 Task: Search one way flight ticket for 1 adult, 6 children, 1 infant in seat and 1 infant on lap in business from St. Cloud: St. Cloud Regional Airport to Raleigh: Raleigh-durham International Airport on 8-5-2023. Choice of flights is Sun country airlines. Number of bags: 8 checked bags. Price is upto 85000. Outbound departure time preference is 9:30.
Action: Mouse moved to (398, 347)
Screenshot: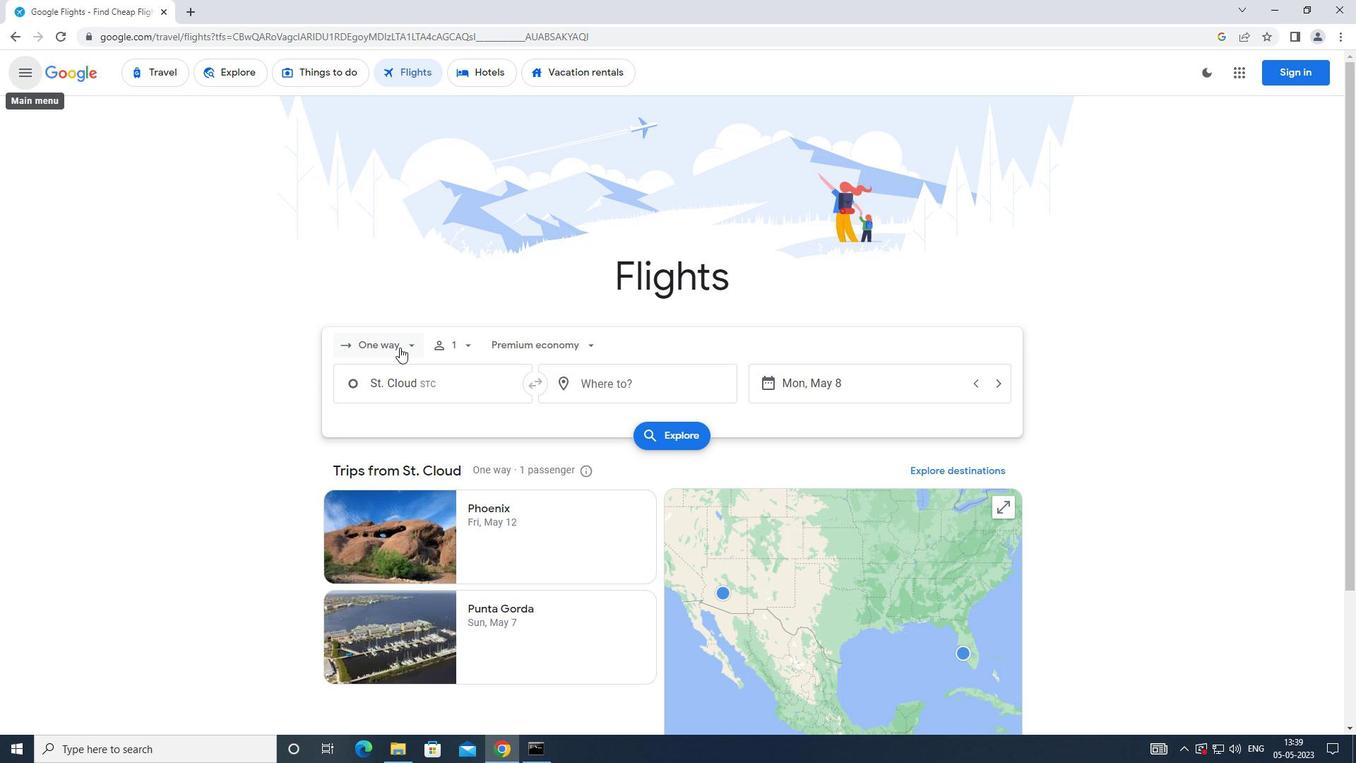 
Action: Mouse pressed left at (398, 347)
Screenshot: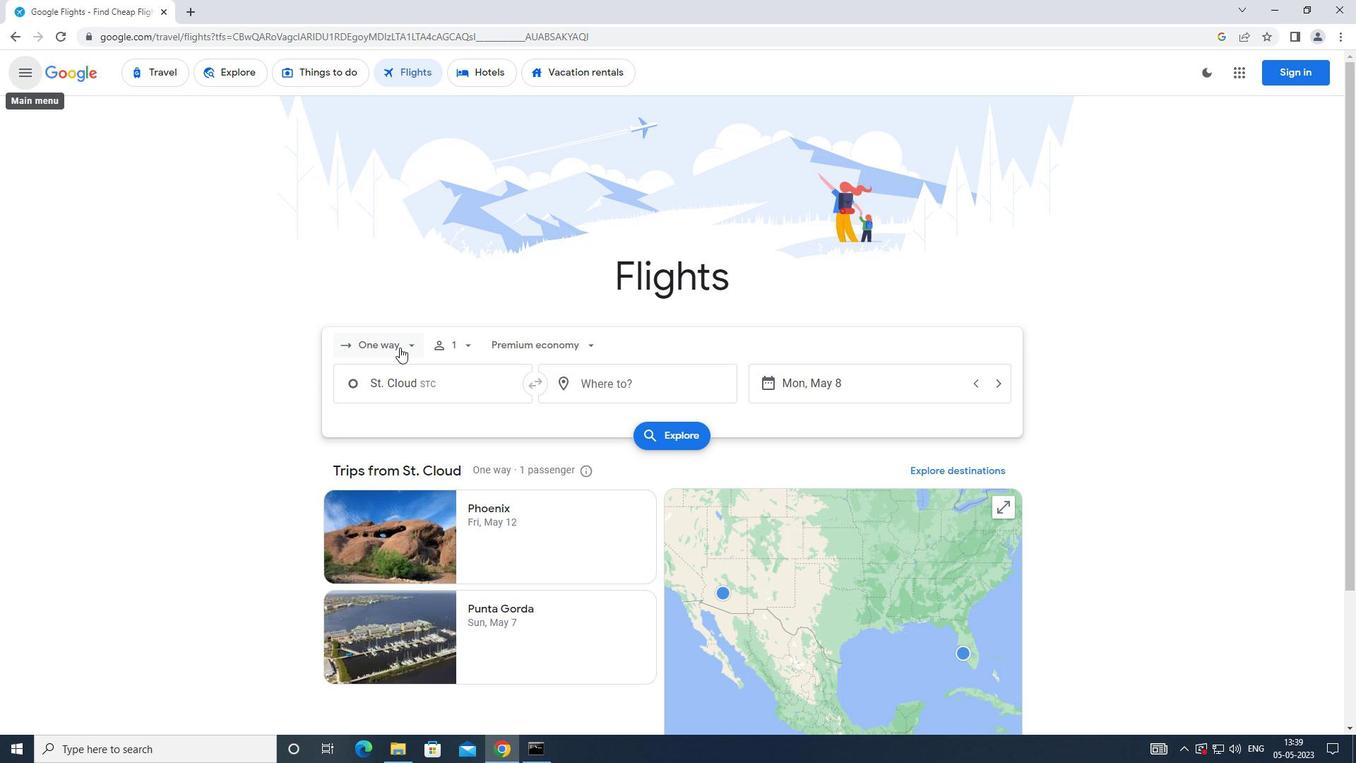 
Action: Mouse moved to (404, 406)
Screenshot: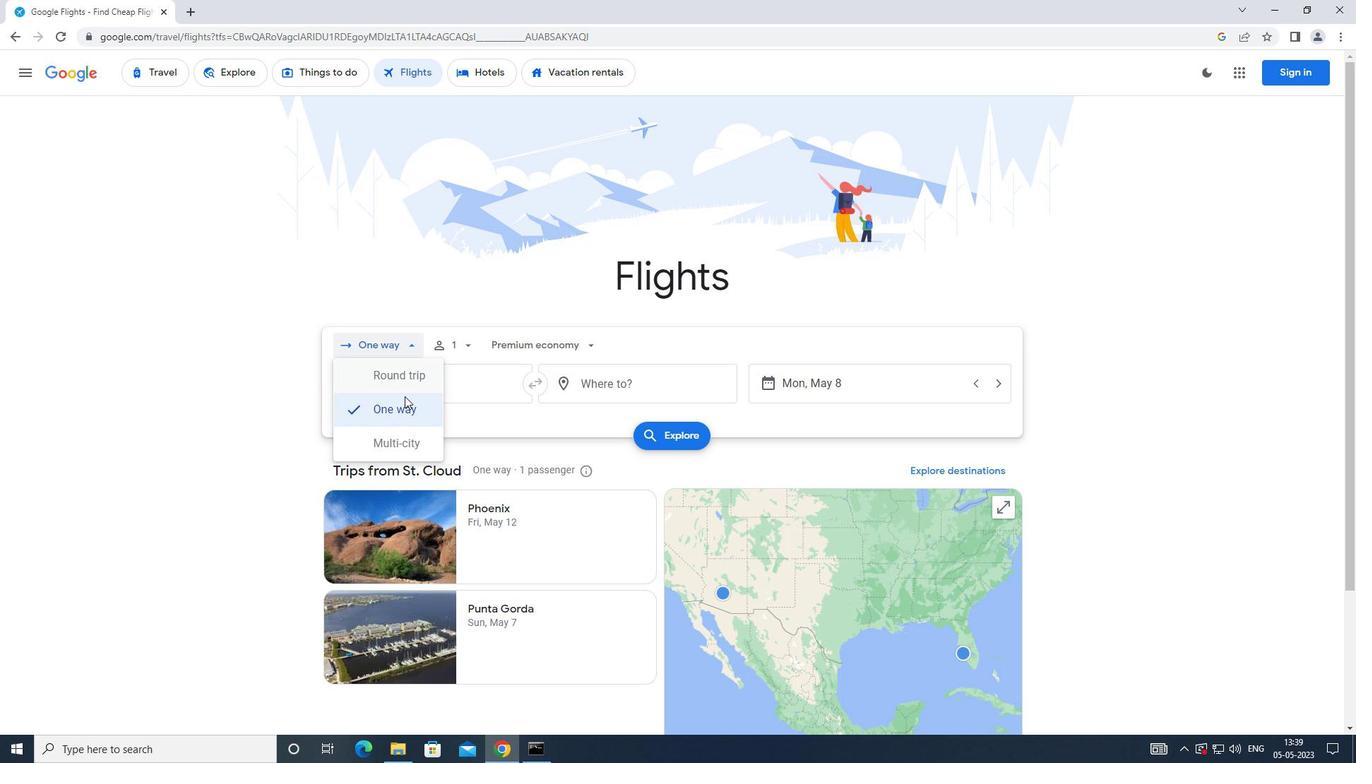 
Action: Mouse pressed left at (404, 406)
Screenshot: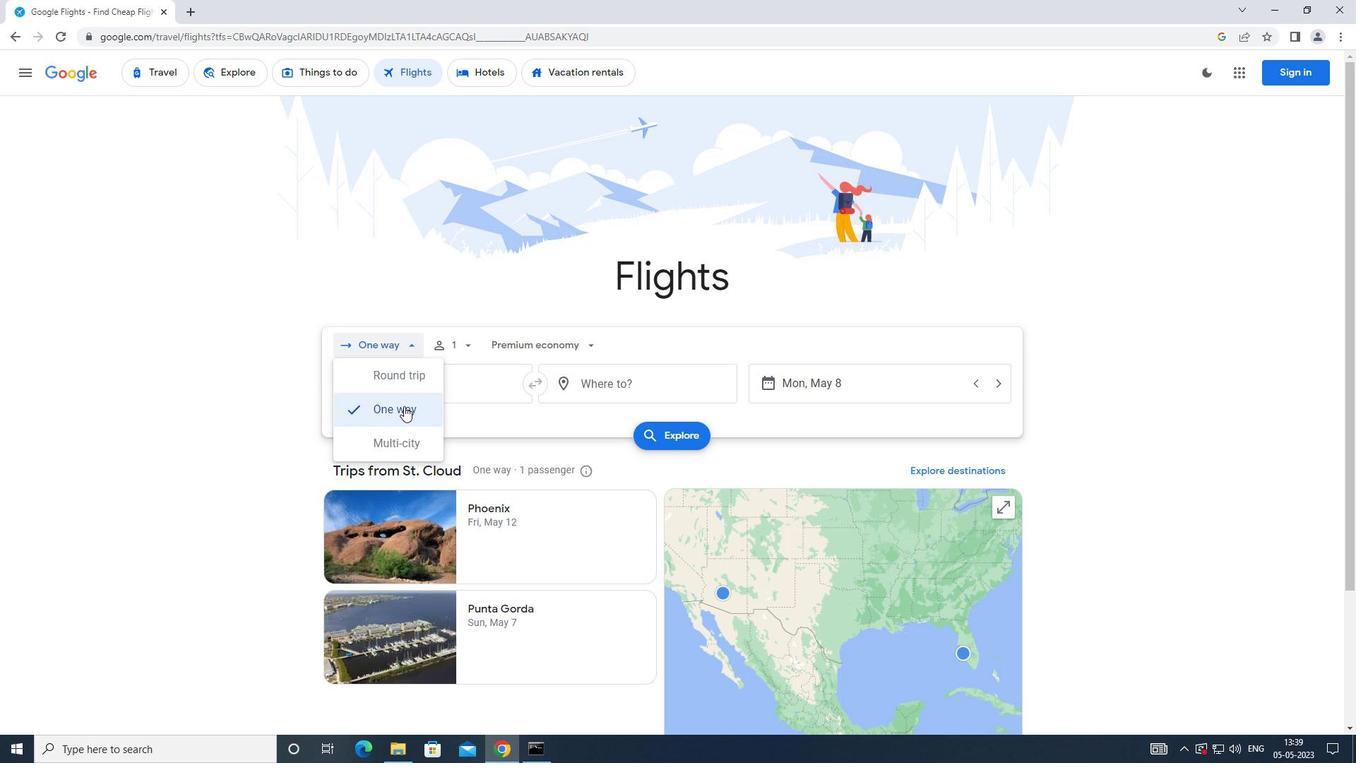 
Action: Mouse moved to (460, 350)
Screenshot: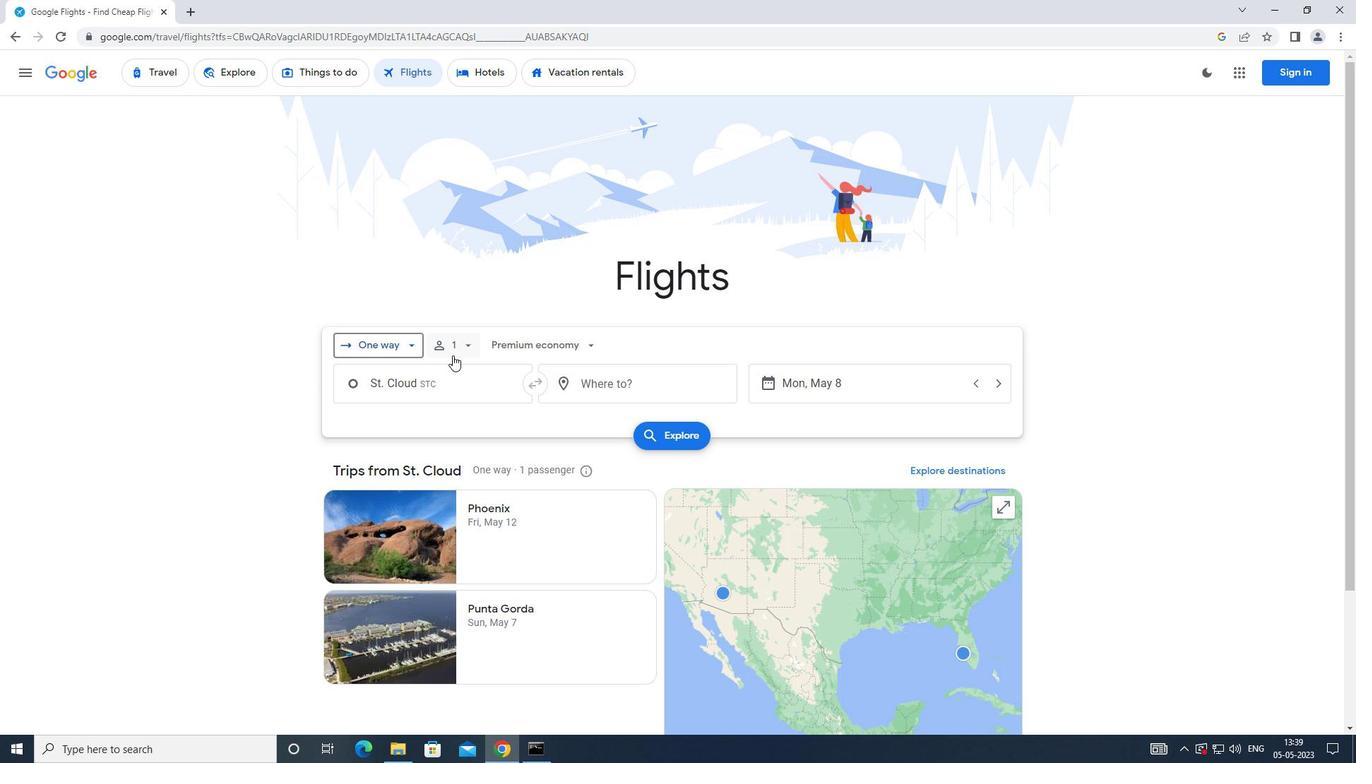 
Action: Mouse pressed left at (460, 350)
Screenshot: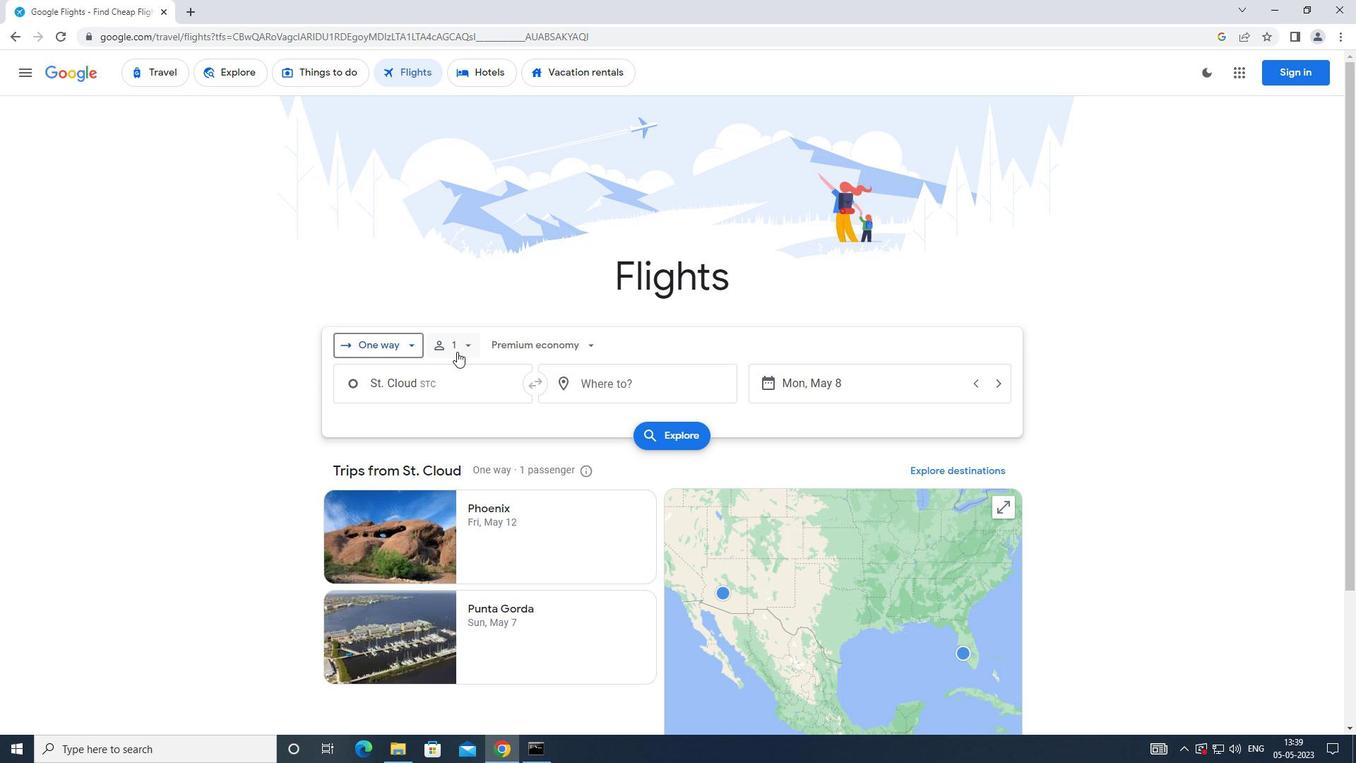 
Action: Mouse moved to (573, 417)
Screenshot: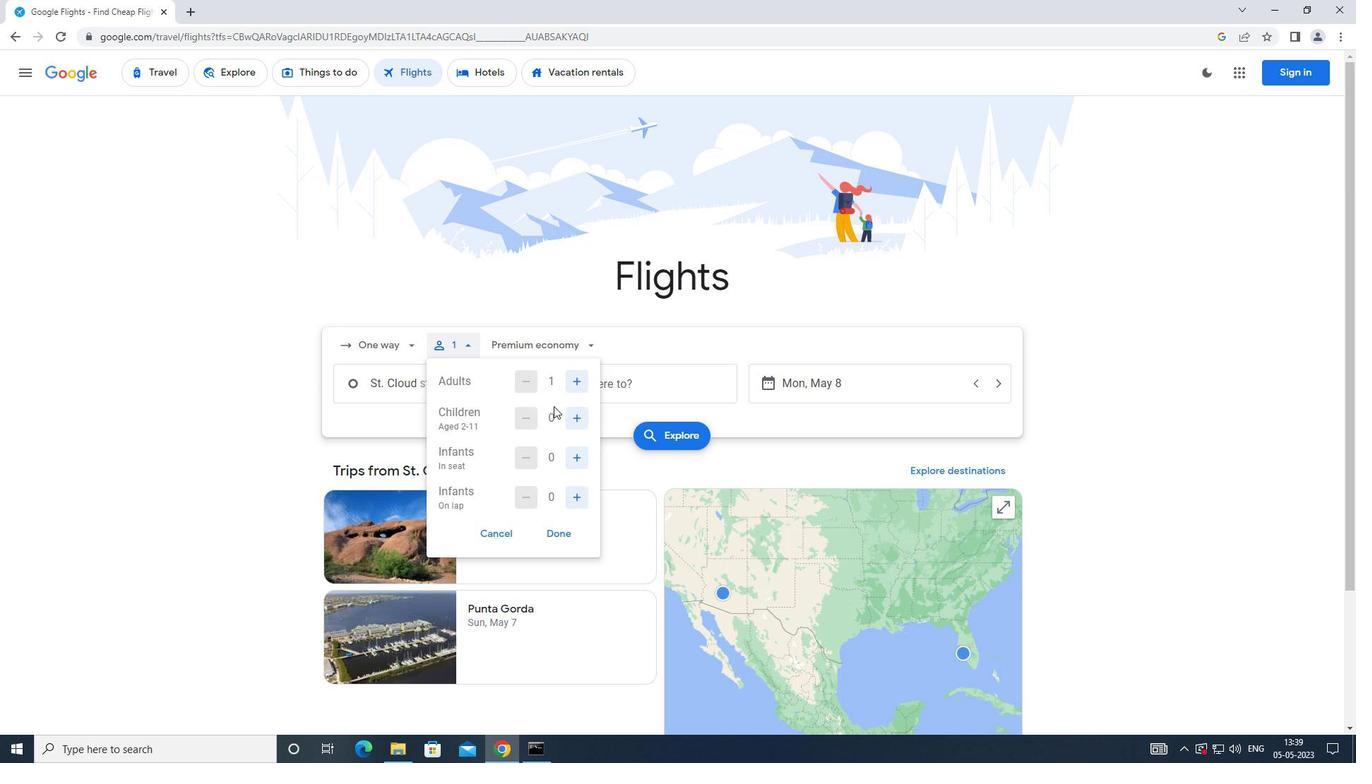 
Action: Mouse pressed left at (573, 417)
Screenshot: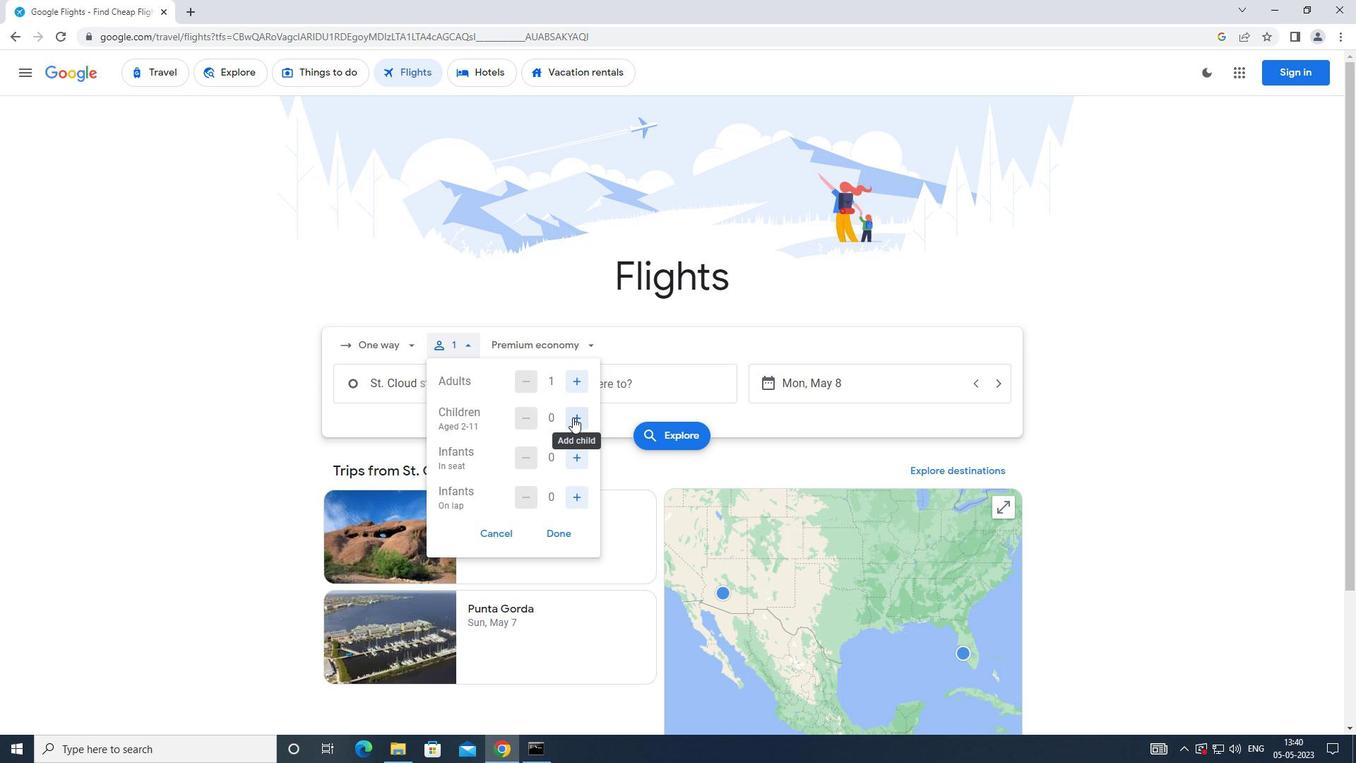 
Action: Mouse pressed left at (573, 417)
Screenshot: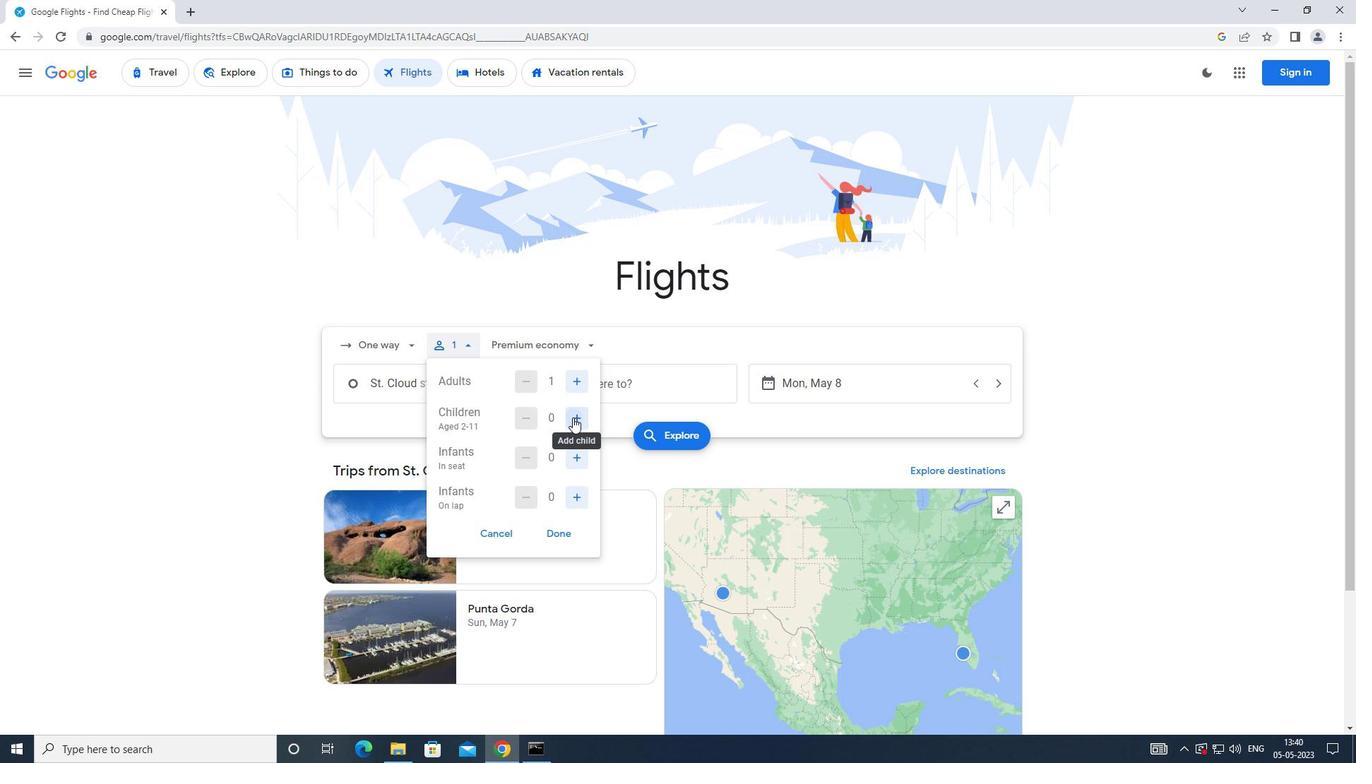 
Action: Mouse pressed left at (573, 417)
Screenshot: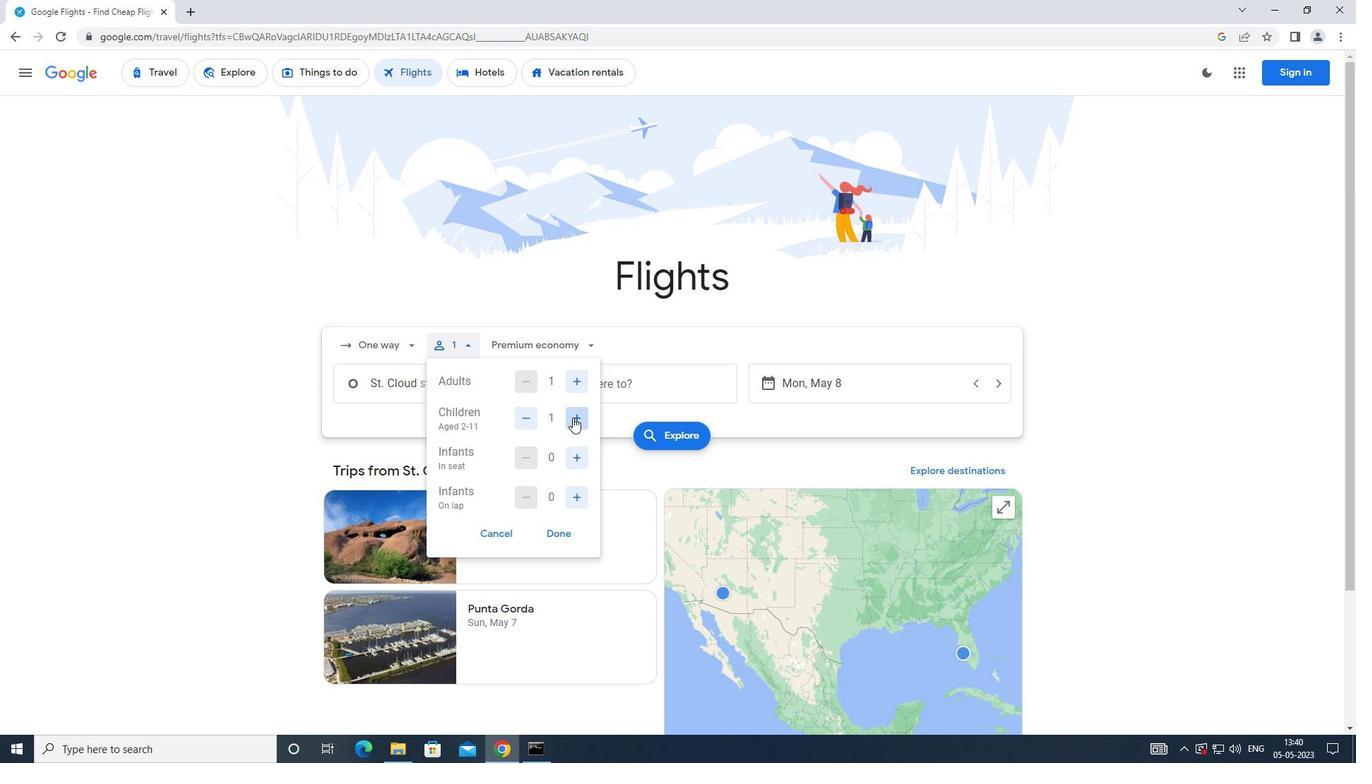 
Action: Mouse pressed left at (573, 417)
Screenshot: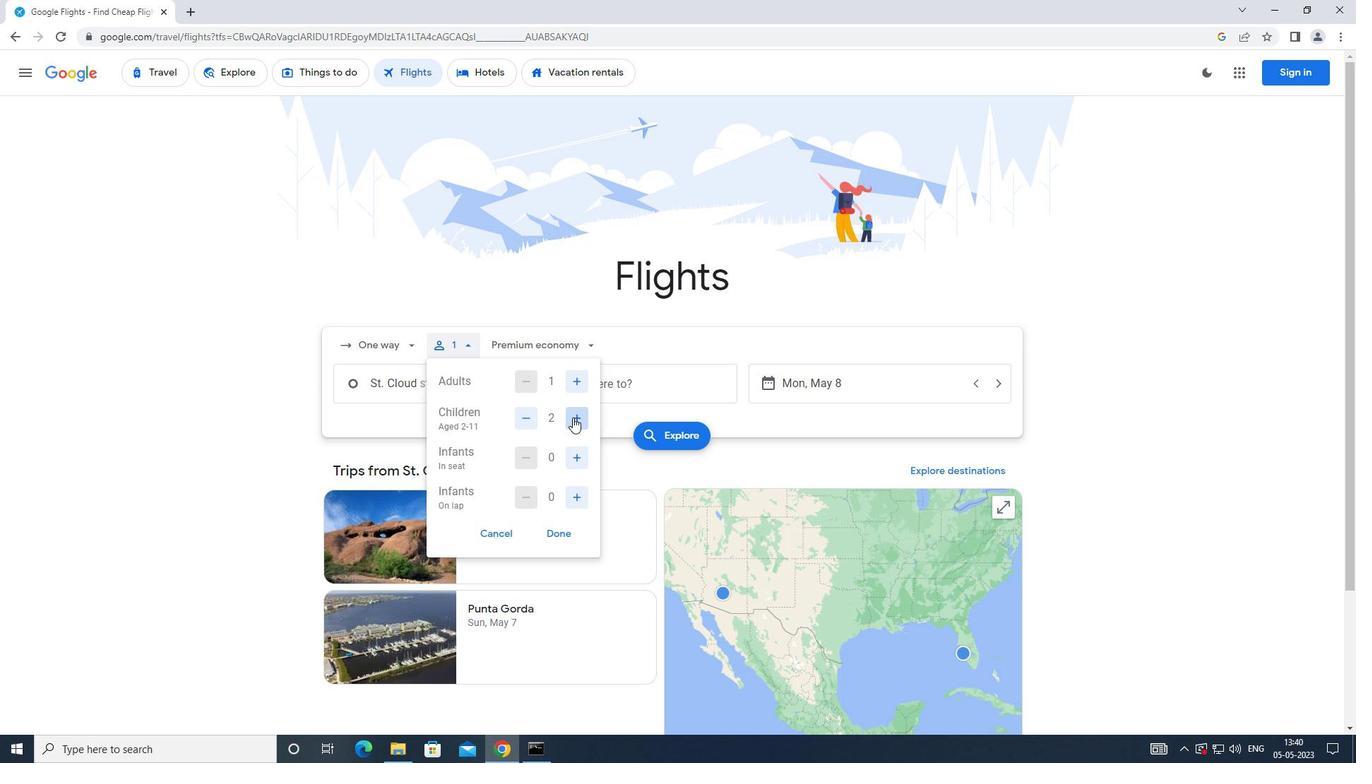 
Action: Mouse pressed left at (573, 417)
Screenshot: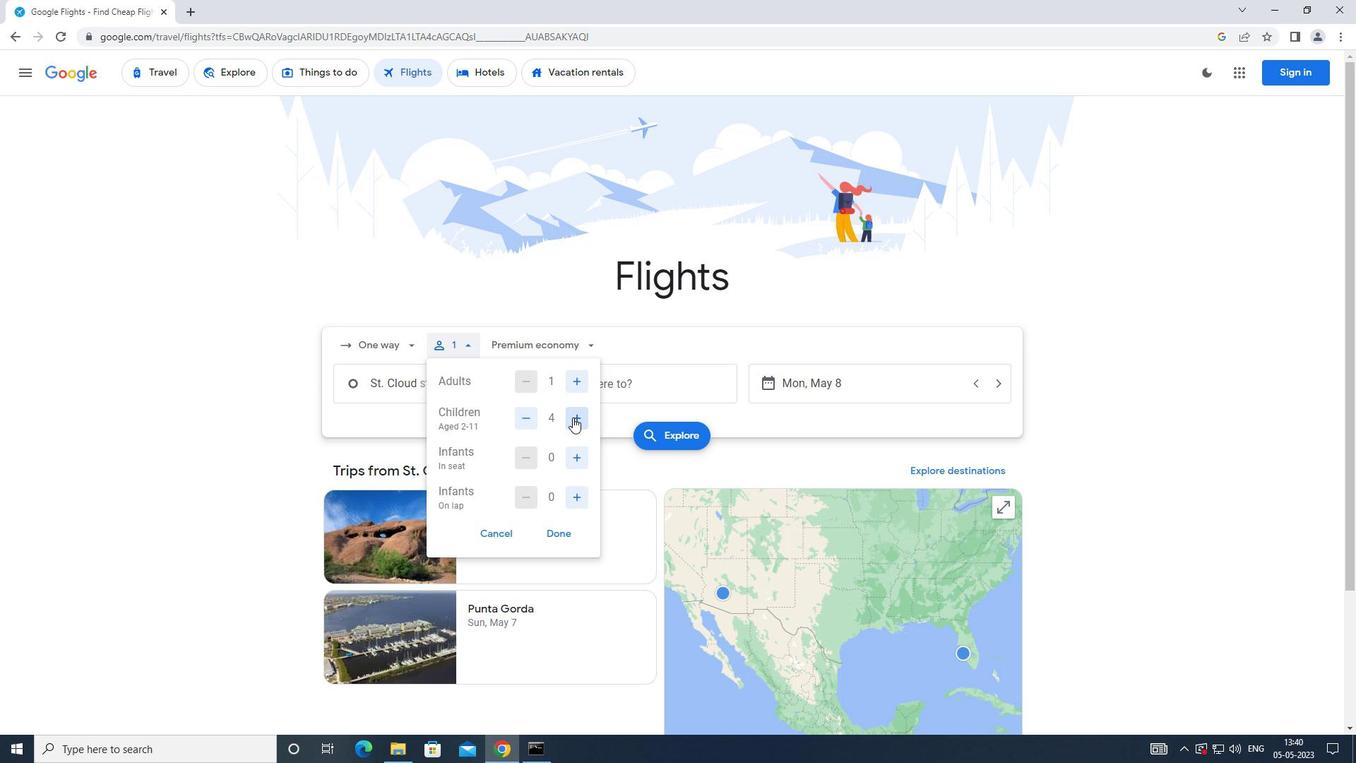 
Action: Mouse moved to (576, 423)
Screenshot: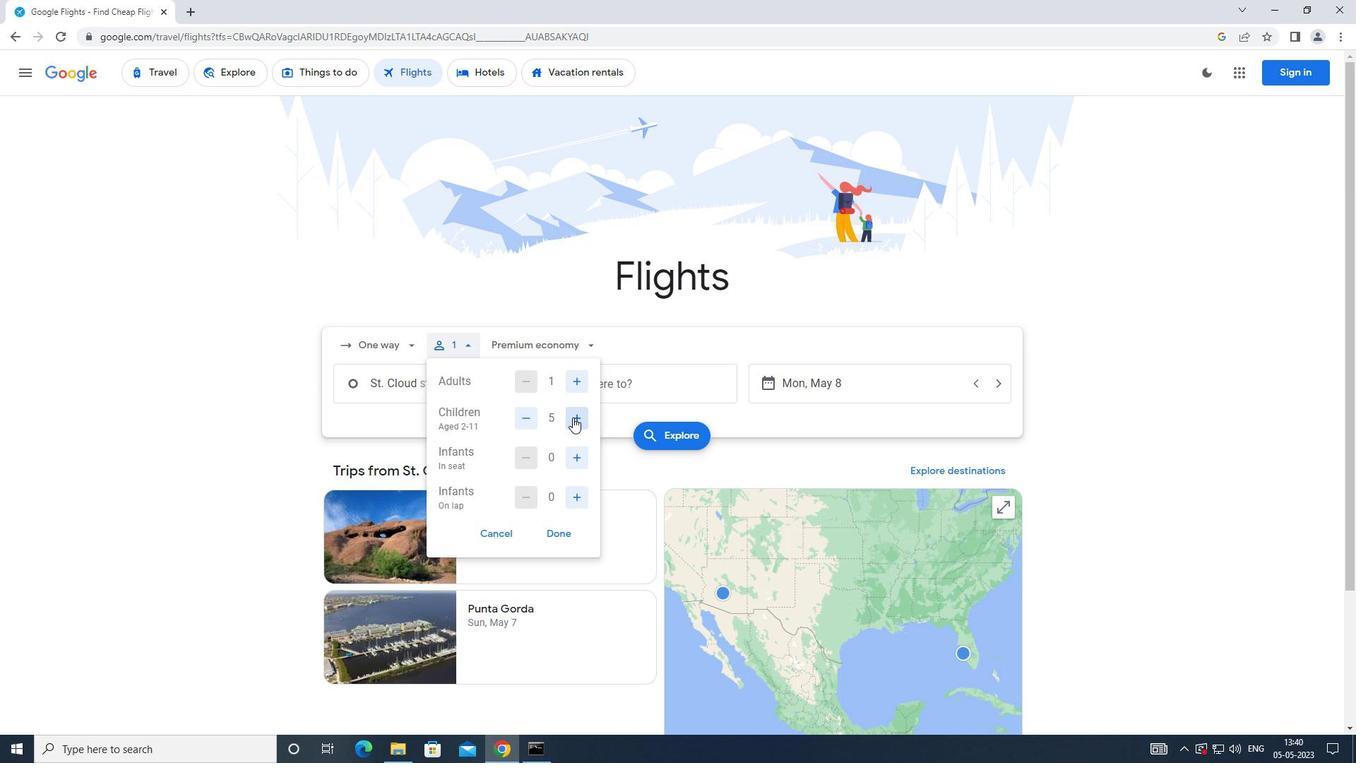 
Action: Mouse pressed left at (576, 423)
Screenshot: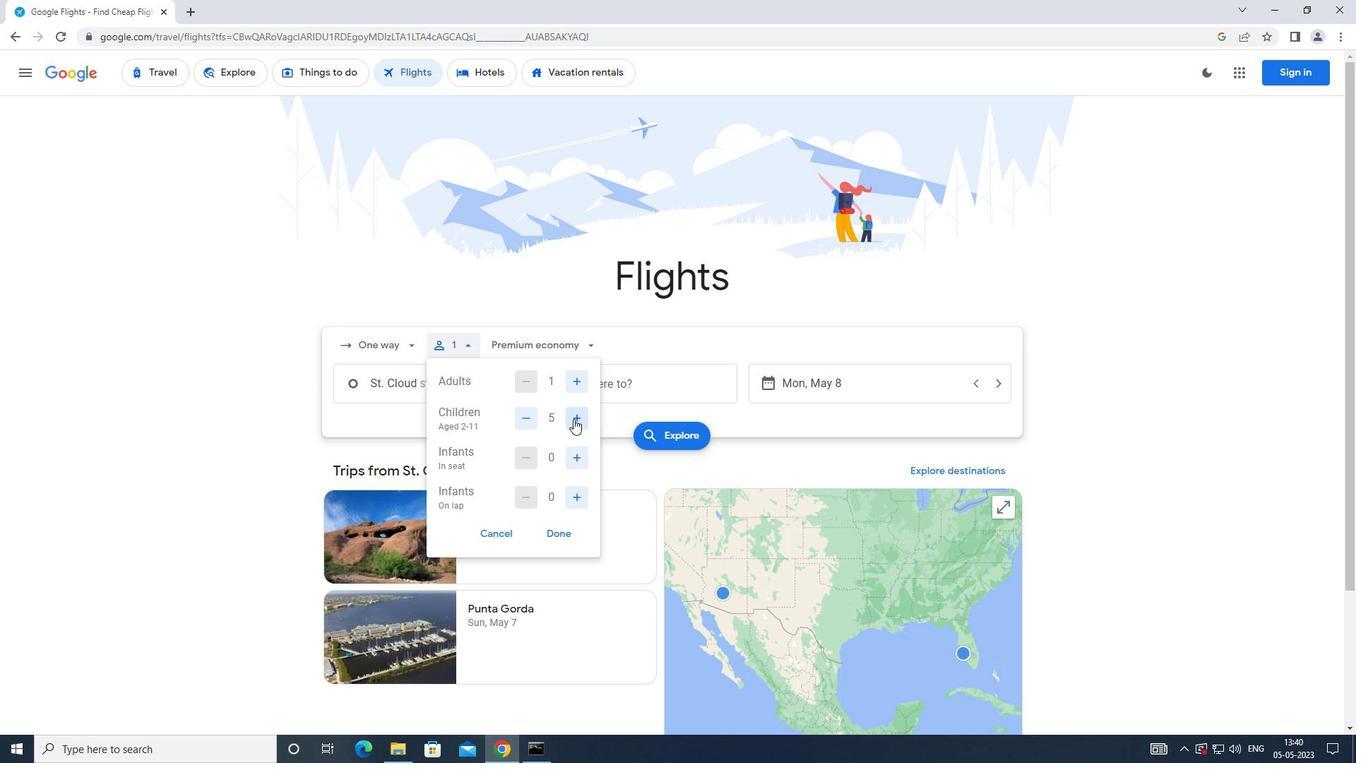 
Action: Mouse moved to (583, 459)
Screenshot: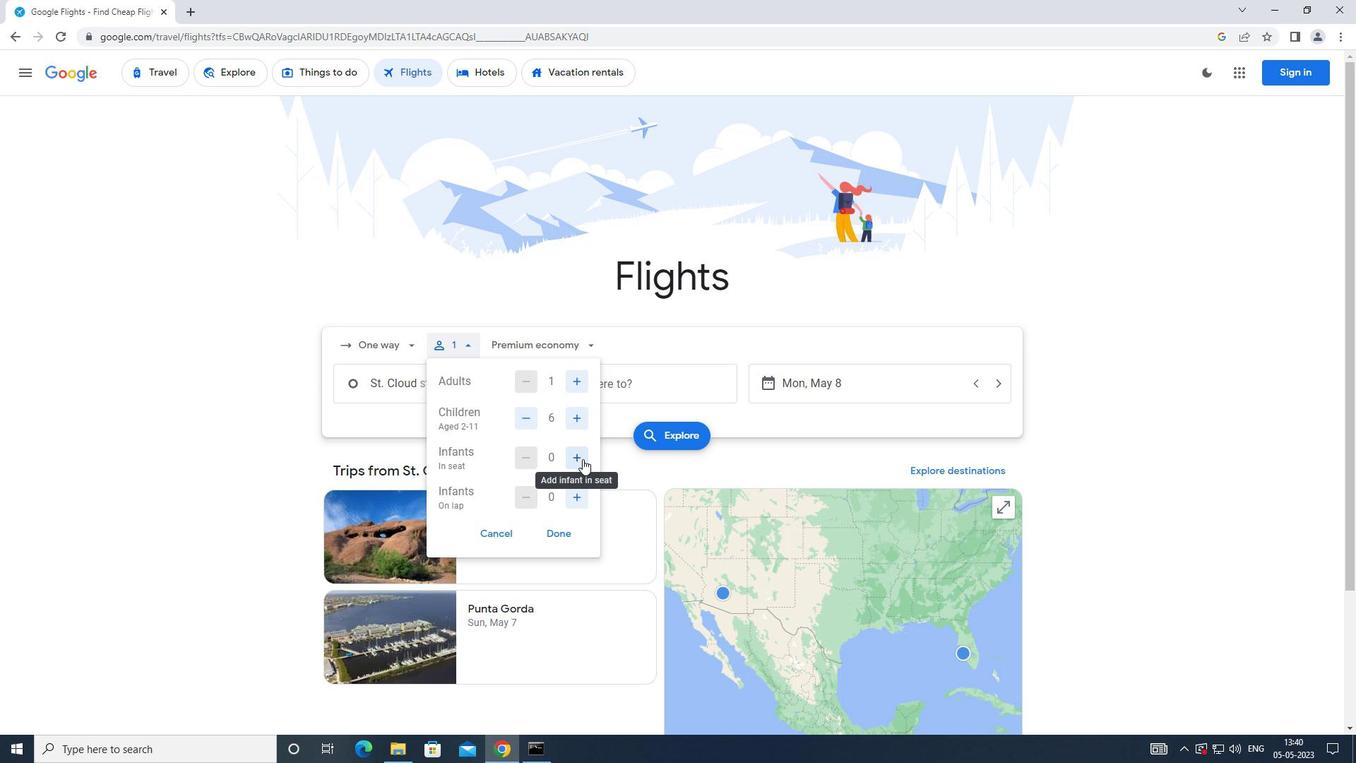 
Action: Mouse pressed left at (583, 459)
Screenshot: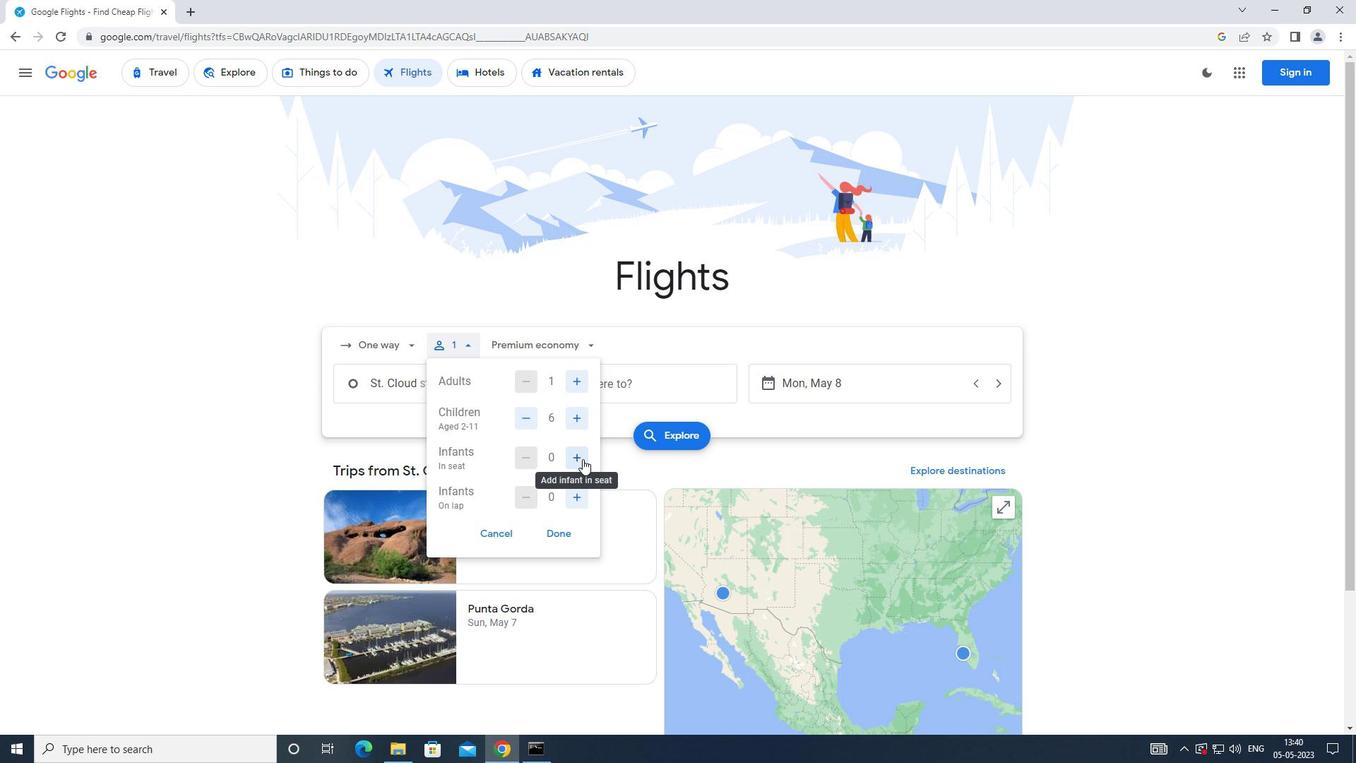 
Action: Mouse moved to (575, 495)
Screenshot: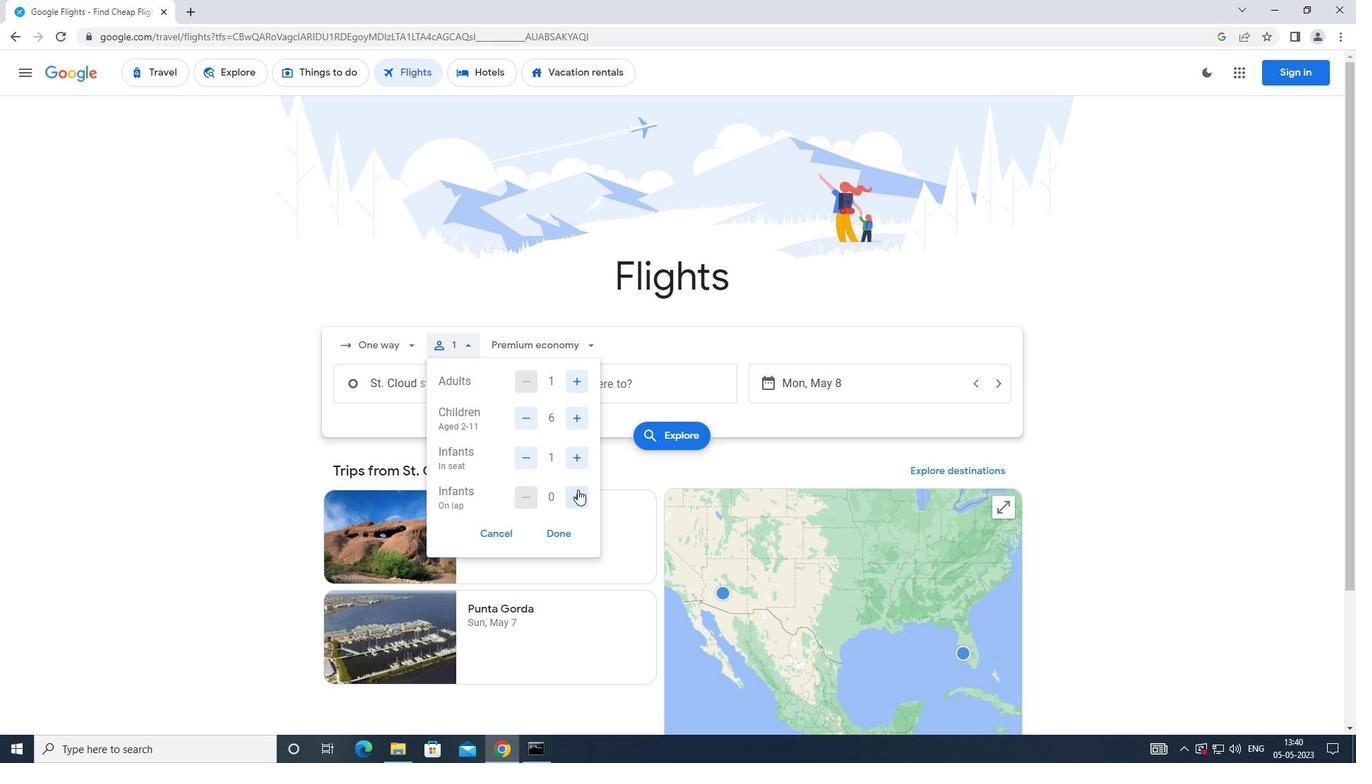 
Action: Mouse pressed left at (575, 495)
Screenshot: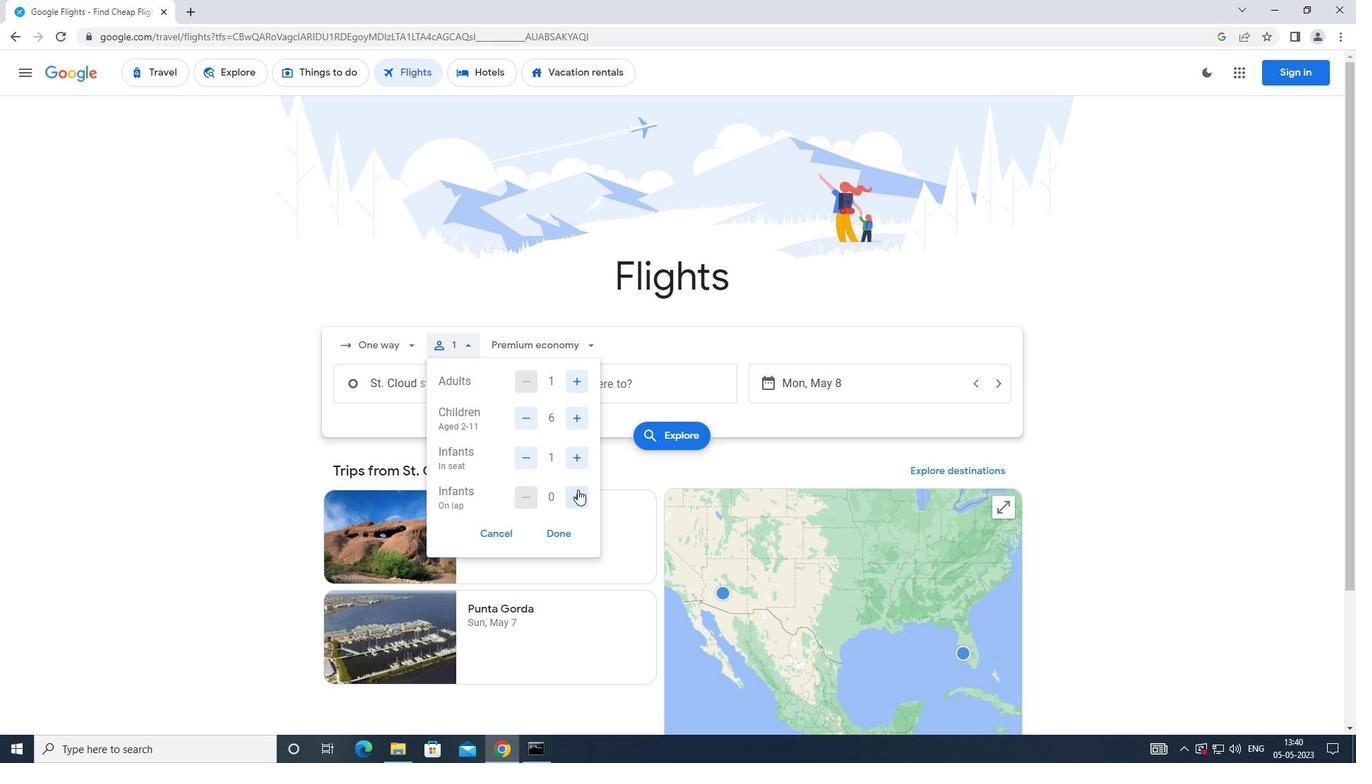 
Action: Mouse moved to (563, 534)
Screenshot: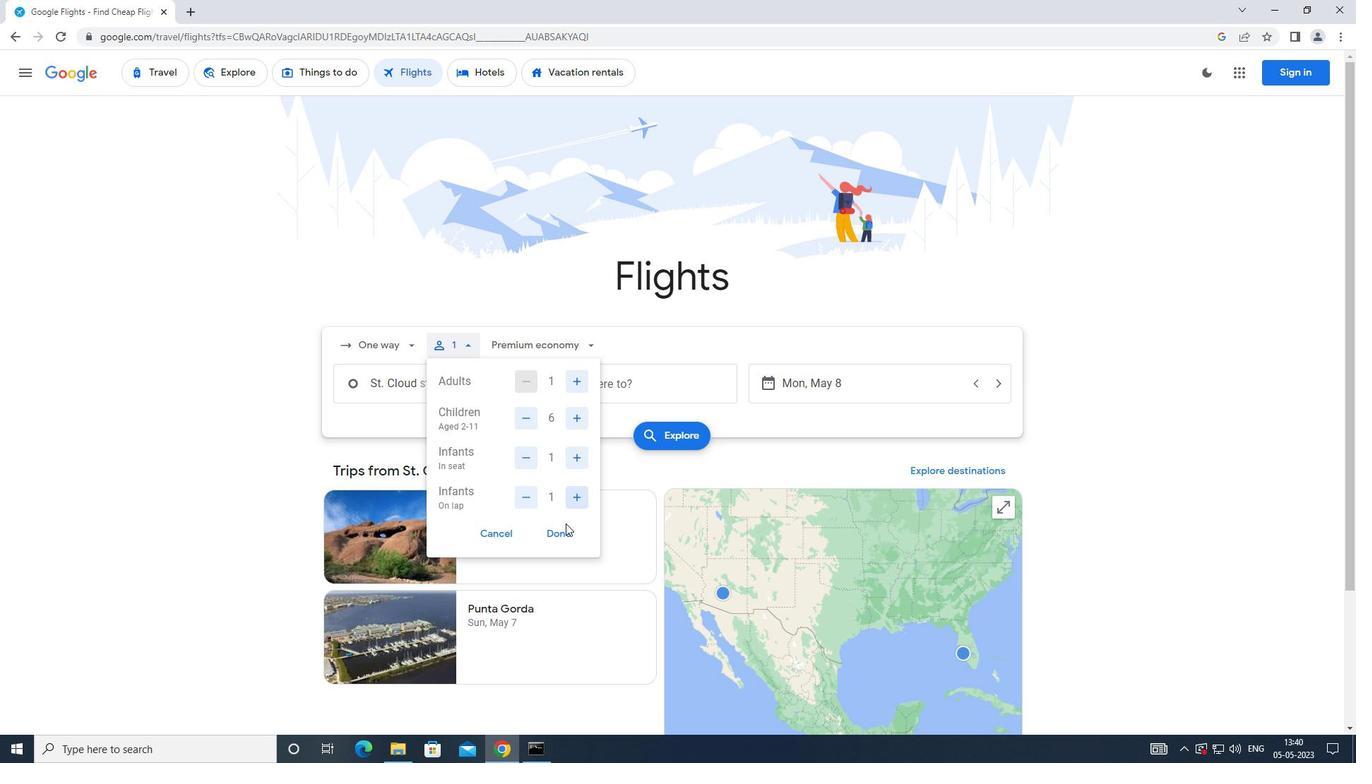 
Action: Mouse pressed left at (563, 534)
Screenshot: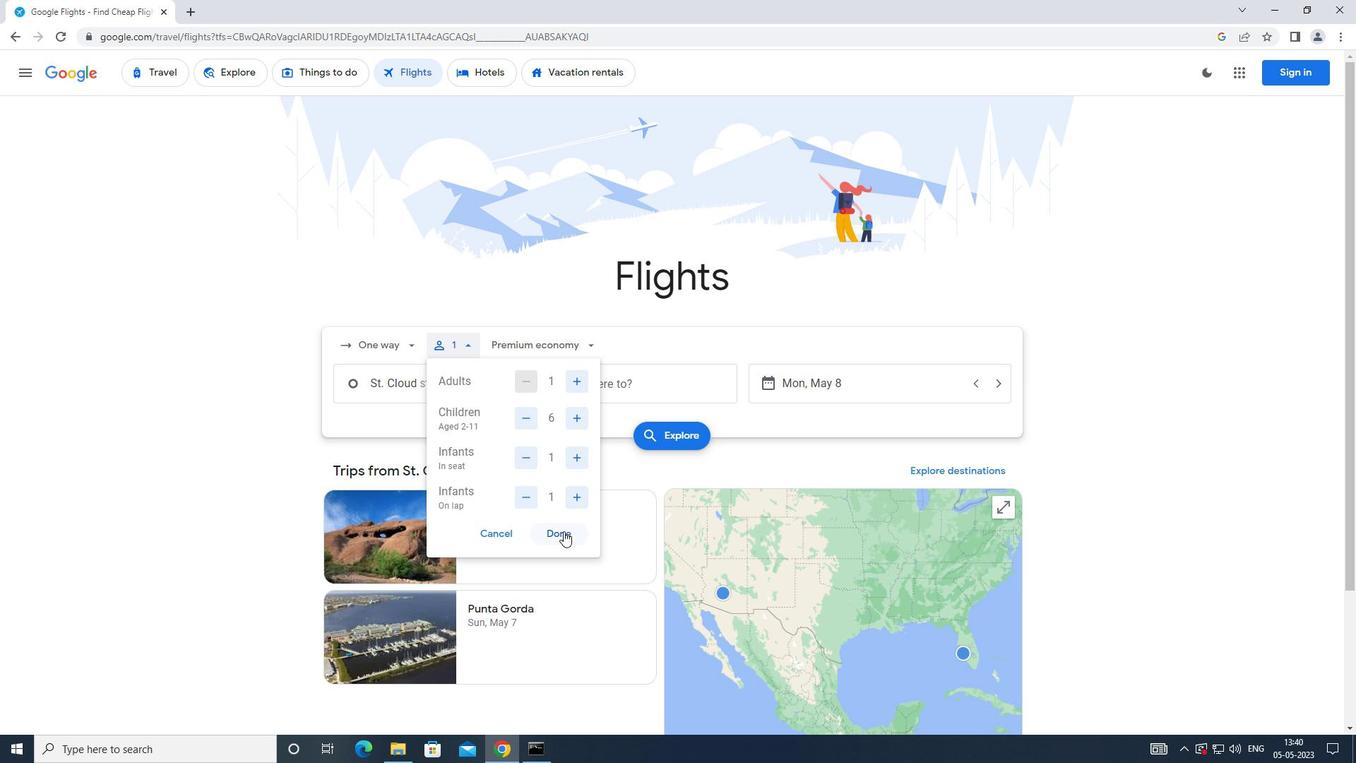
Action: Mouse moved to (532, 352)
Screenshot: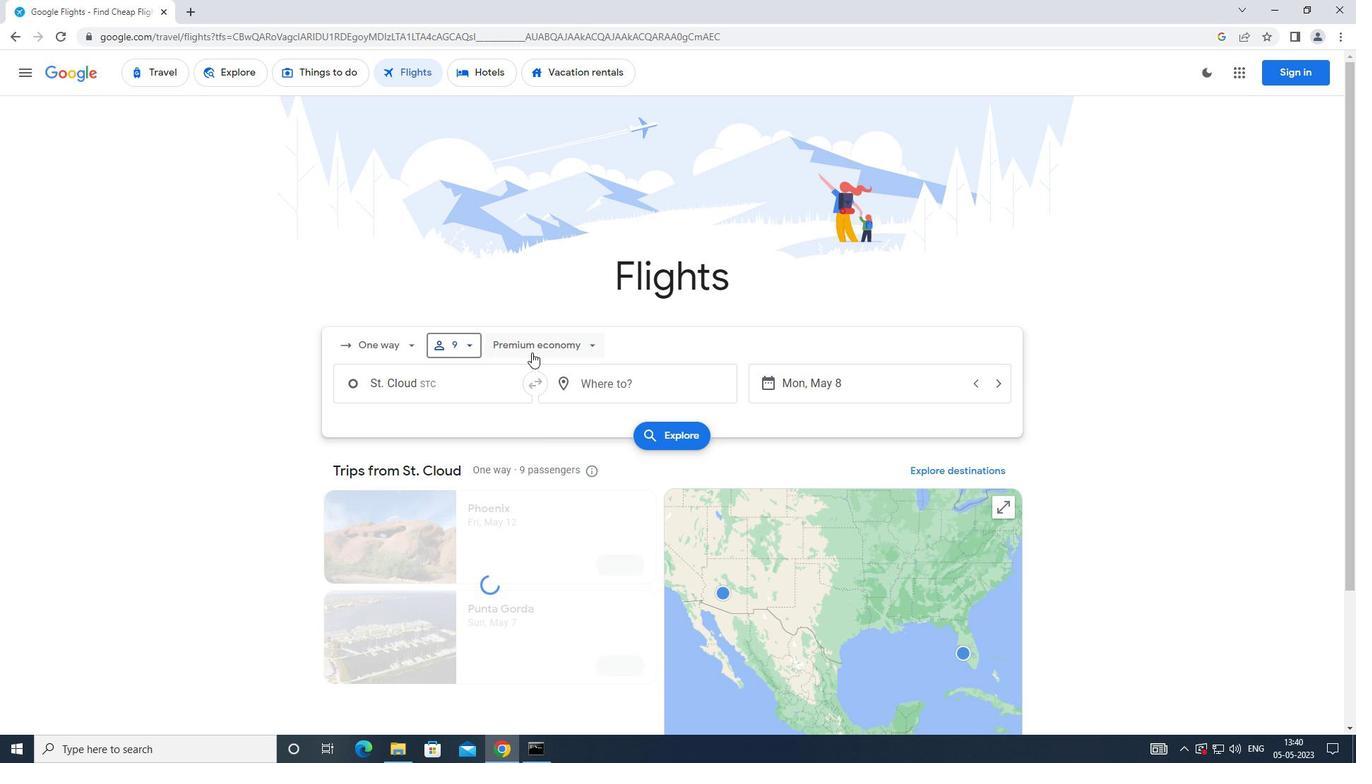 
Action: Mouse pressed left at (532, 352)
Screenshot: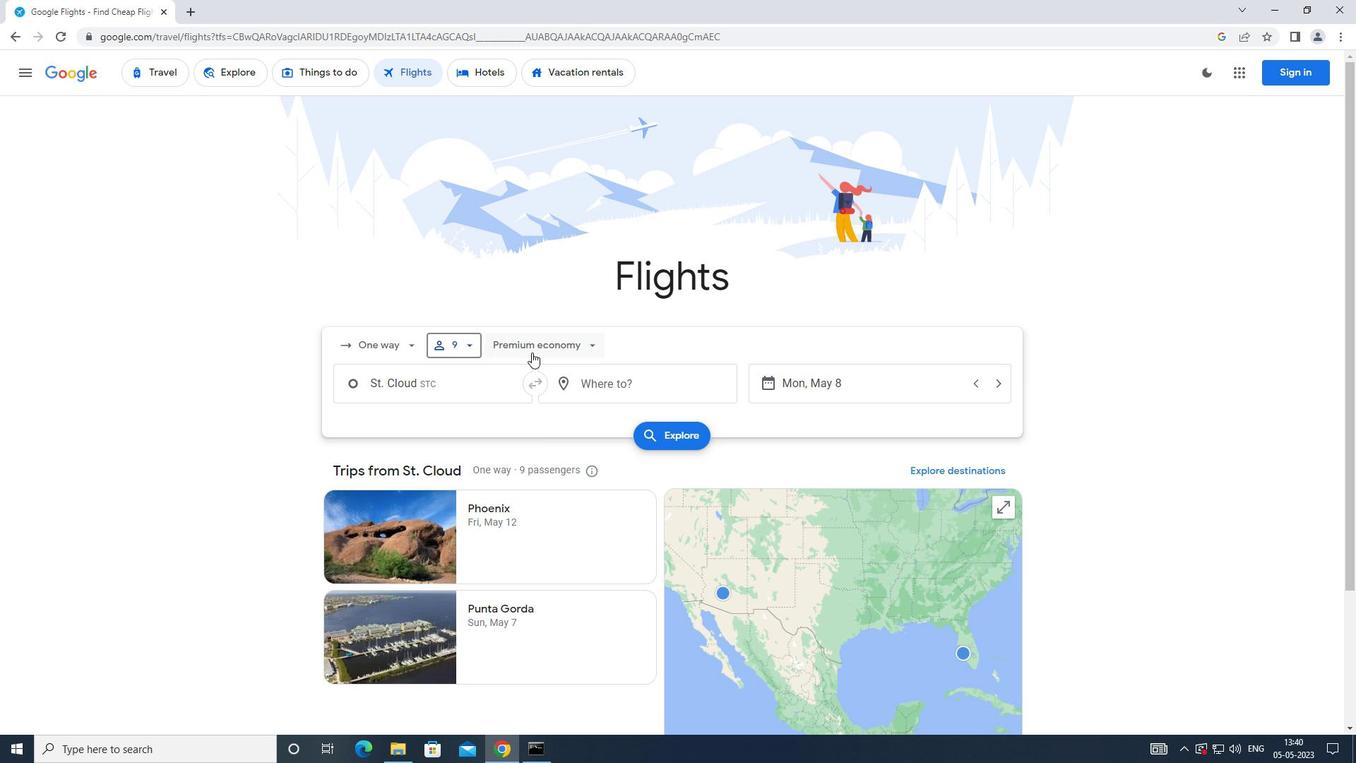 
Action: Mouse moved to (544, 445)
Screenshot: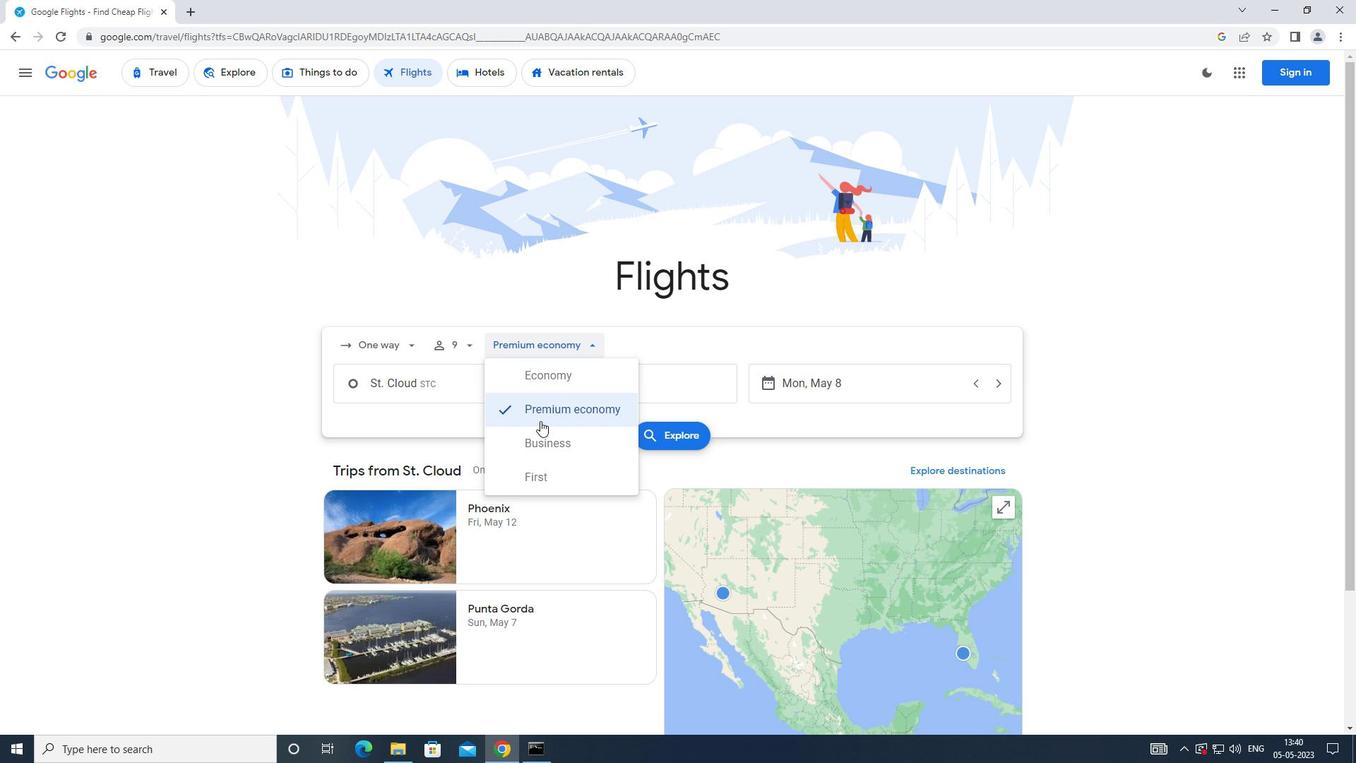 
Action: Mouse pressed left at (544, 445)
Screenshot: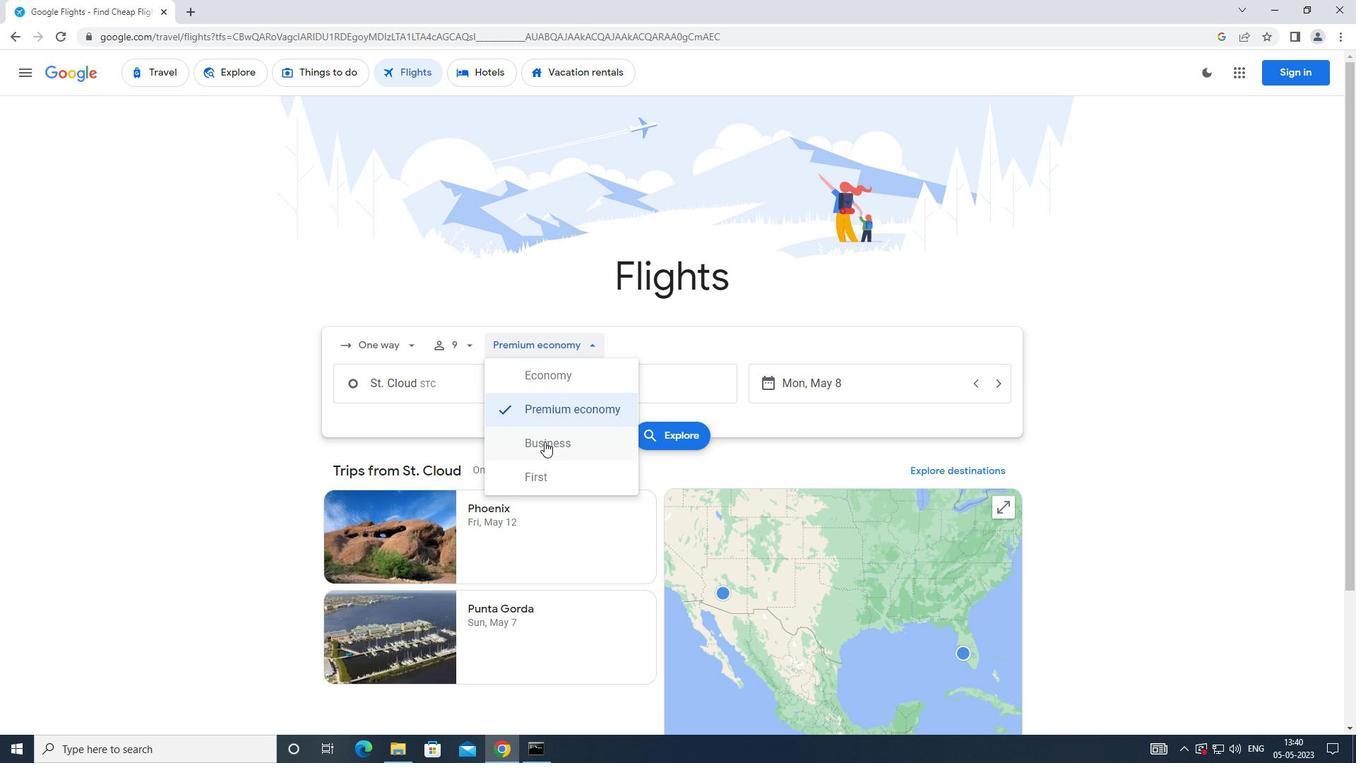 
Action: Mouse moved to (472, 382)
Screenshot: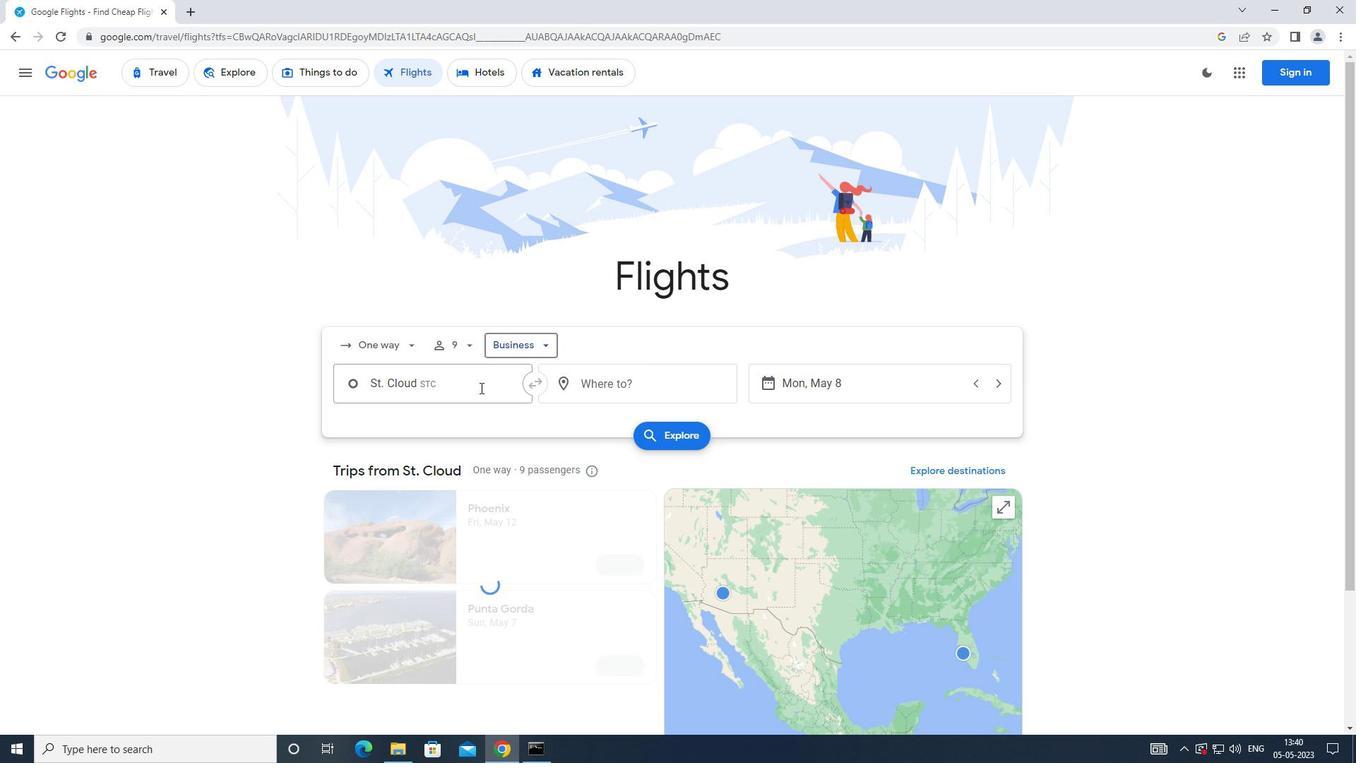 
Action: Mouse pressed left at (472, 382)
Screenshot: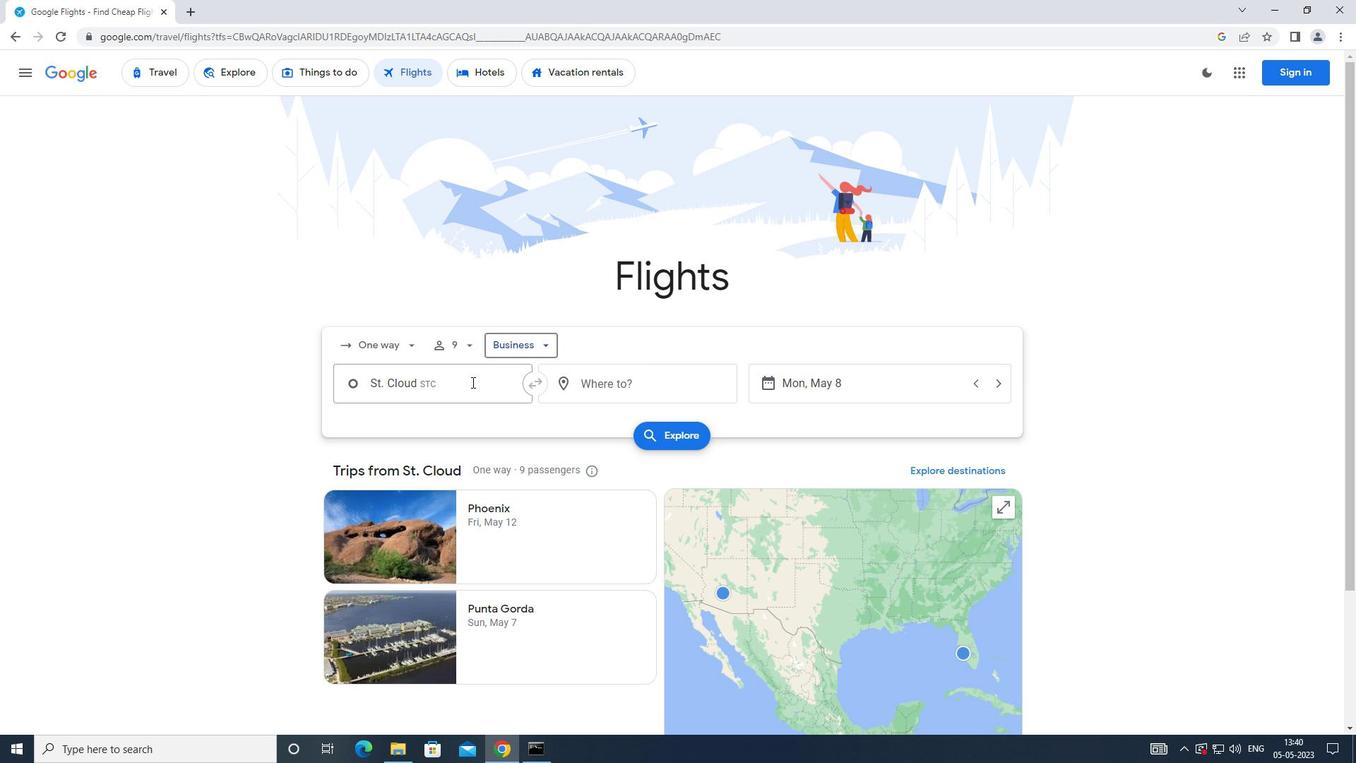 
Action: Mouse moved to (462, 511)
Screenshot: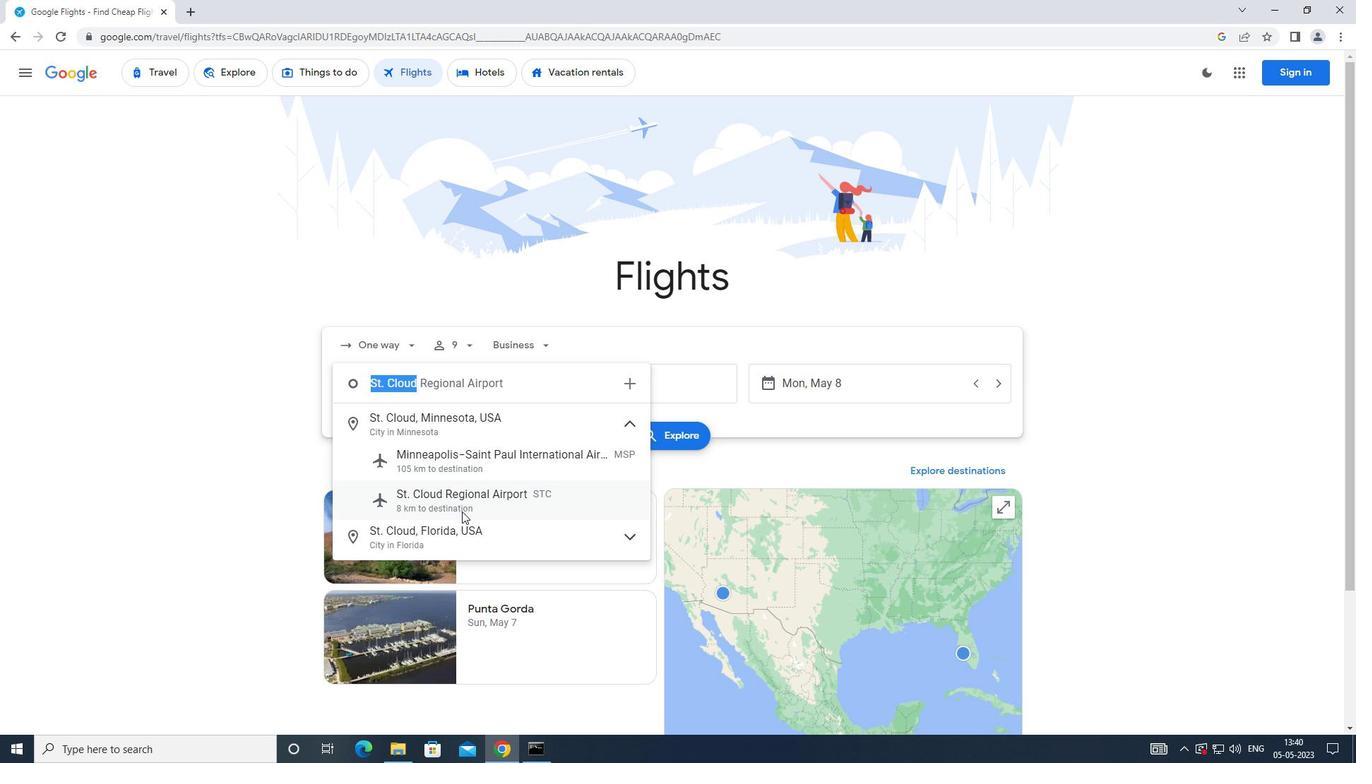 
Action: Mouse pressed left at (462, 511)
Screenshot: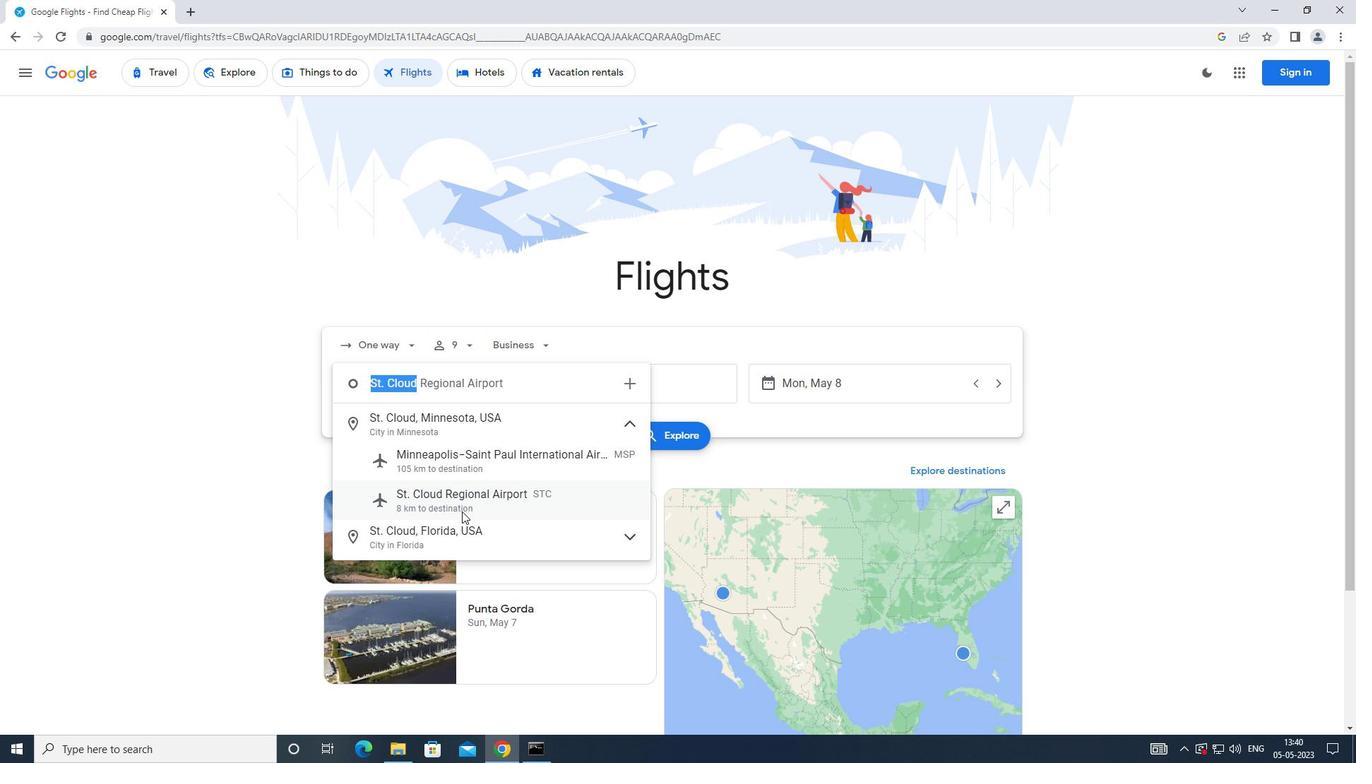
Action: Mouse moved to (587, 389)
Screenshot: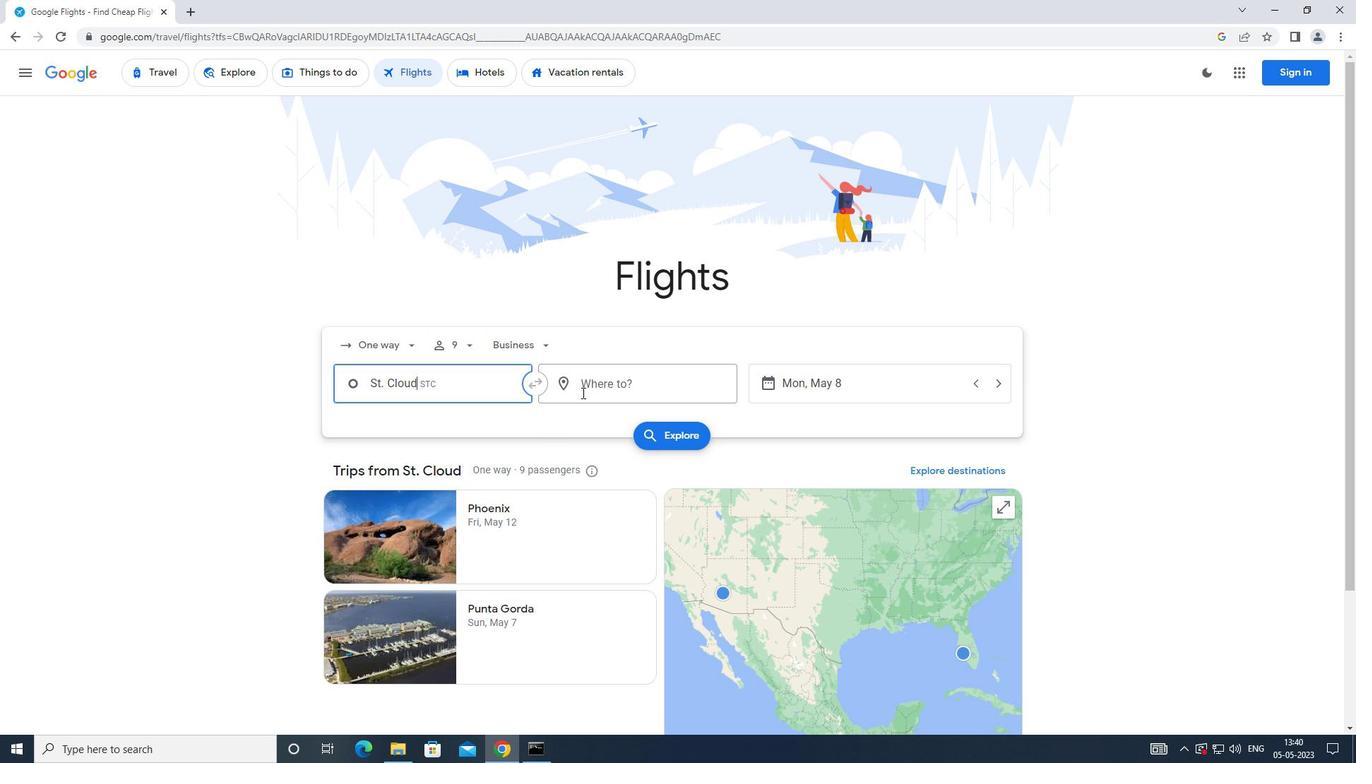 
Action: Mouse pressed left at (587, 389)
Screenshot: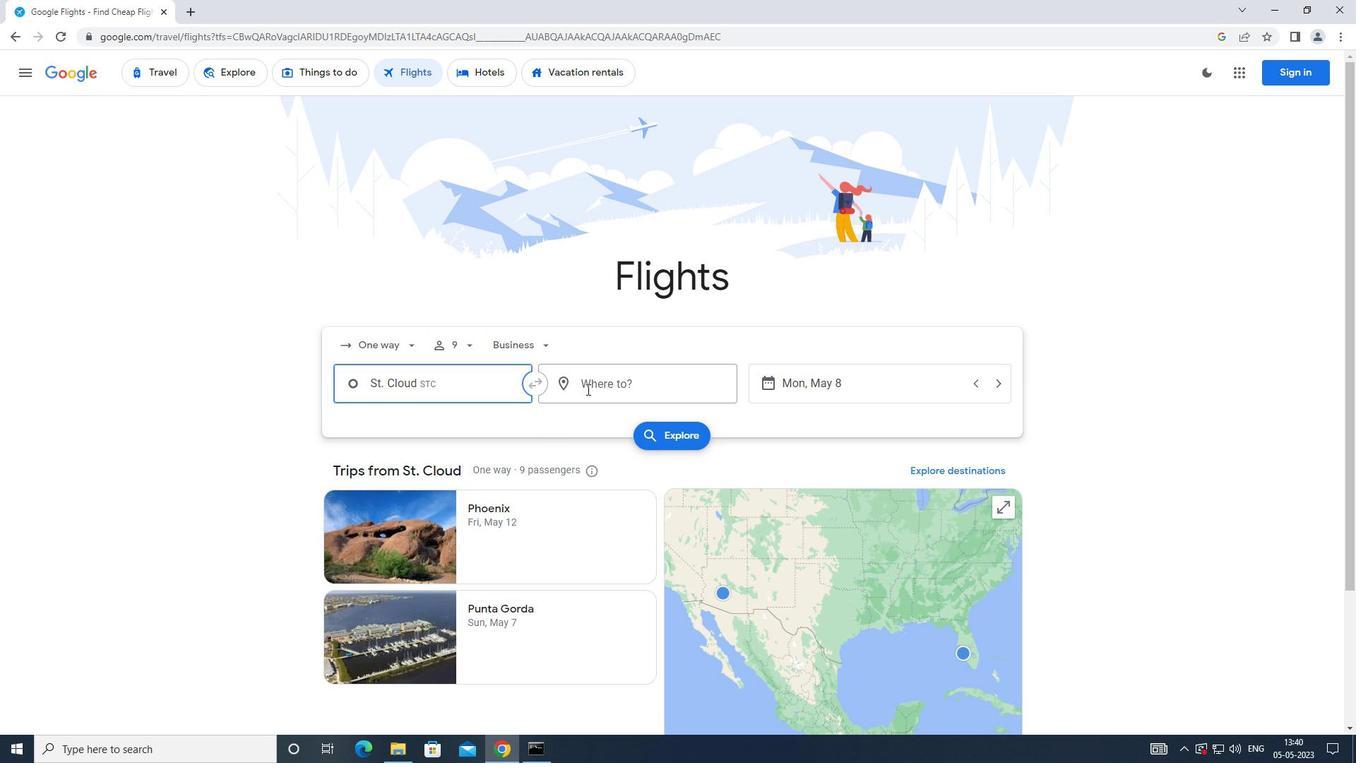 
Action: Mouse moved to (602, 527)
Screenshot: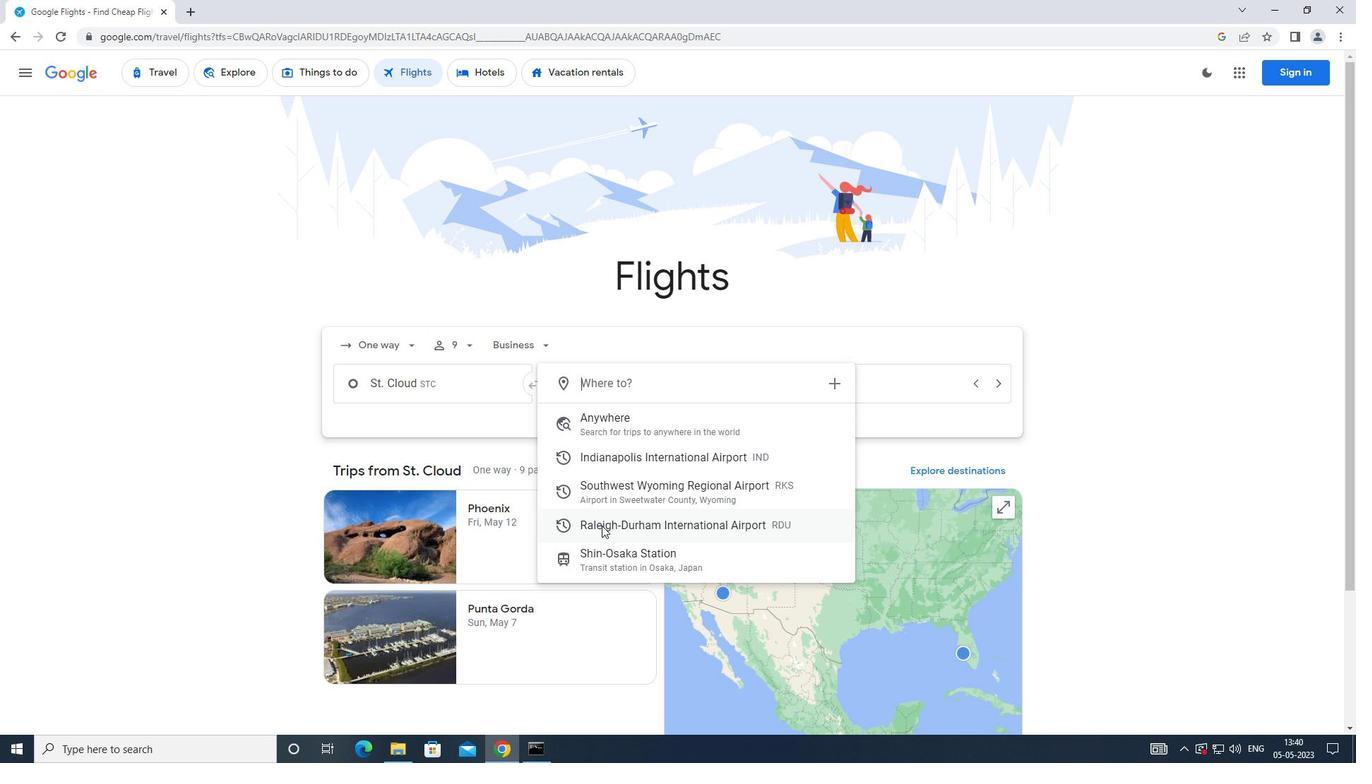 
Action: Mouse pressed left at (602, 527)
Screenshot: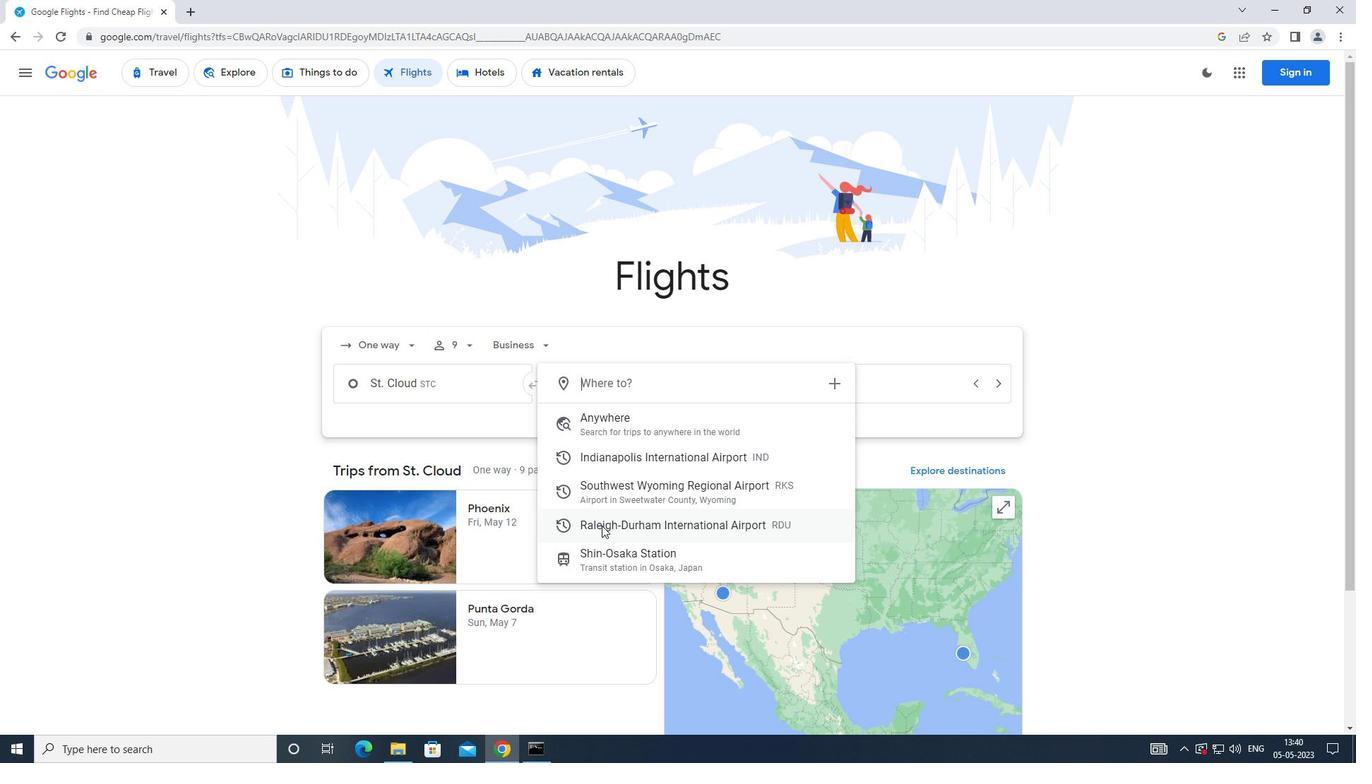 
Action: Mouse moved to (785, 395)
Screenshot: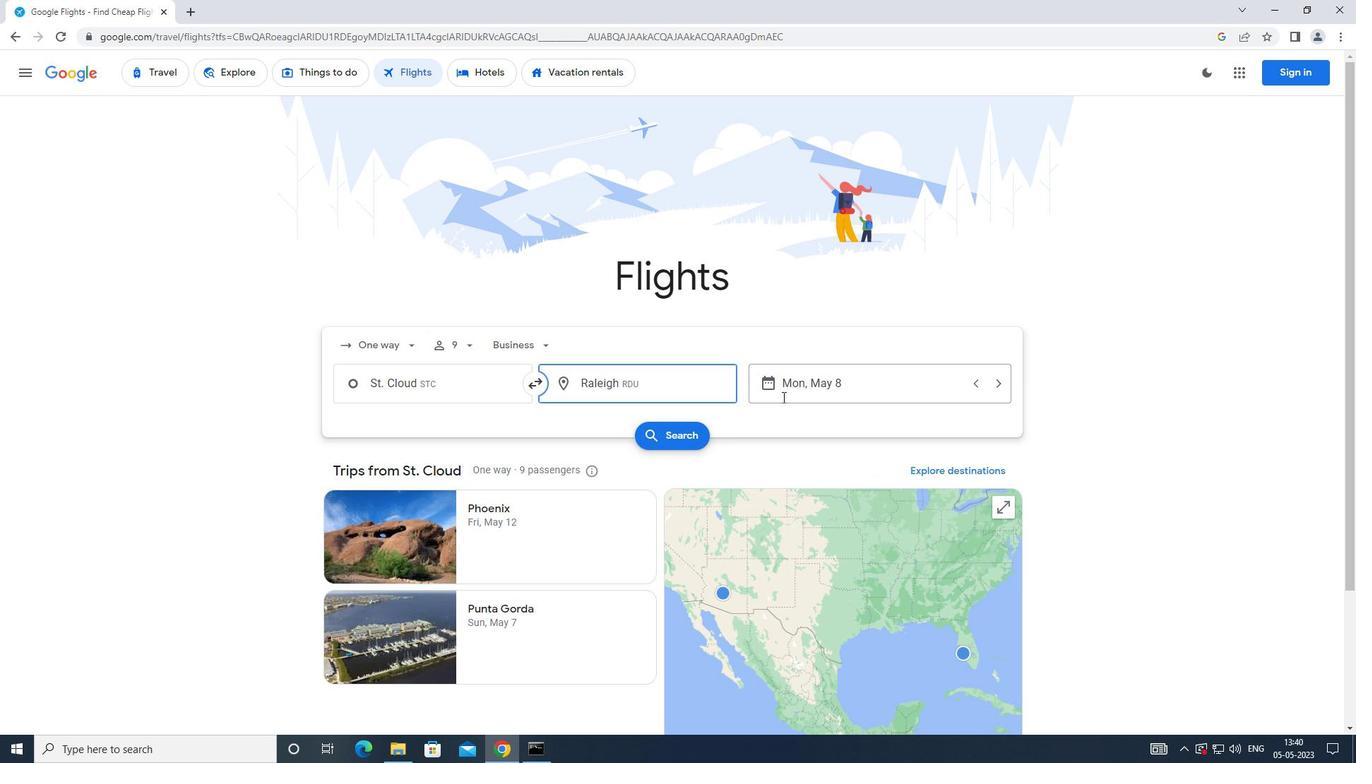
Action: Mouse pressed left at (785, 395)
Screenshot: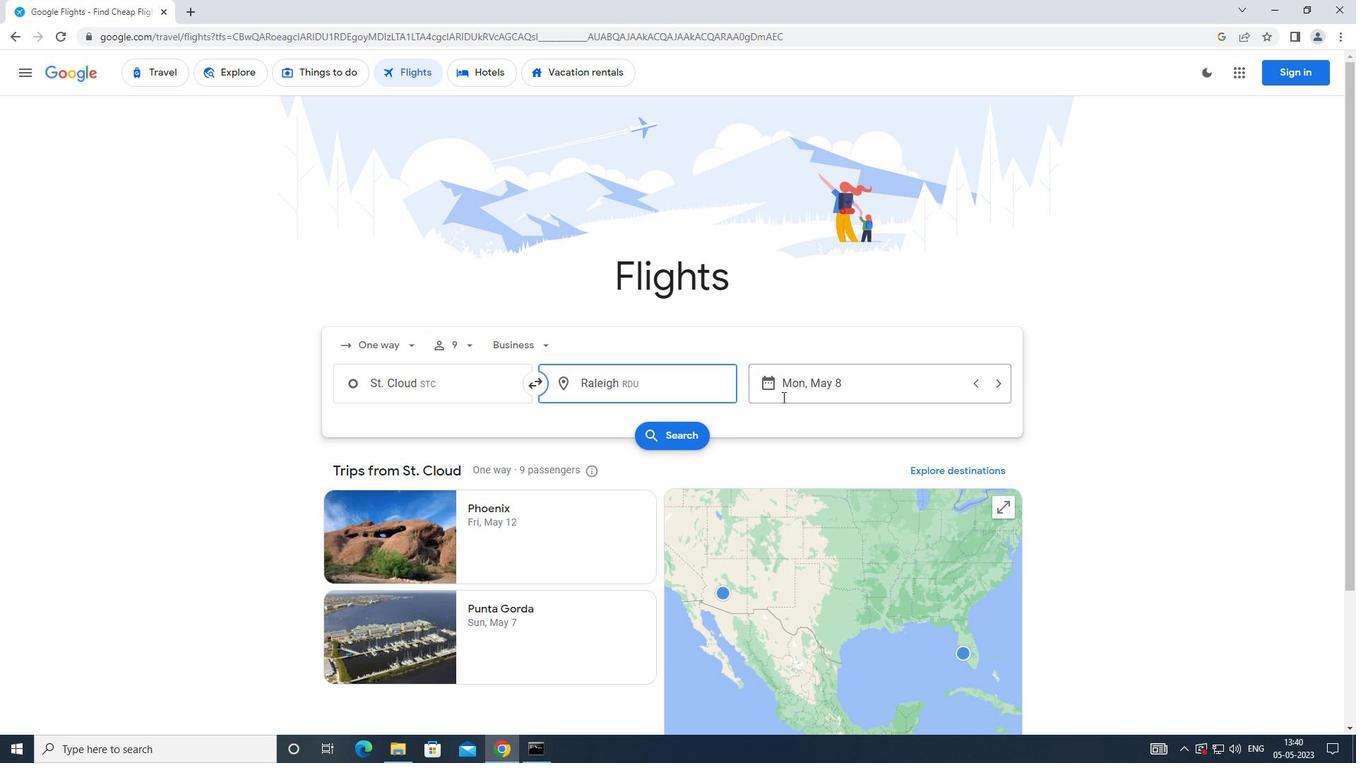
Action: Mouse moved to (544, 517)
Screenshot: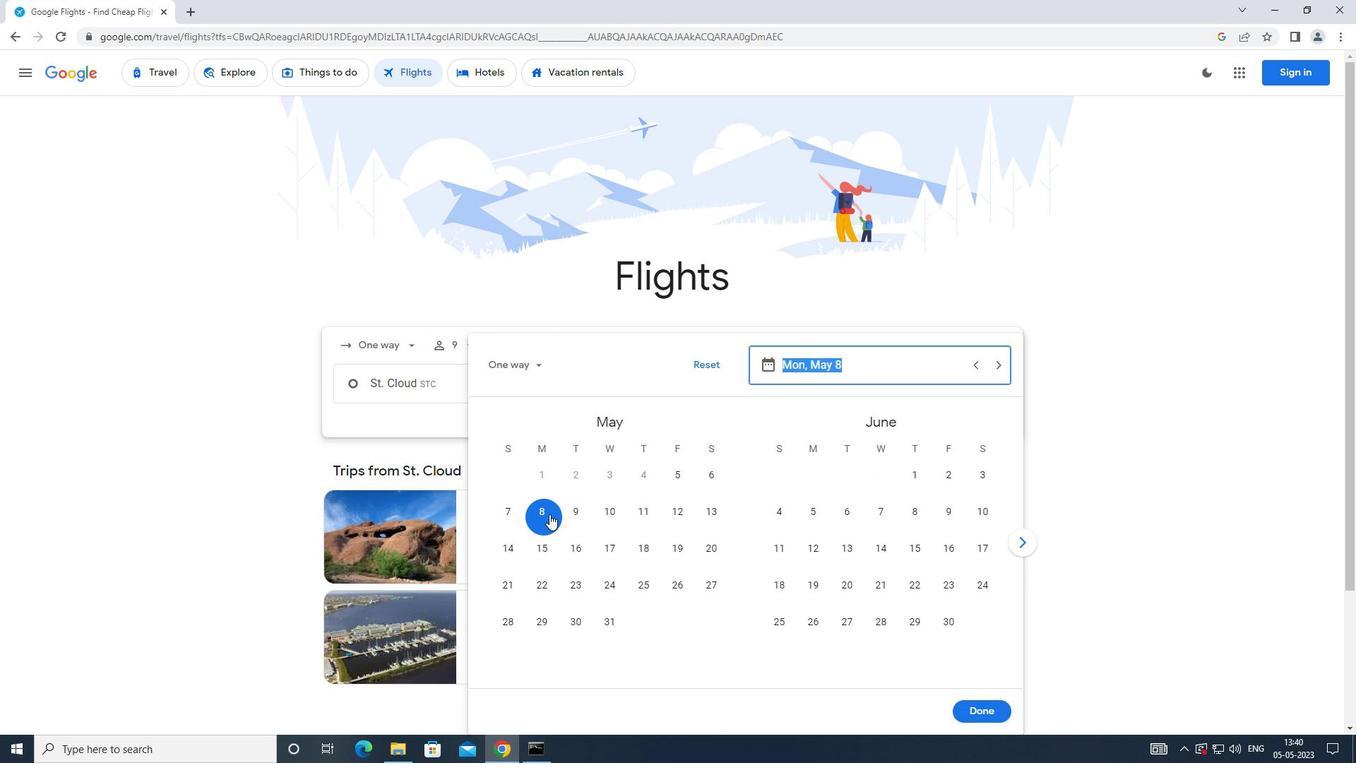 
Action: Mouse pressed left at (544, 517)
Screenshot: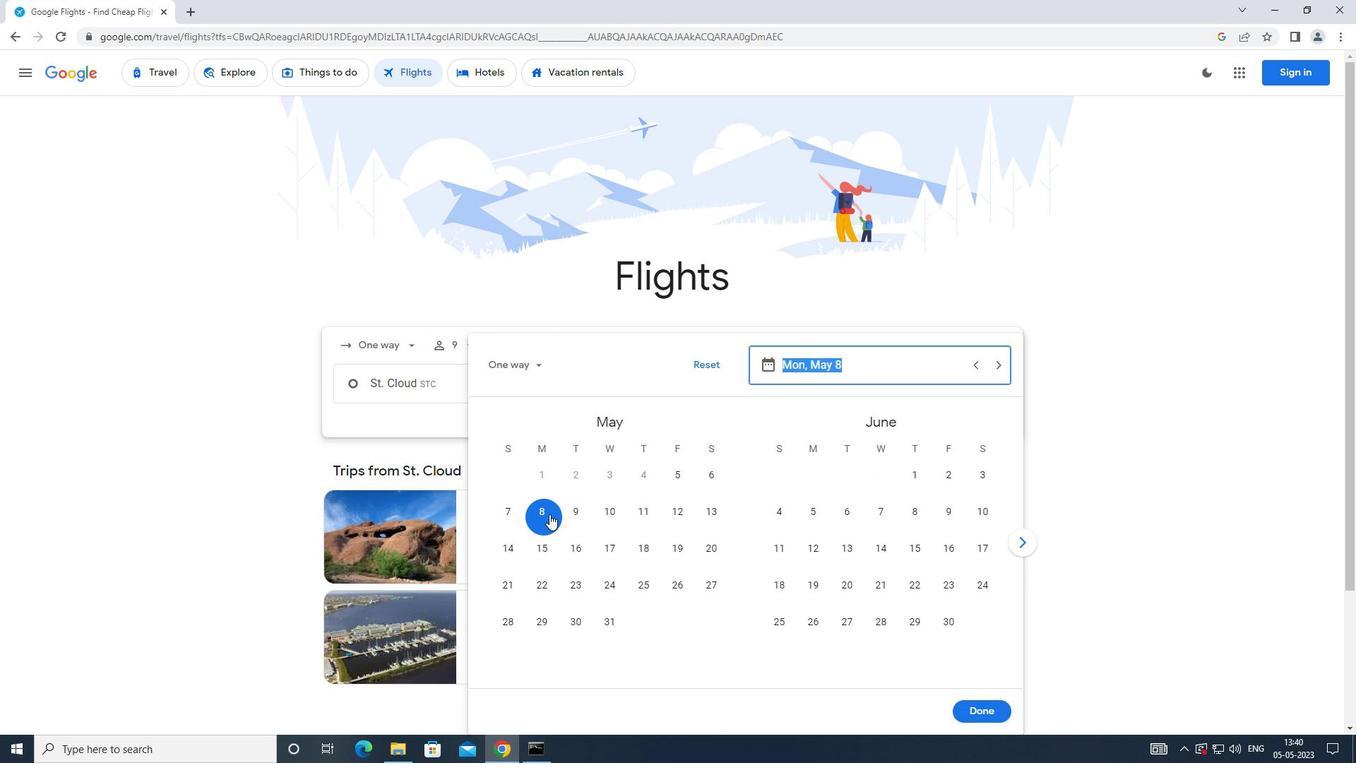 
Action: Mouse moved to (973, 713)
Screenshot: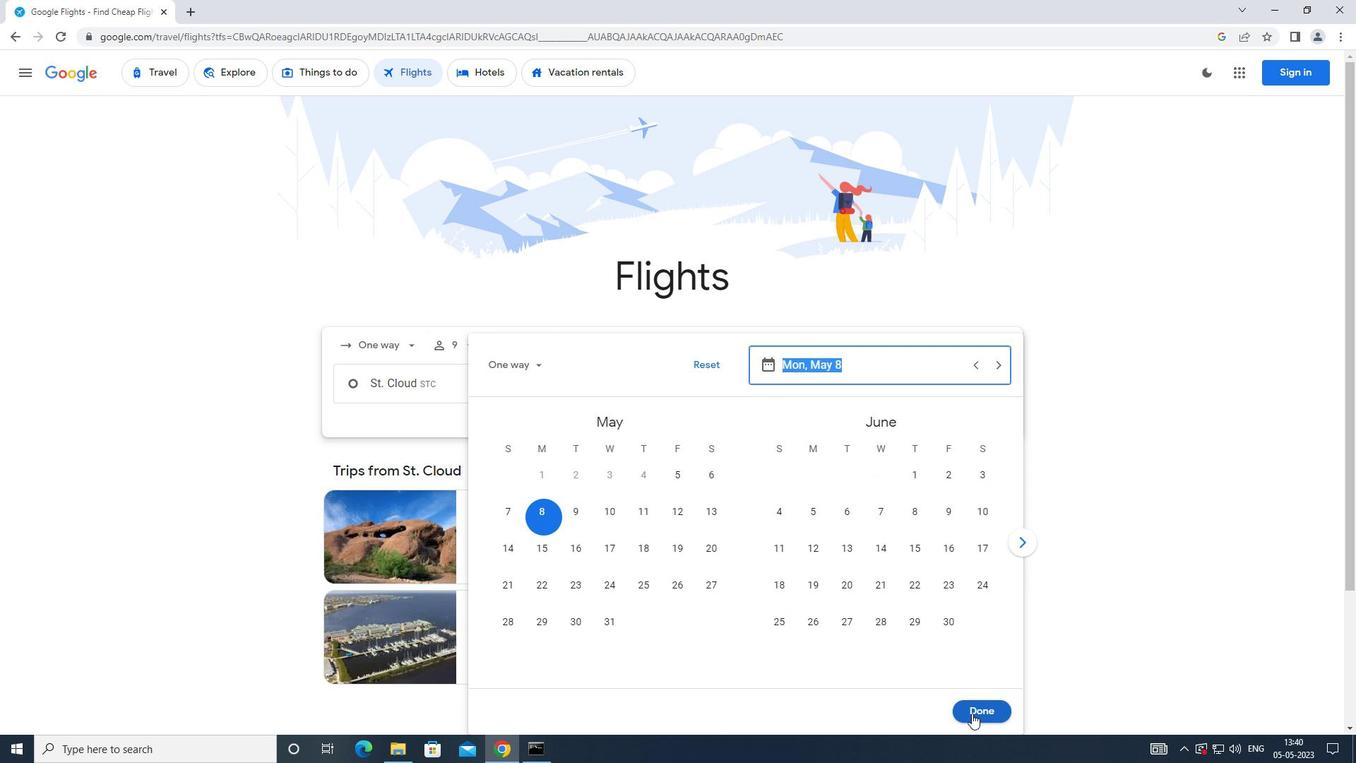
Action: Mouse pressed left at (973, 713)
Screenshot: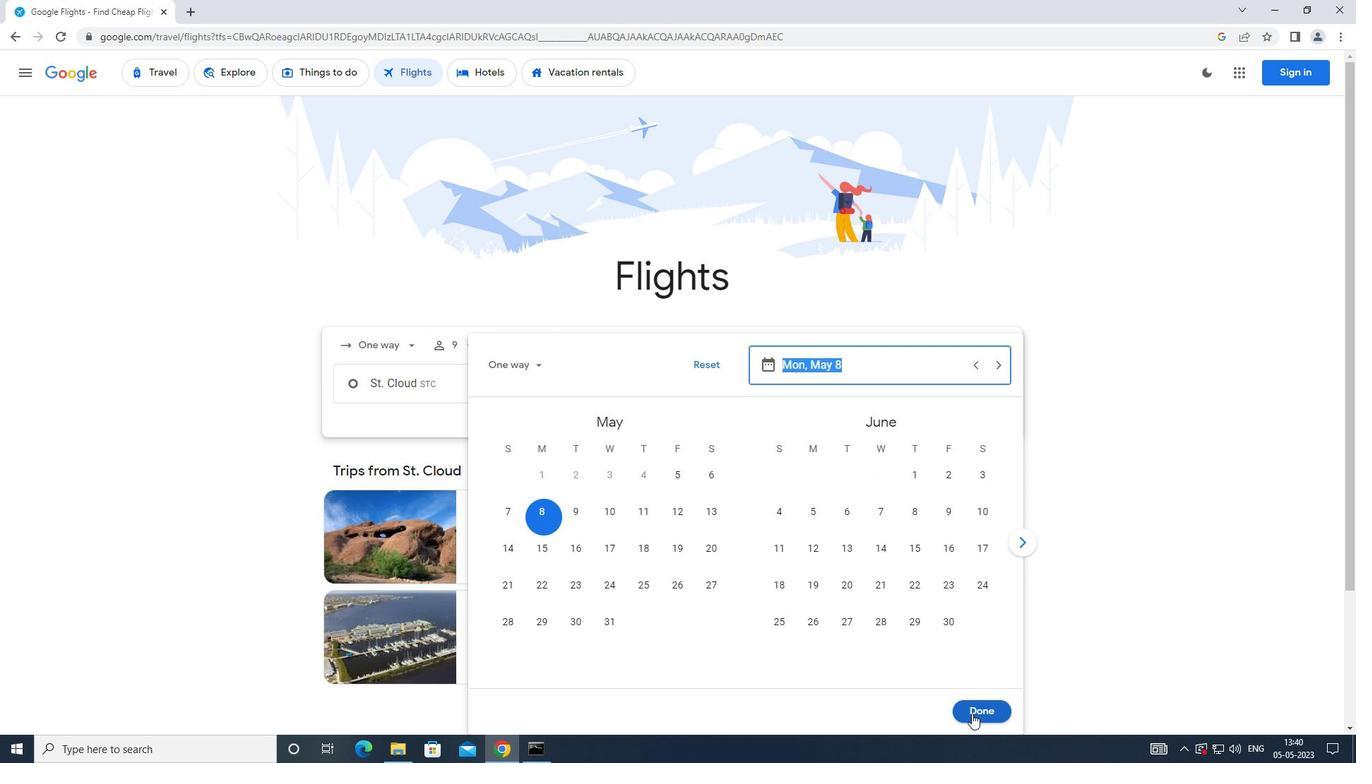
Action: Mouse moved to (678, 440)
Screenshot: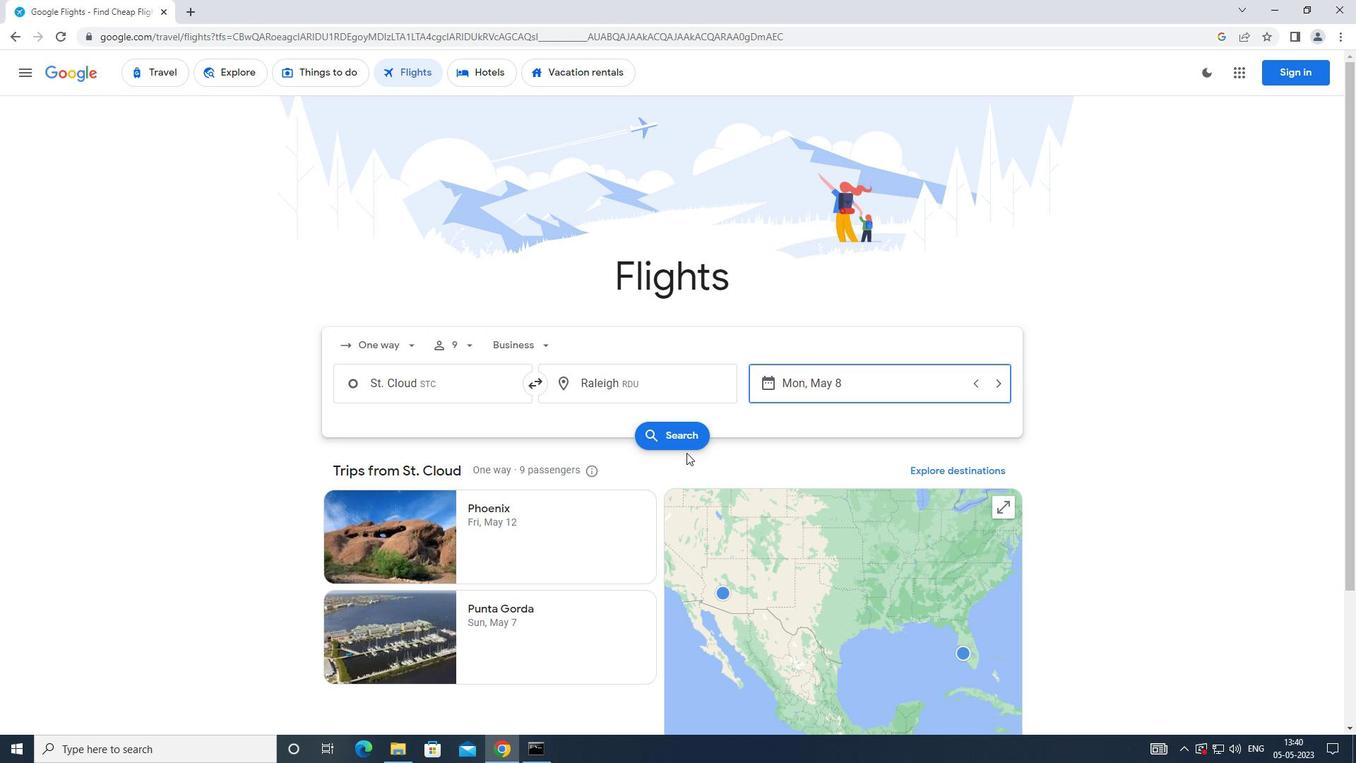 
Action: Mouse pressed left at (678, 440)
Screenshot: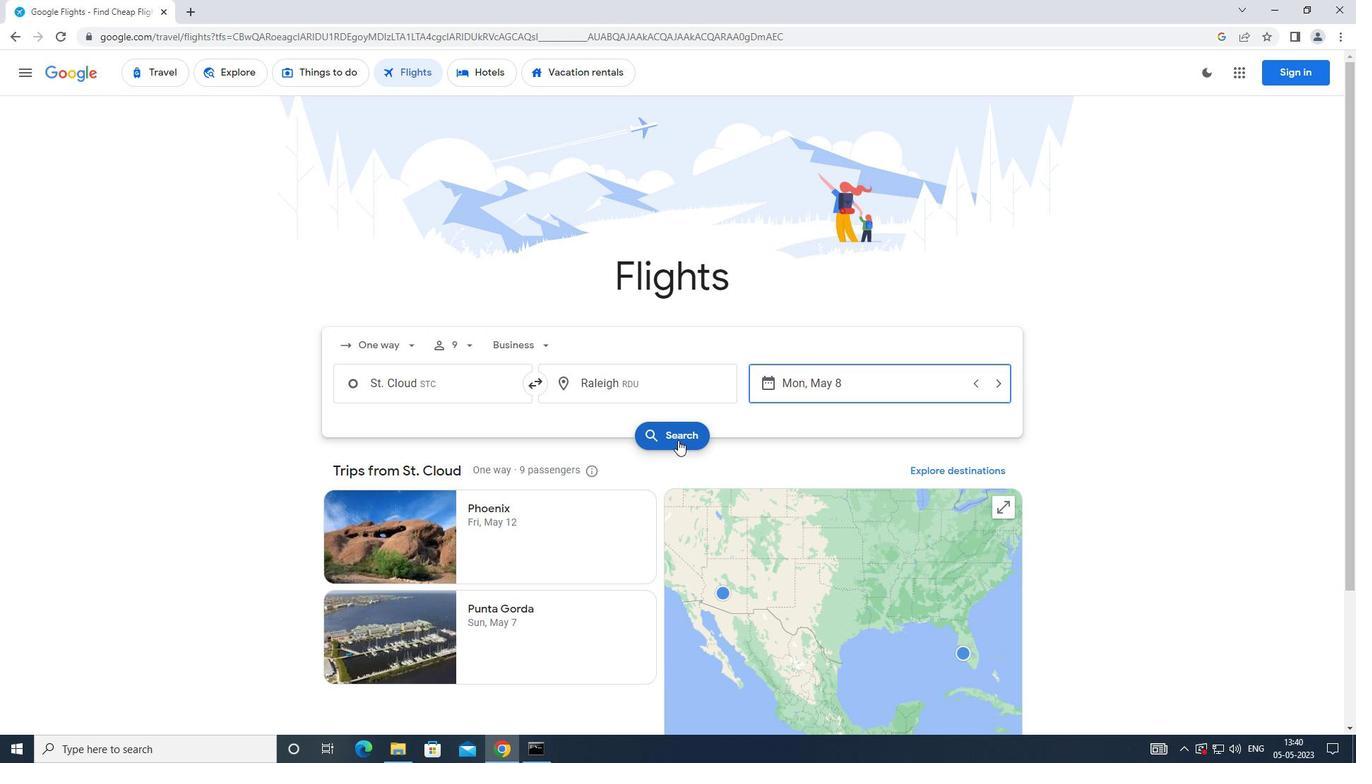 
Action: Mouse moved to (337, 202)
Screenshot: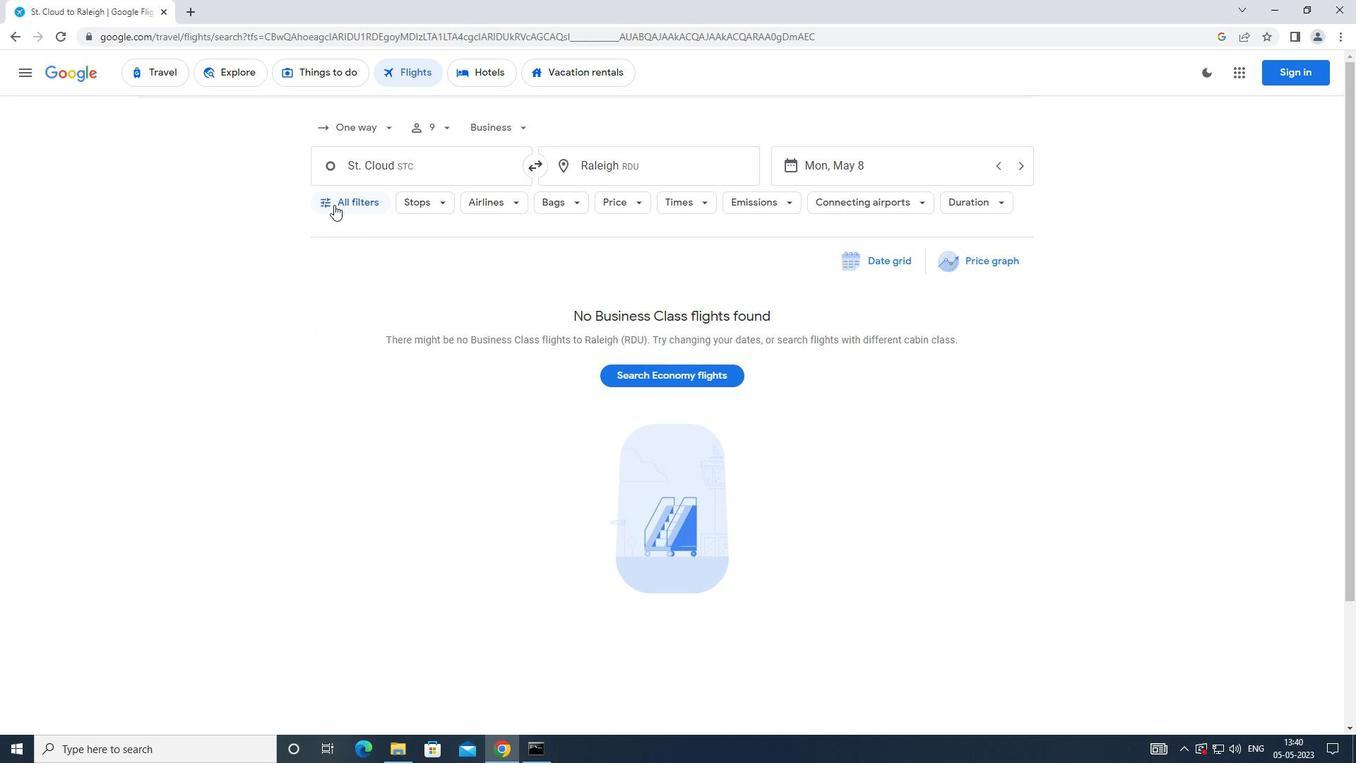 
Action: Mouse pressed left at (337, 202)
Screenshot: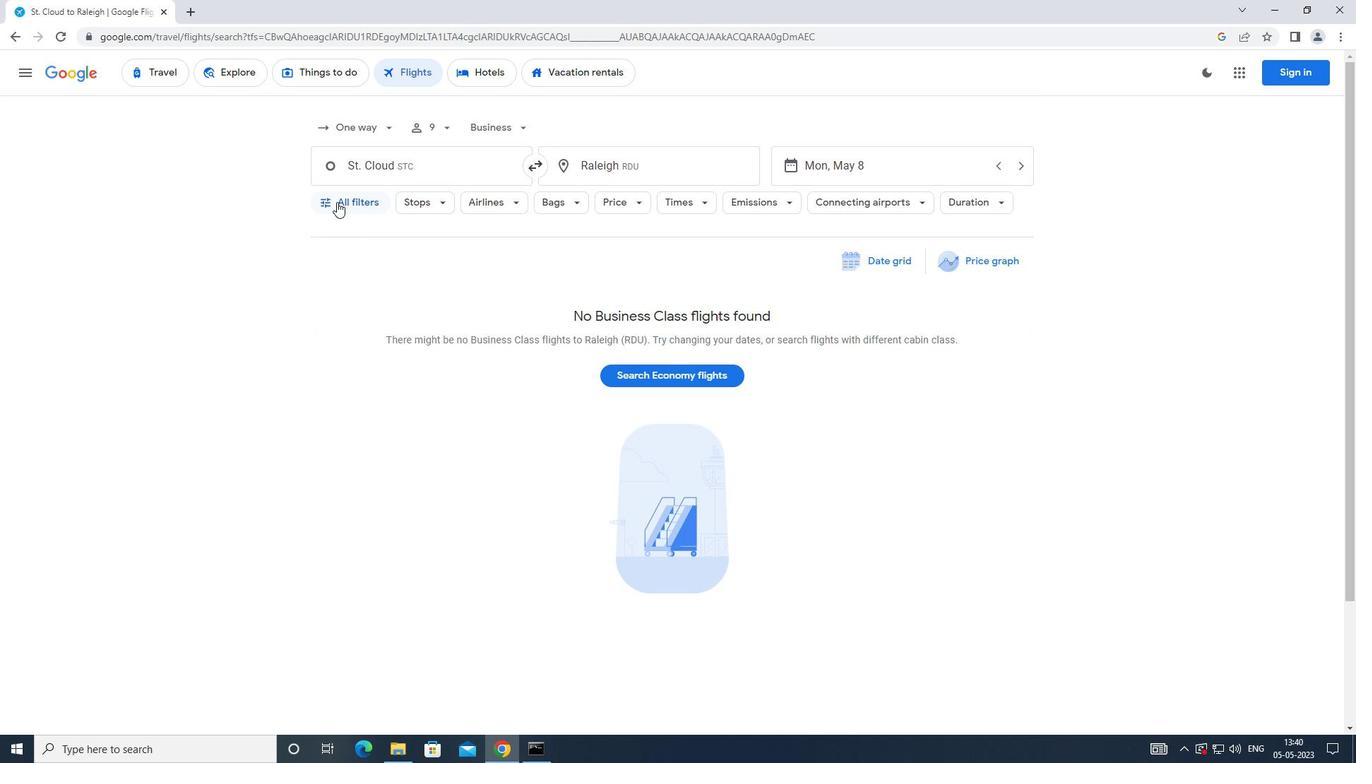 
Action: Mouse moved to (421, 482)
Screenshot: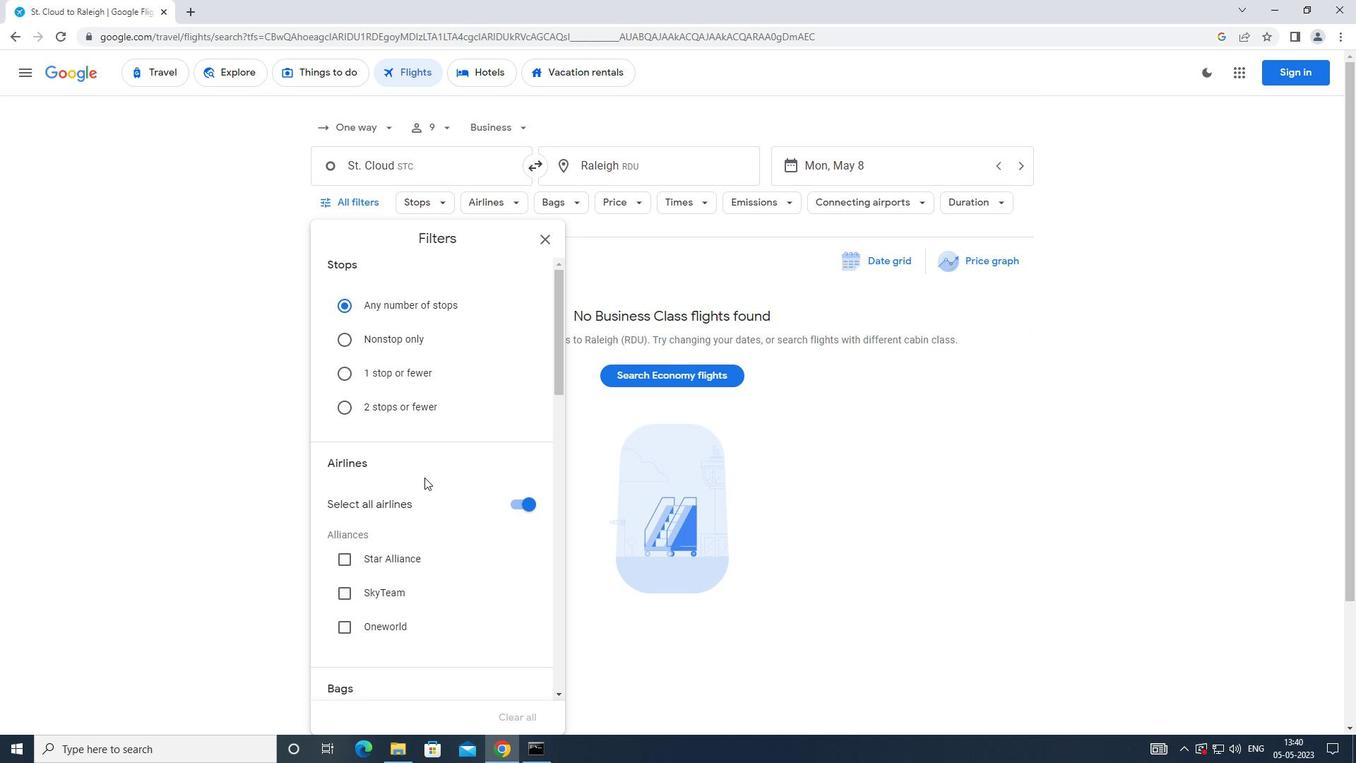 
Action: Mouse scrolled (421, 481) with delta (0, 0)
Screenshot: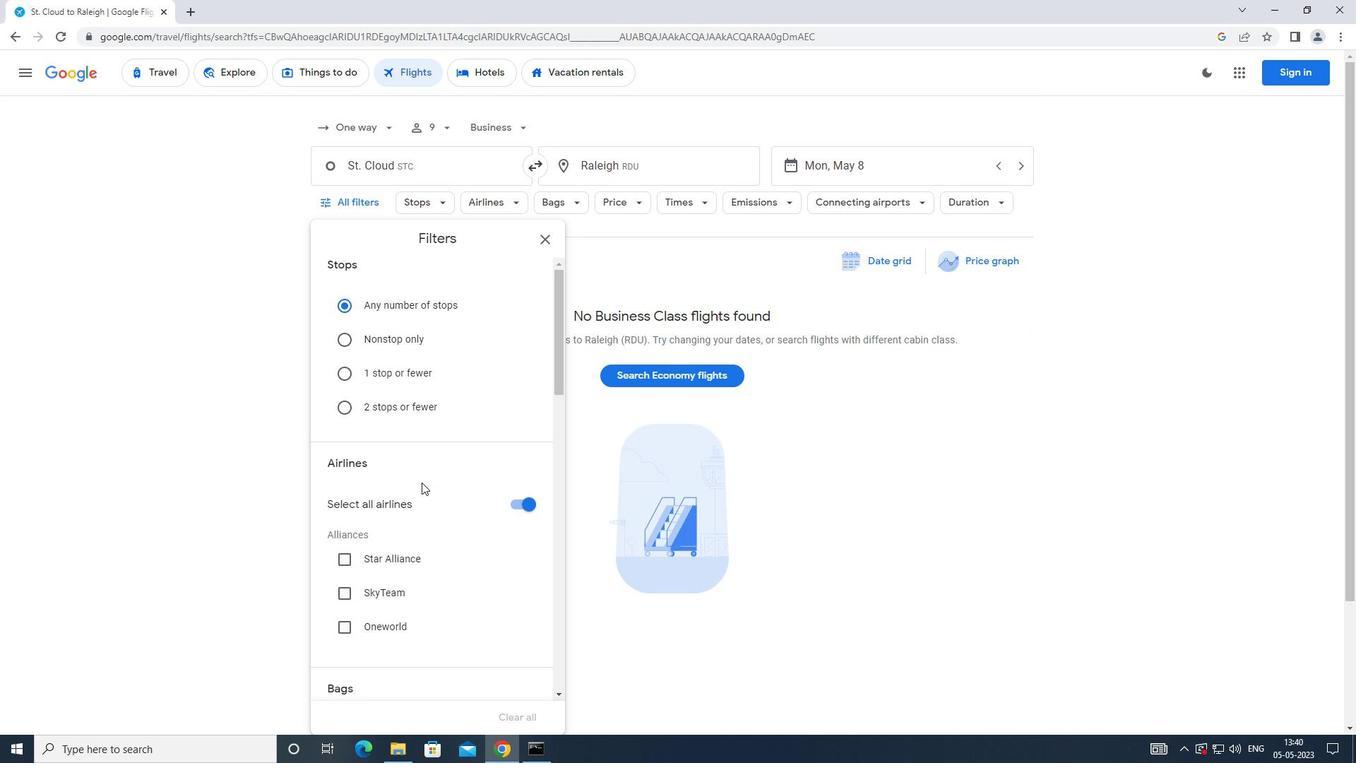 
Action: Mouse scrolled (421, 481) with delta (0, 0)
Screenshot: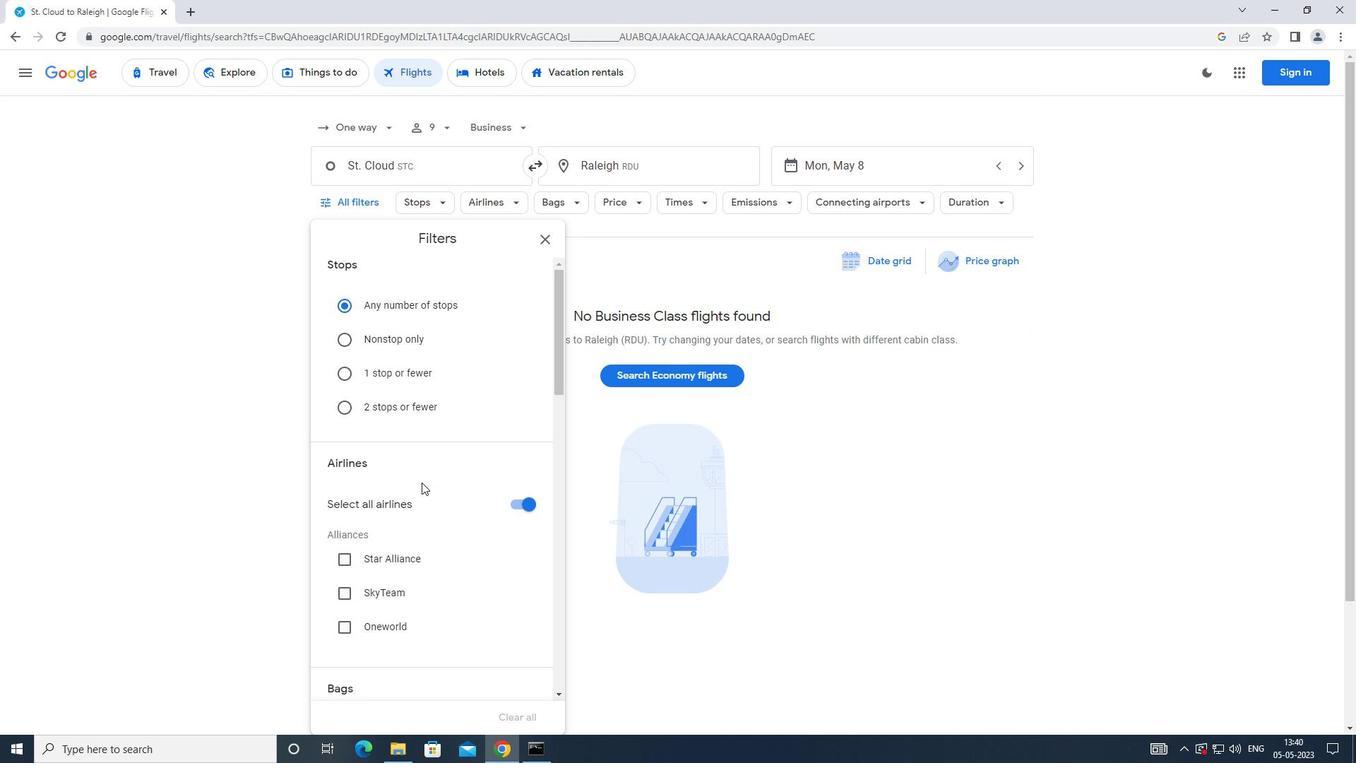 
Action: Mouse moved to (513, 361)
Screenshot: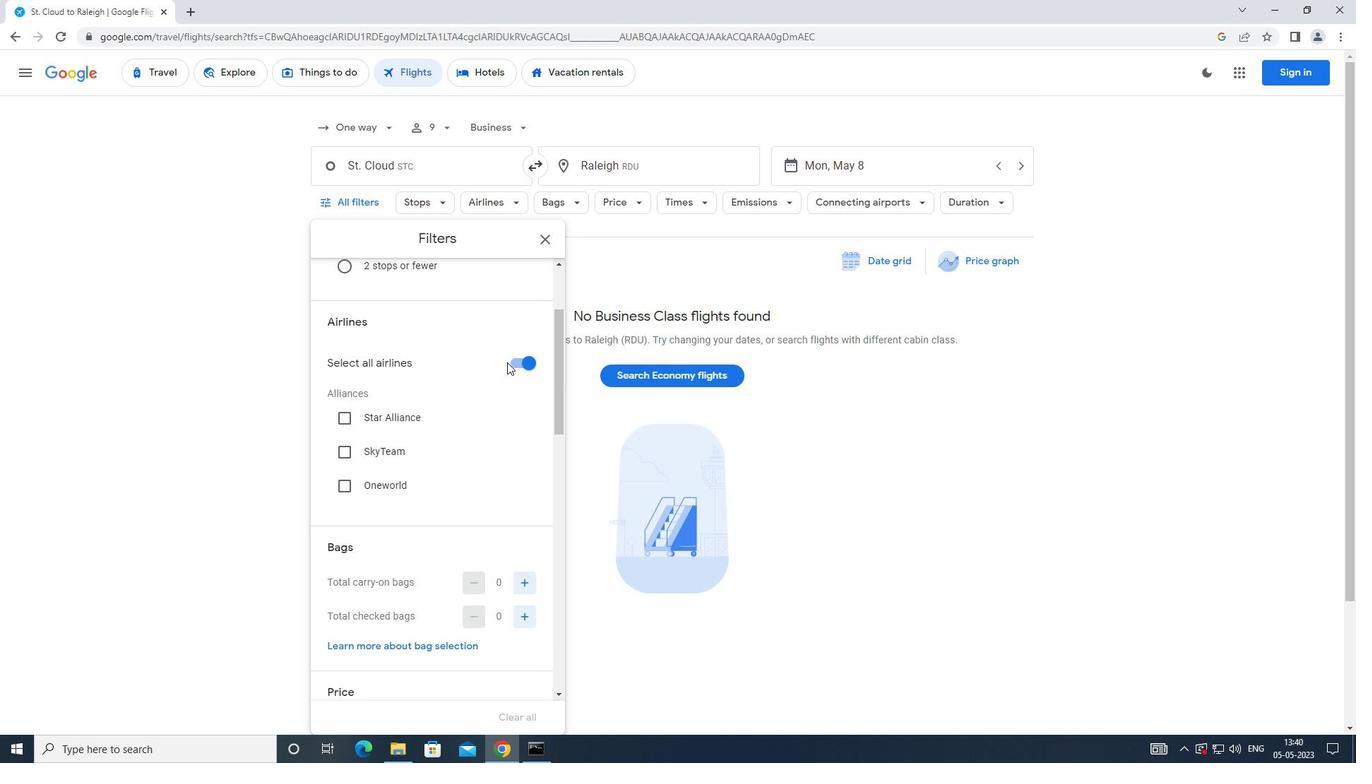 
Action: Mouse pressed left at (513, 361)
Screenshot: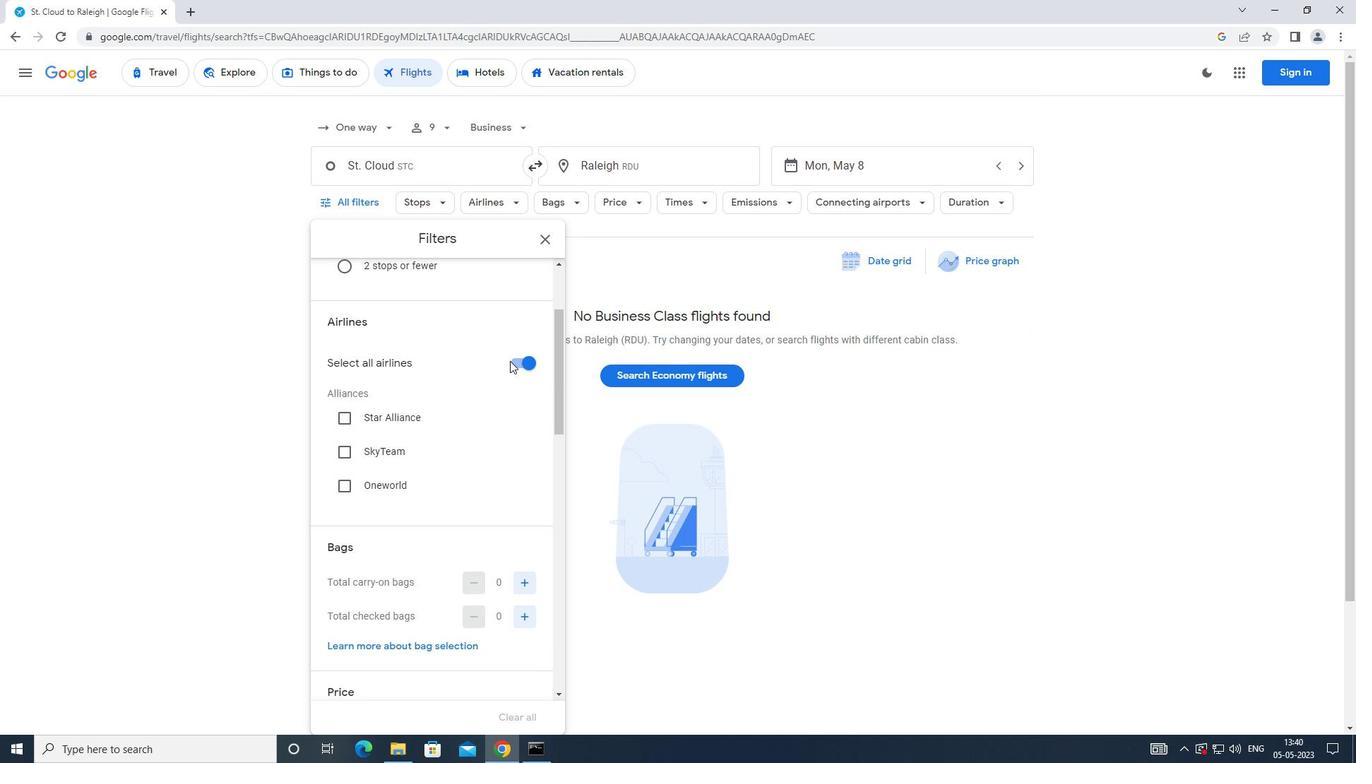 
Action: Mouse moved to (456, 433)
Screenshot: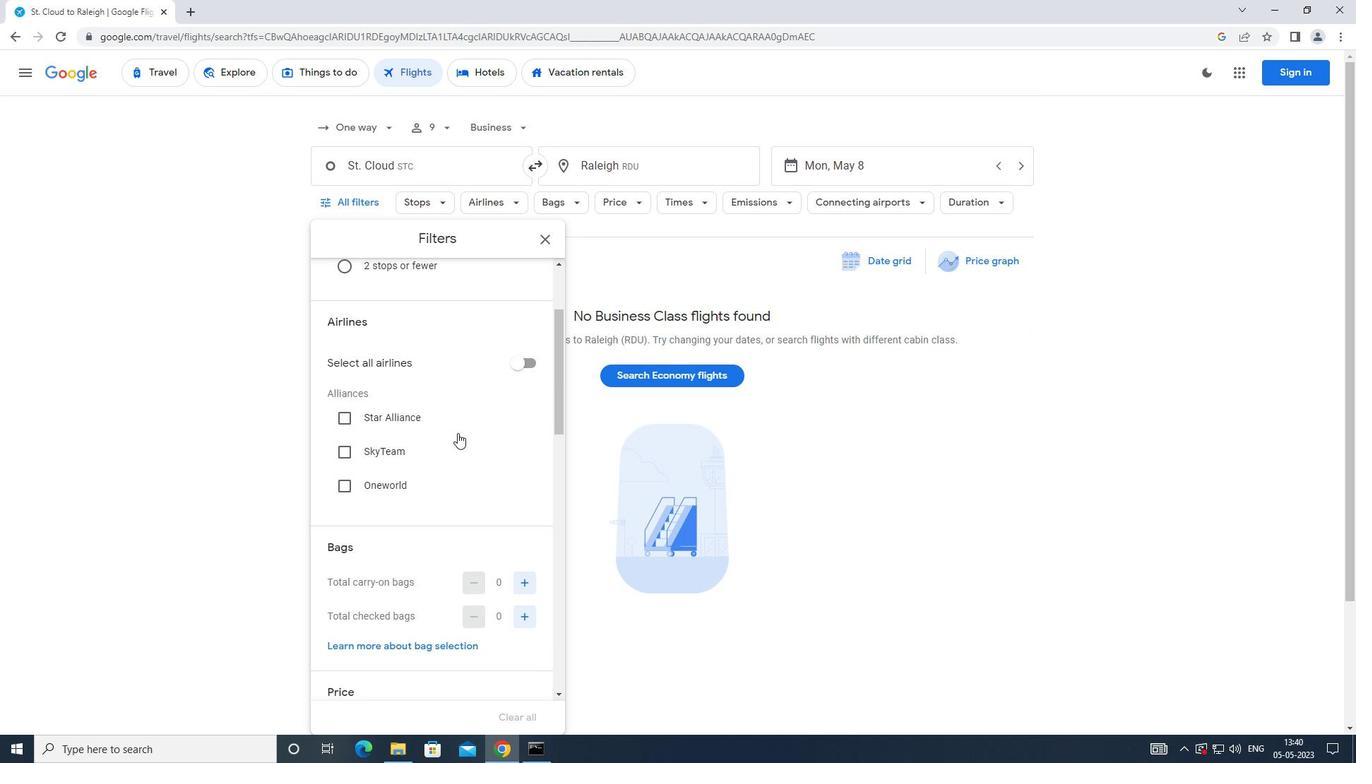 
Action: Mouse scrolled (456, 432) with delta (0, 0)
Screenshot: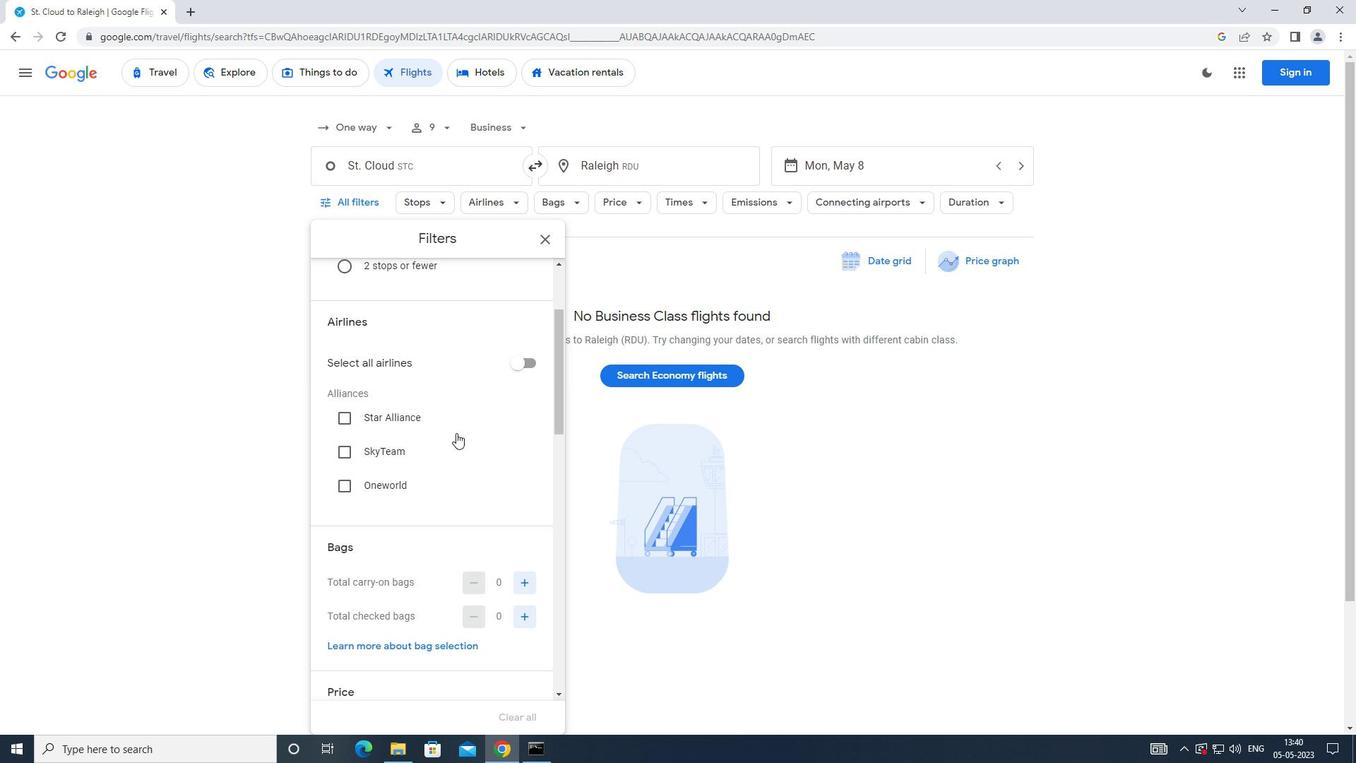 
Action: Mouse scrolled (456, 432) with delta (0, 0)
Screenshot: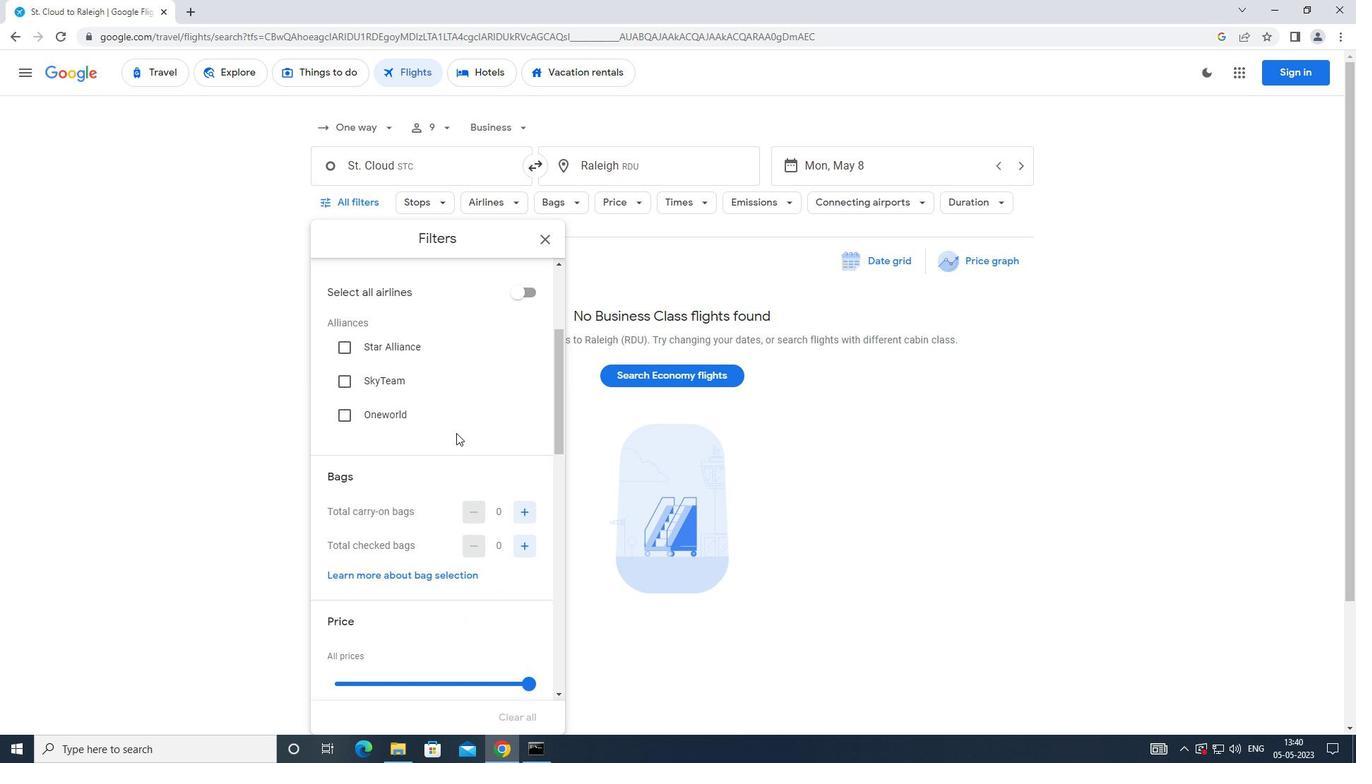 
Action: Mouse moved to (518, 472)
Screenshot: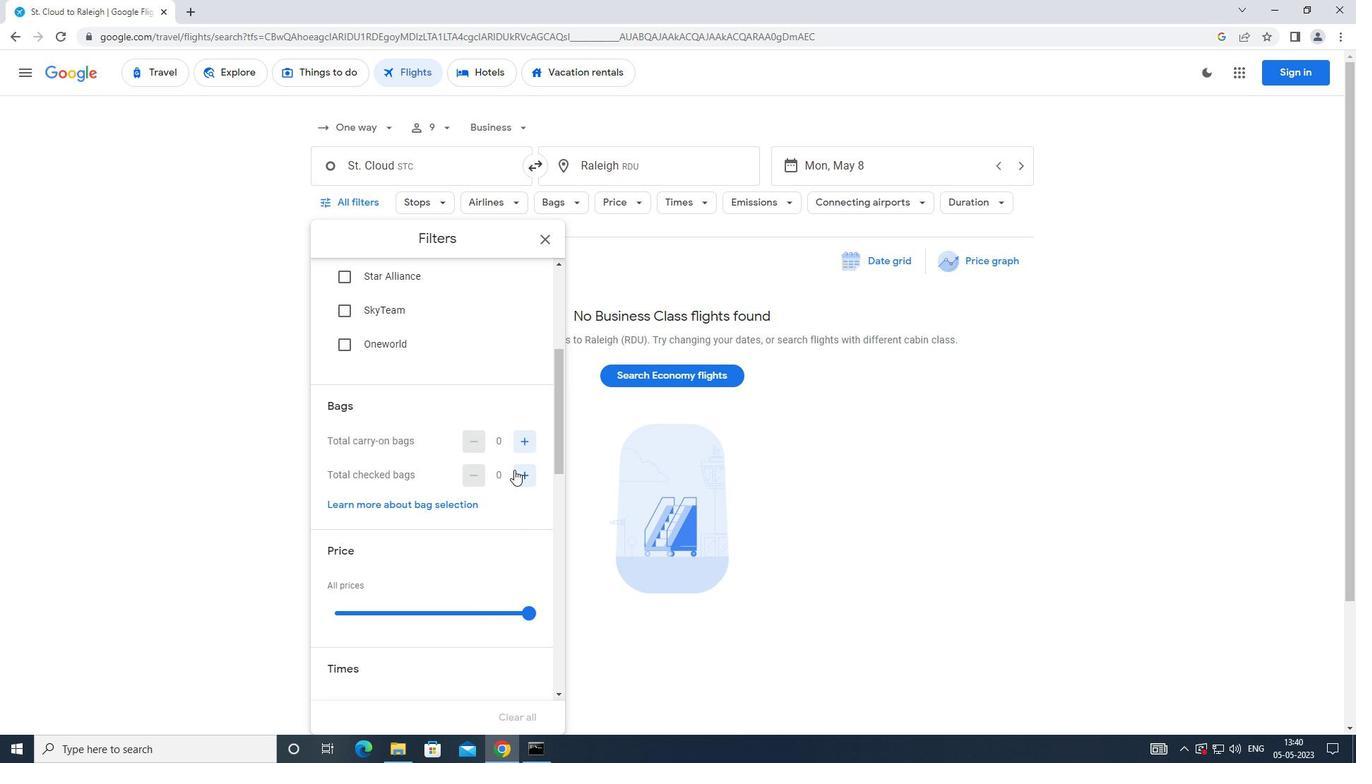 
Action: Mouse pressed left at (518, 472)
Screenshot: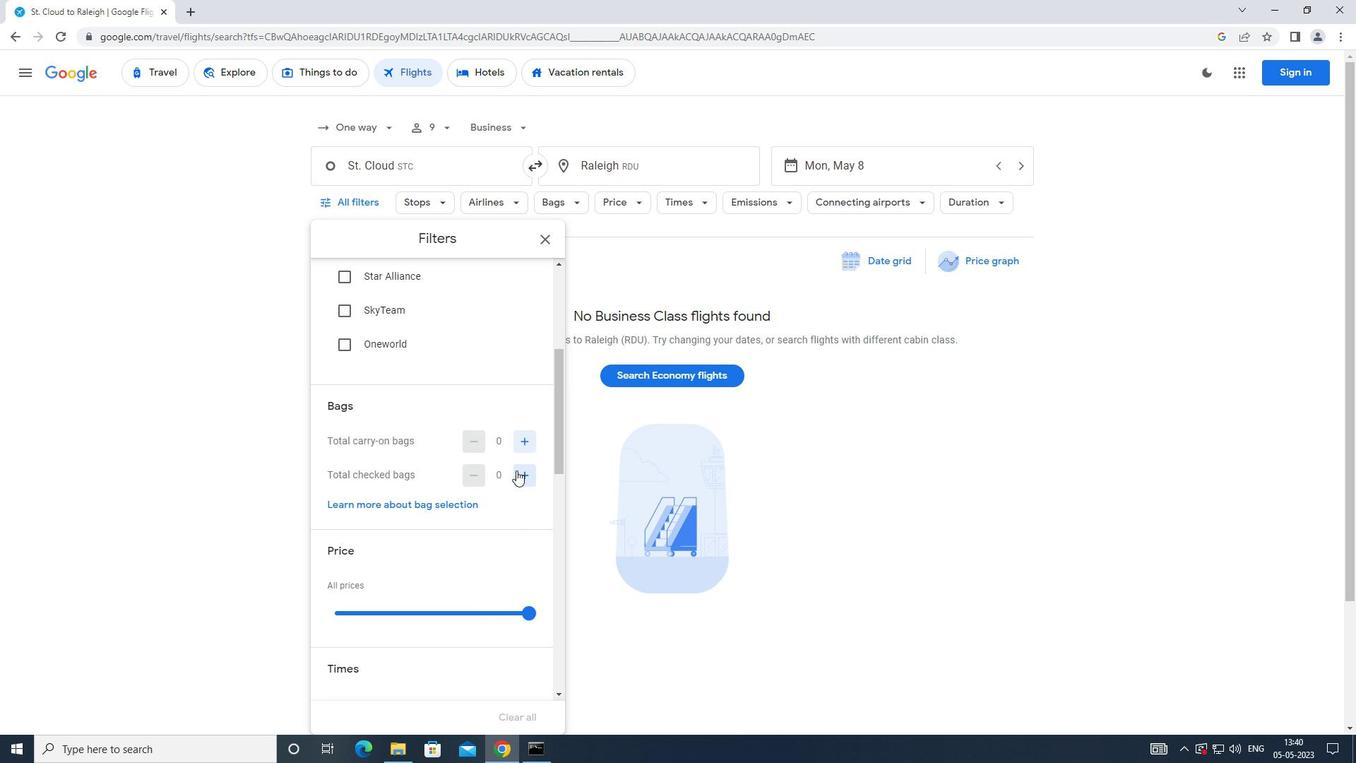 
Action: Mouse pressed left at (518, 472)
Screenshot: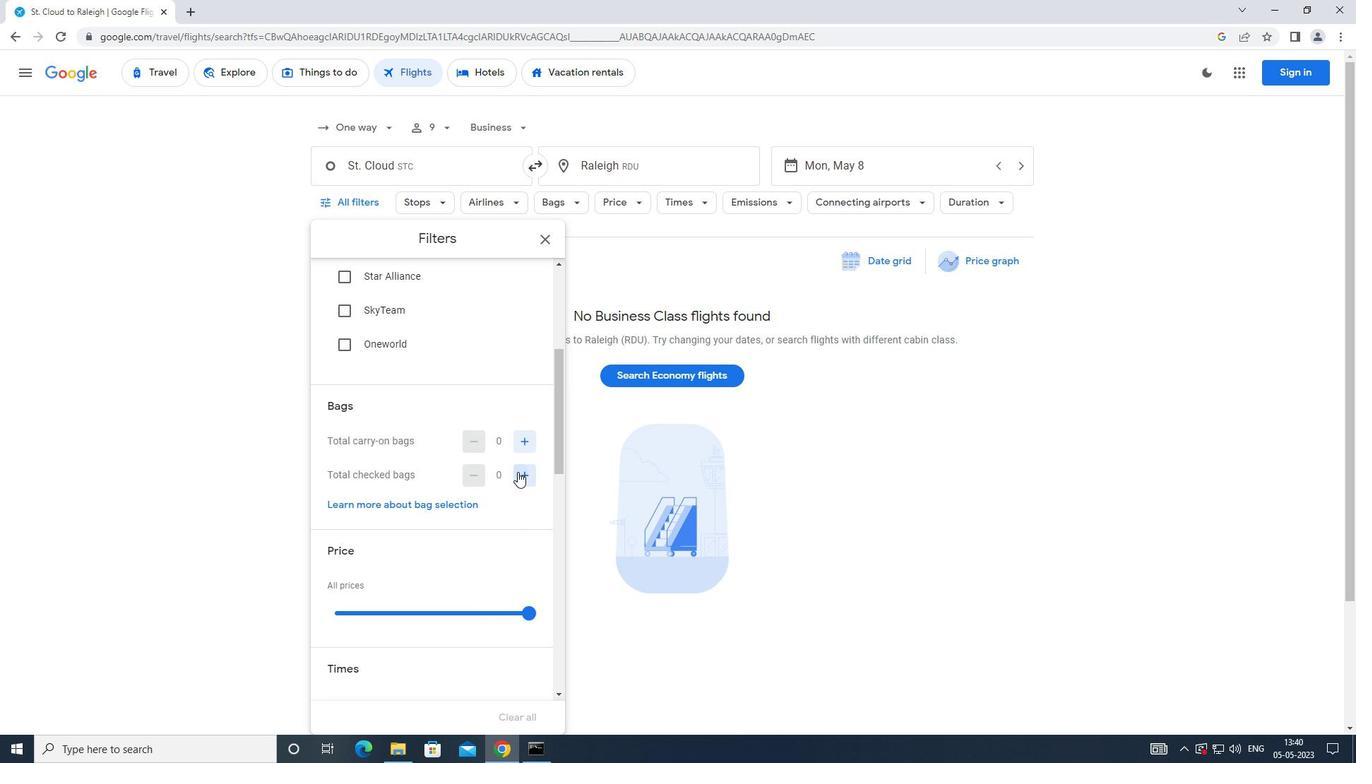 
Action: Mouse moved to (518, 473)
Screenshot: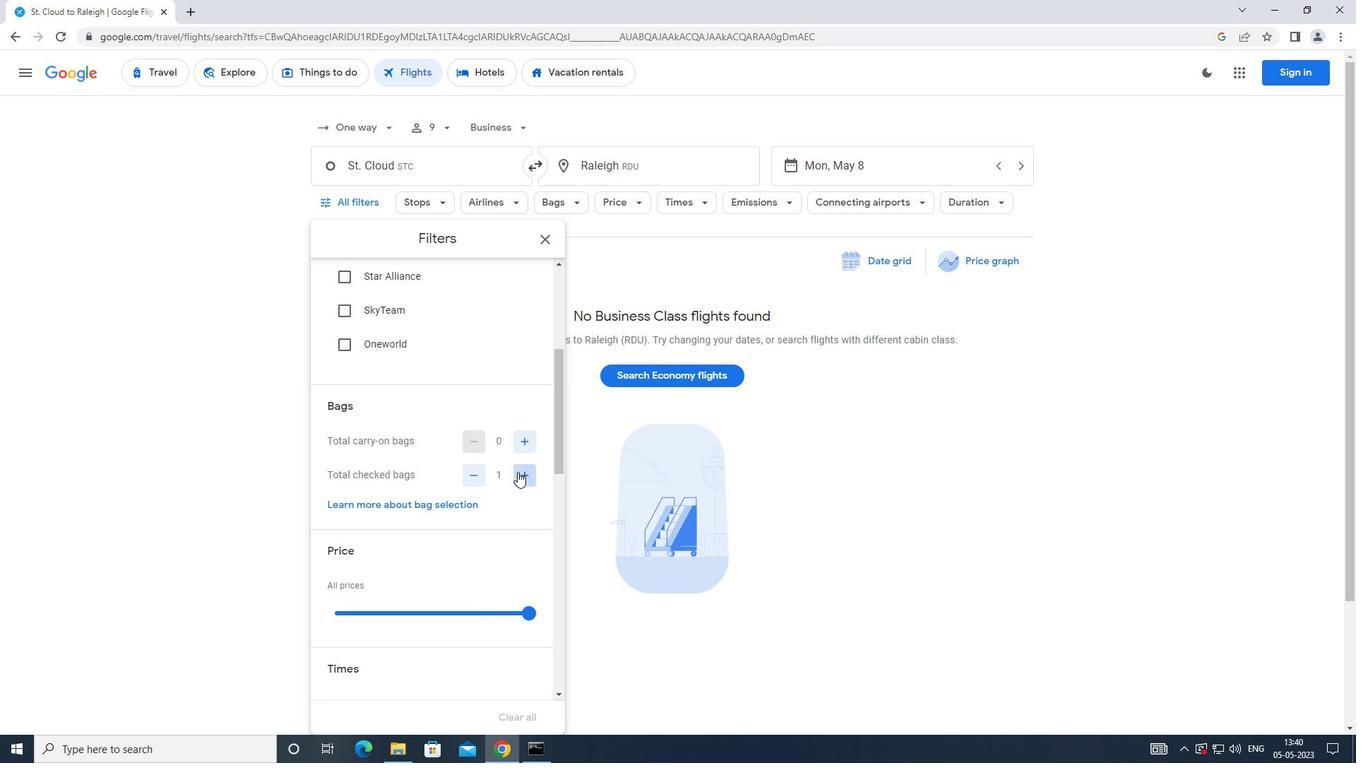 
Action: Mouse pressed left at (518, 473)
Screenshot: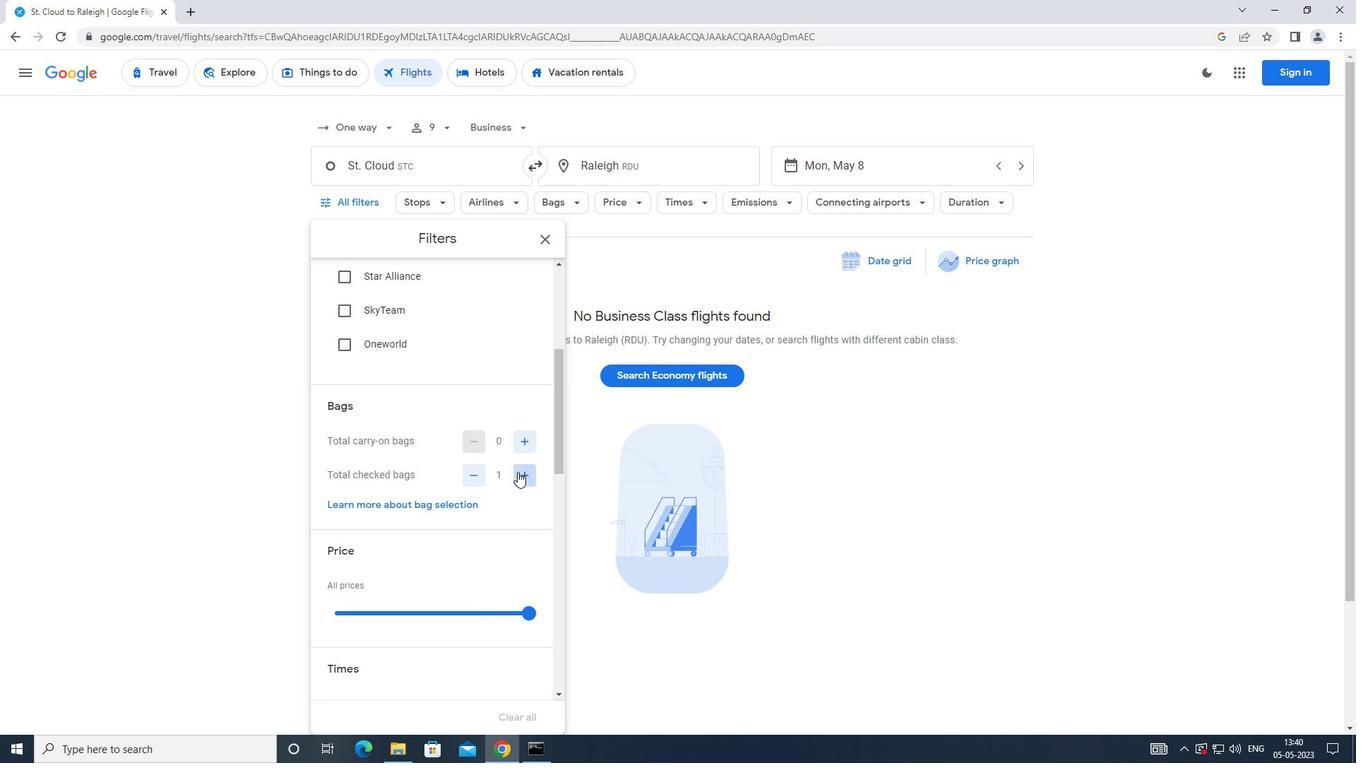 
Action: Mouse pressed left at (518, 473)
Screenshot: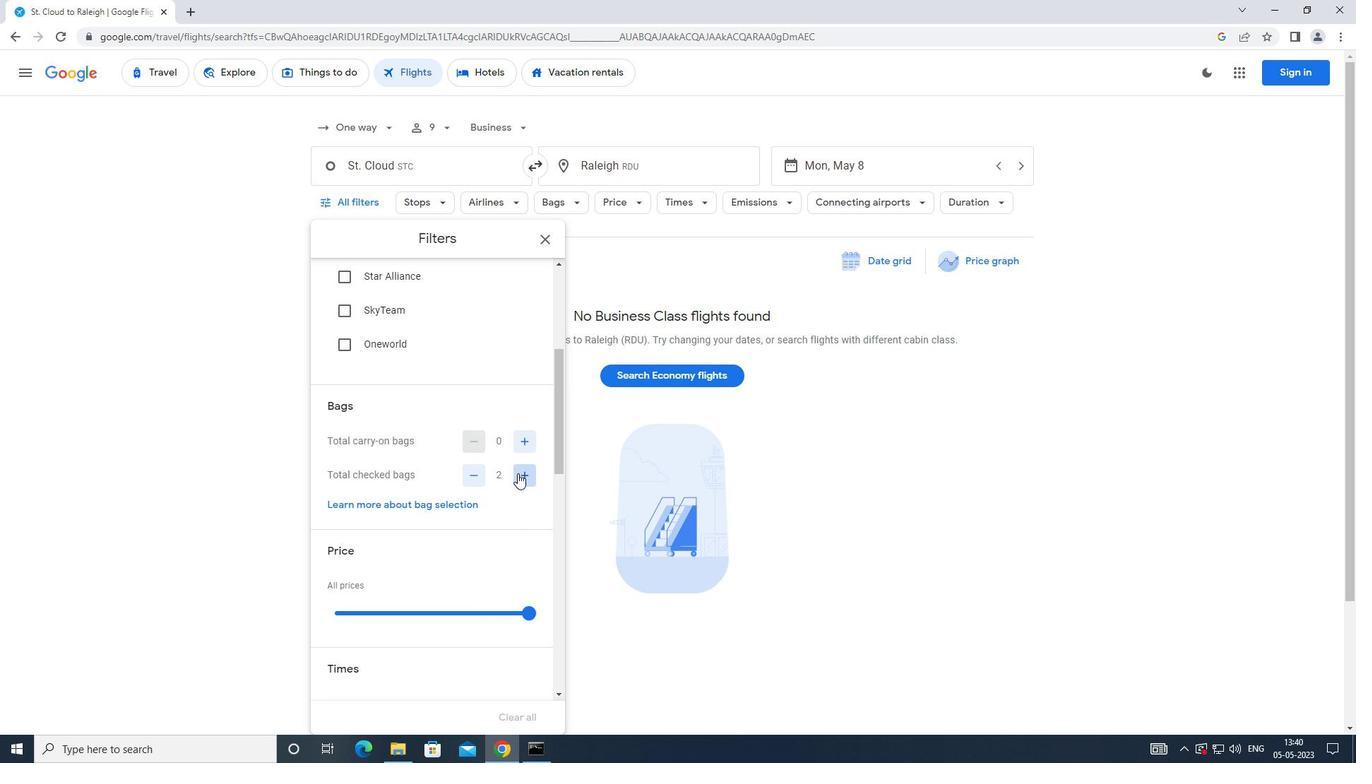 
Action: Mouse pressed left at (518, 473)
Screenshot: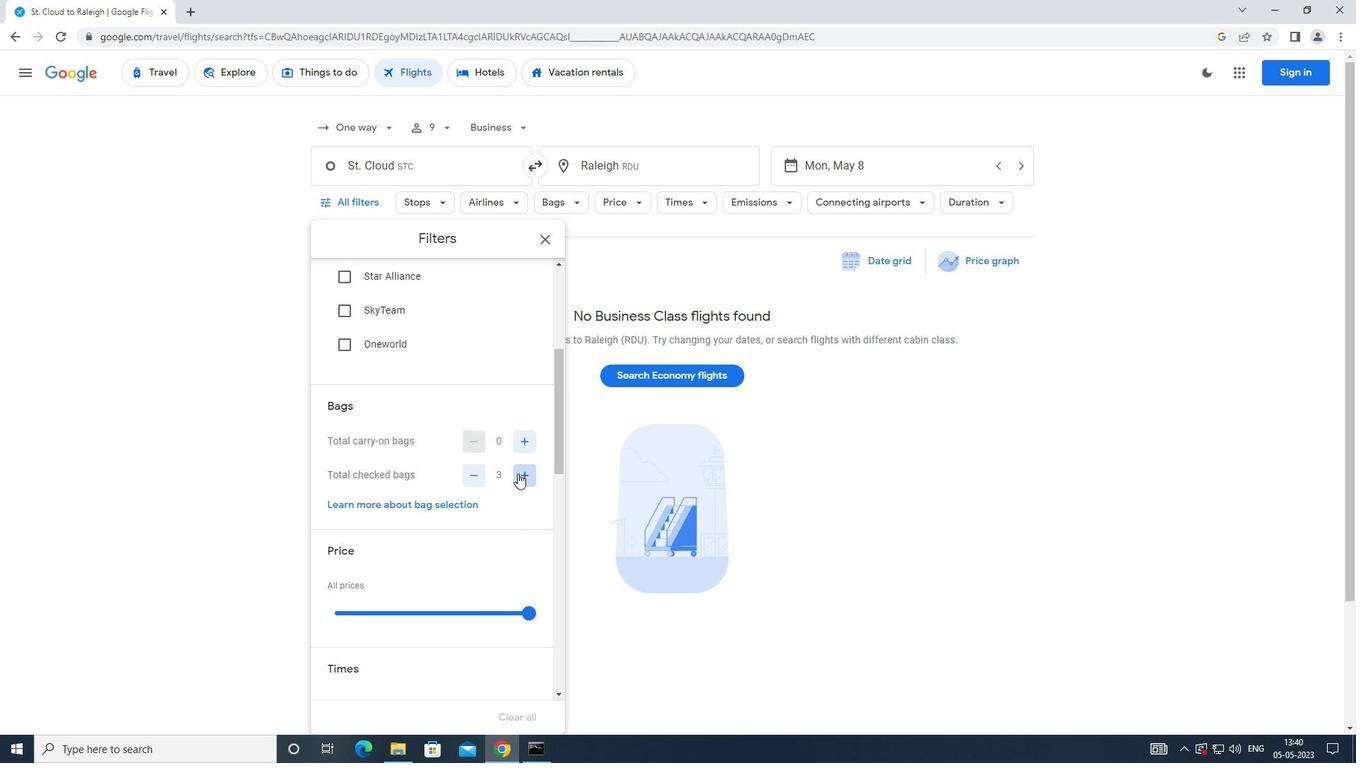 
Action: Mouse pressed left at (518, 473)
Screenshot: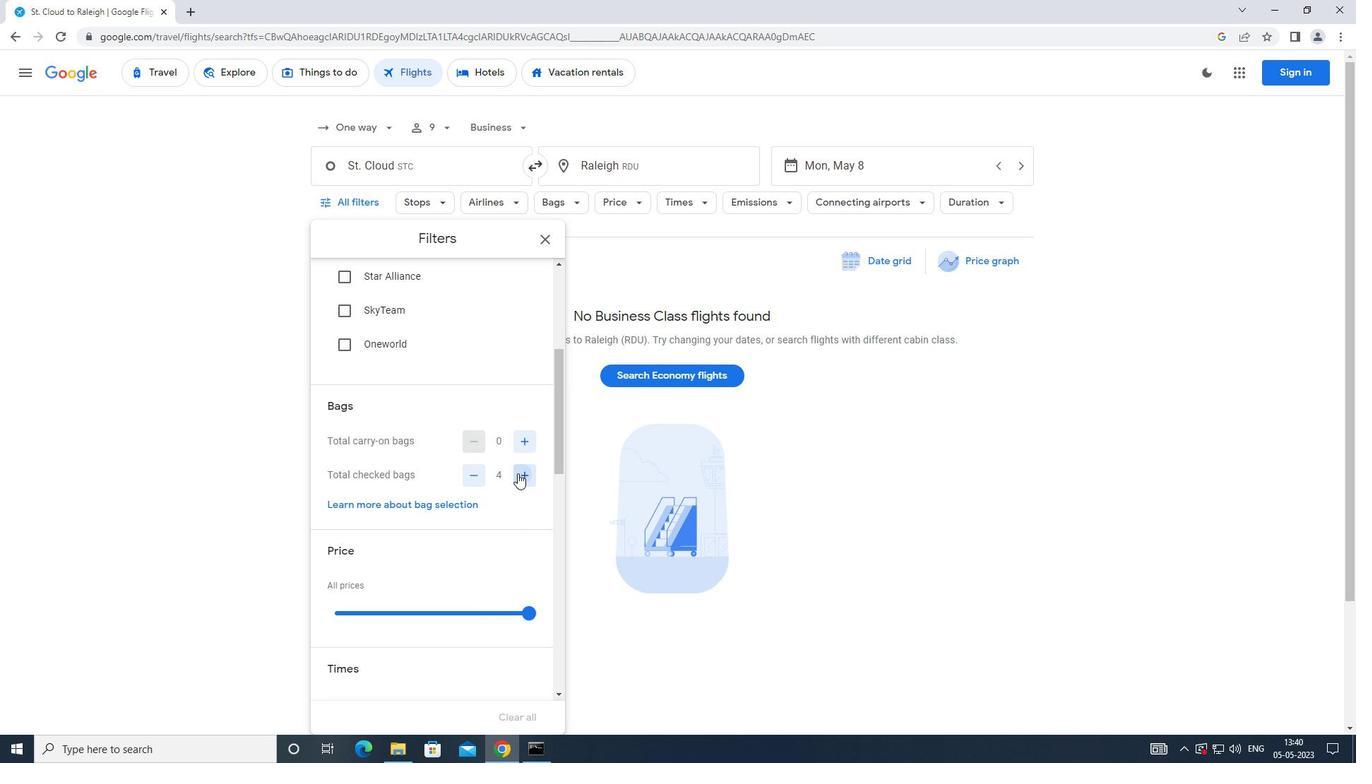 
Action: Mouse moved to (518, 474)
Screenshot: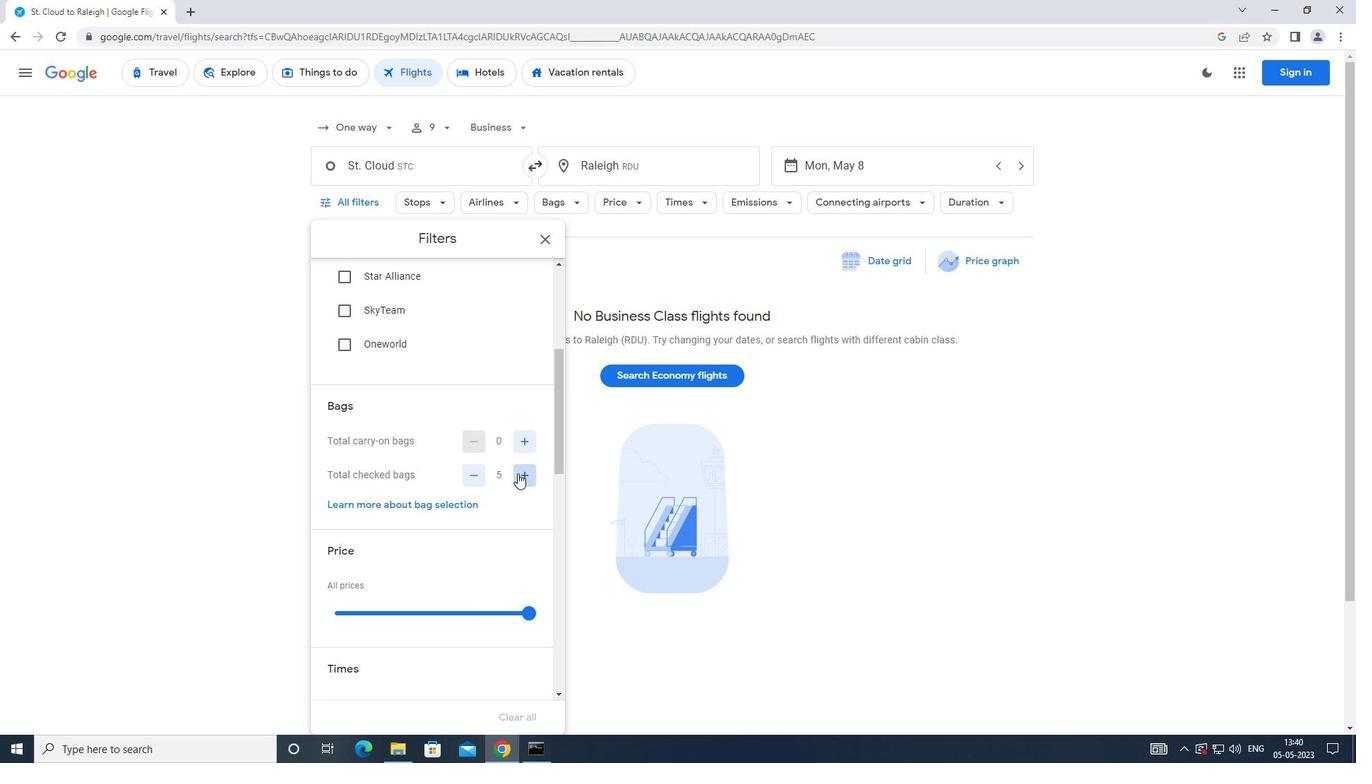 
Action: Mouse pressed left at (518, 474)
Screenshot: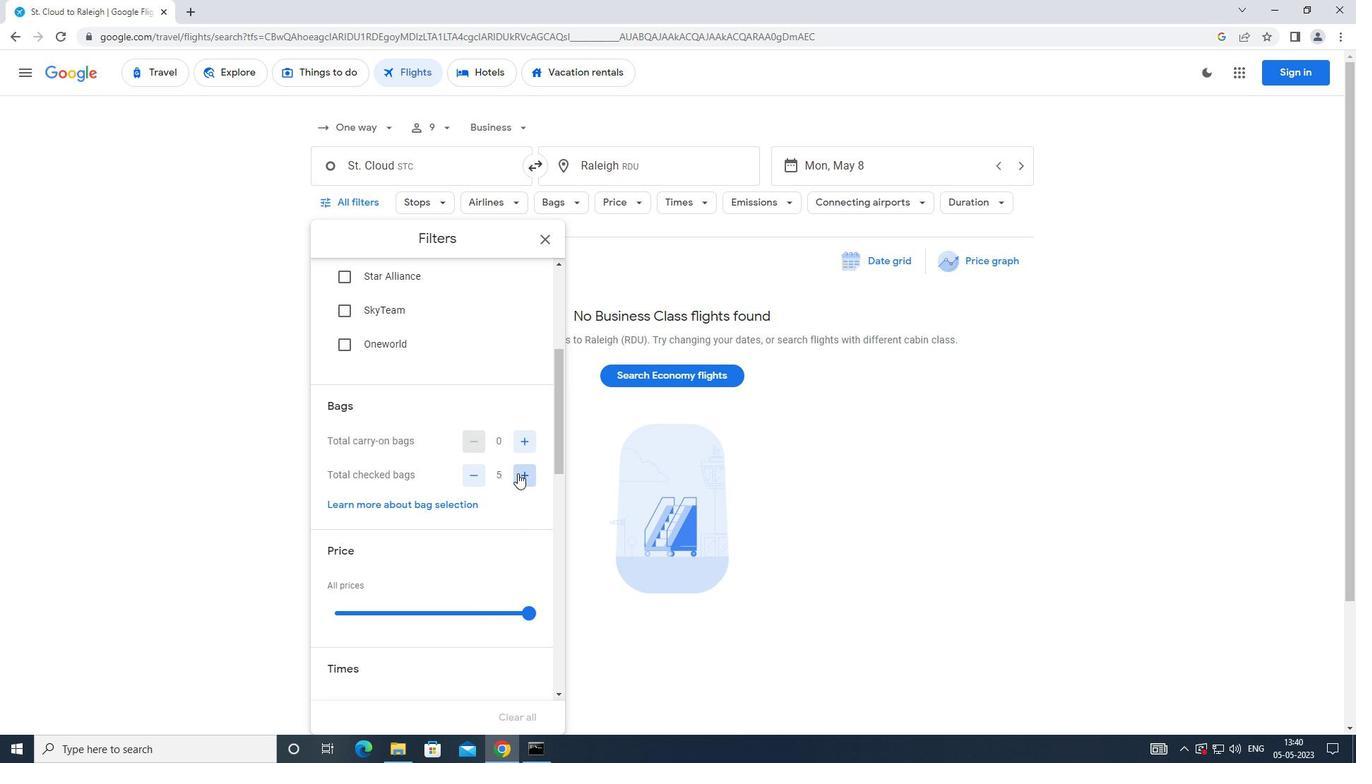 
Action: Mouse moved to (518, 474)
Screenshot: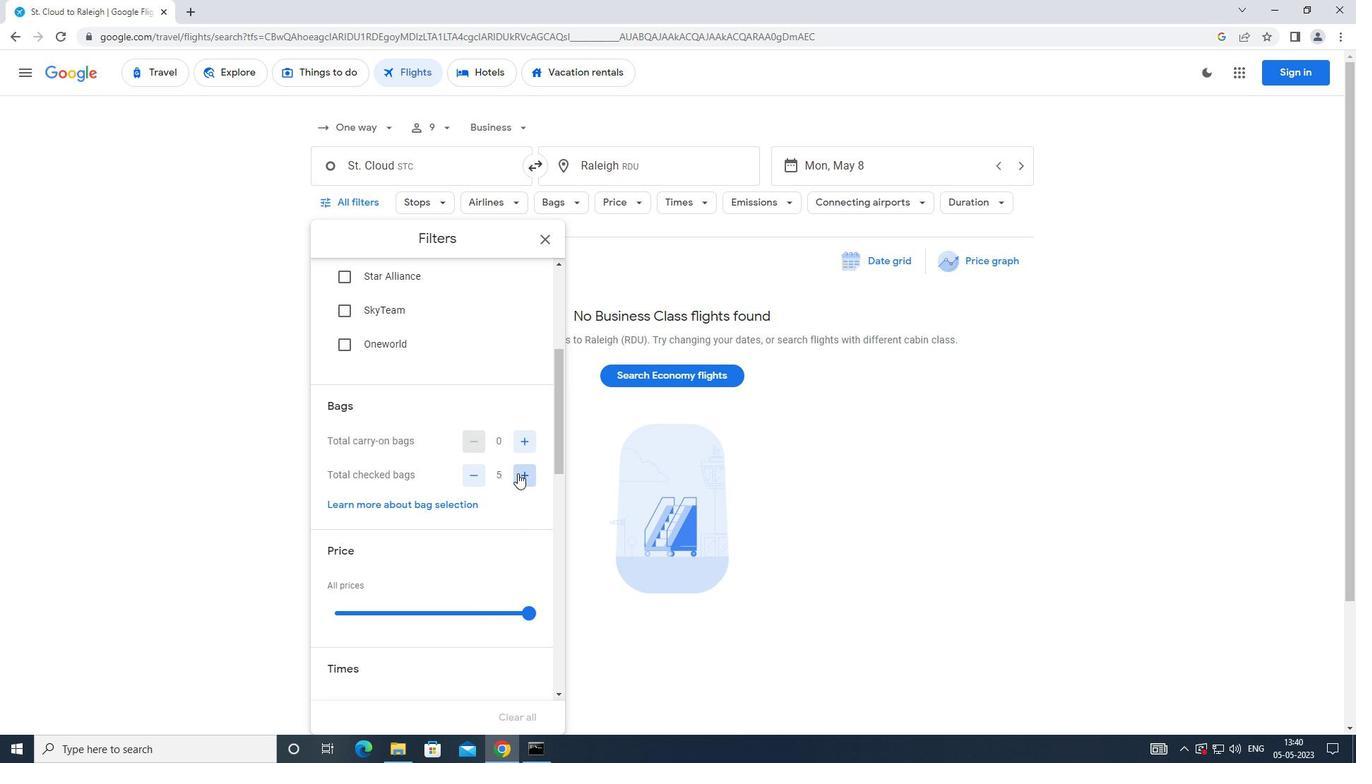 
Action: Mouse pressed left at (518, 474)
Screenshot: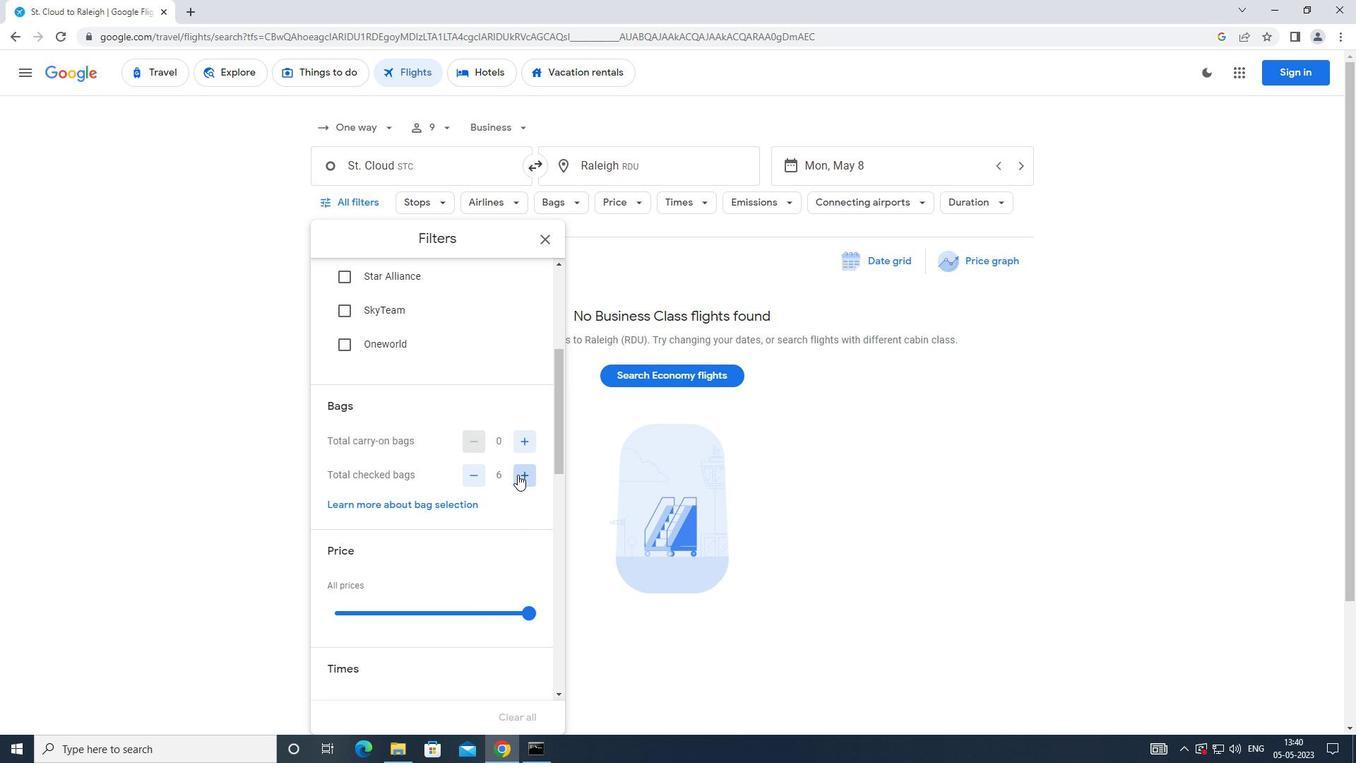 
Action: Mouse moved to (503, 468)
Screenshot: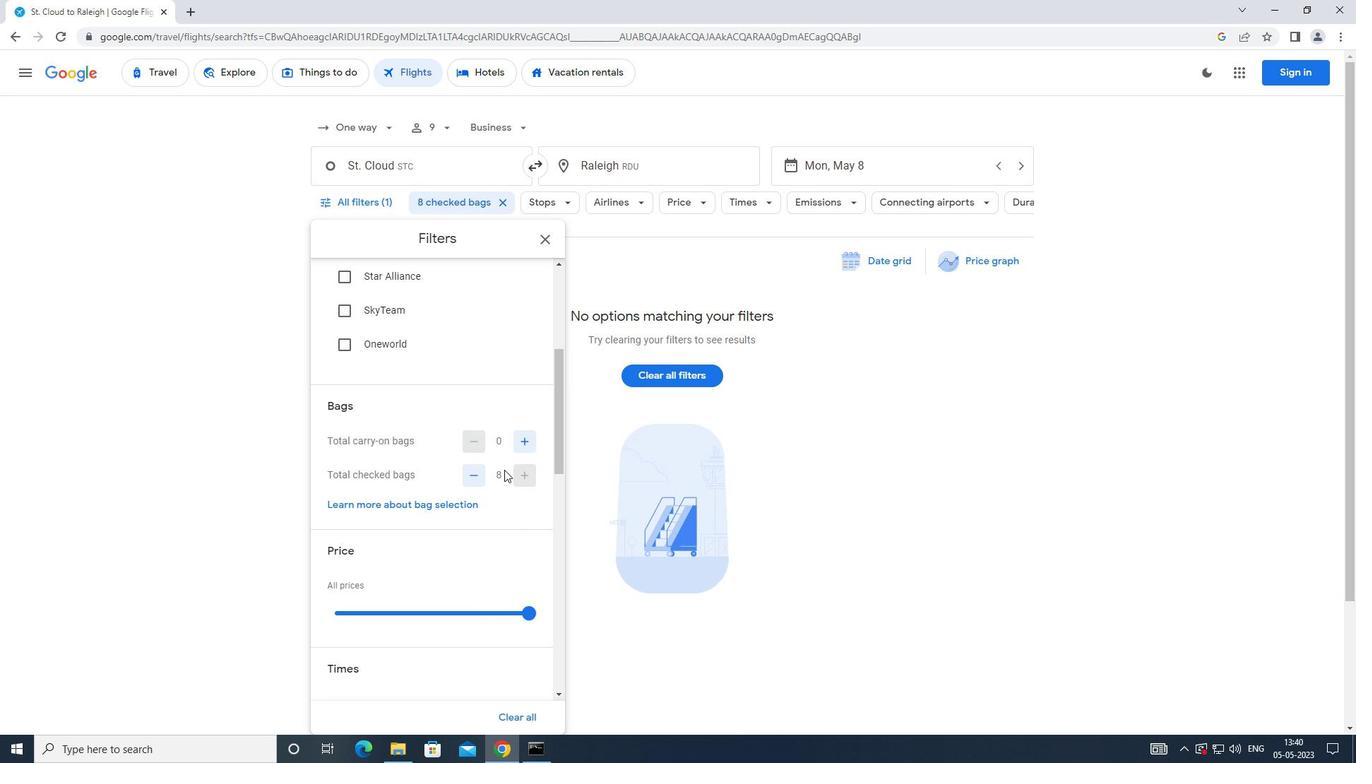 
Action: Mouse scrolled (503, 467) with delta (0, 0)
Screenshot: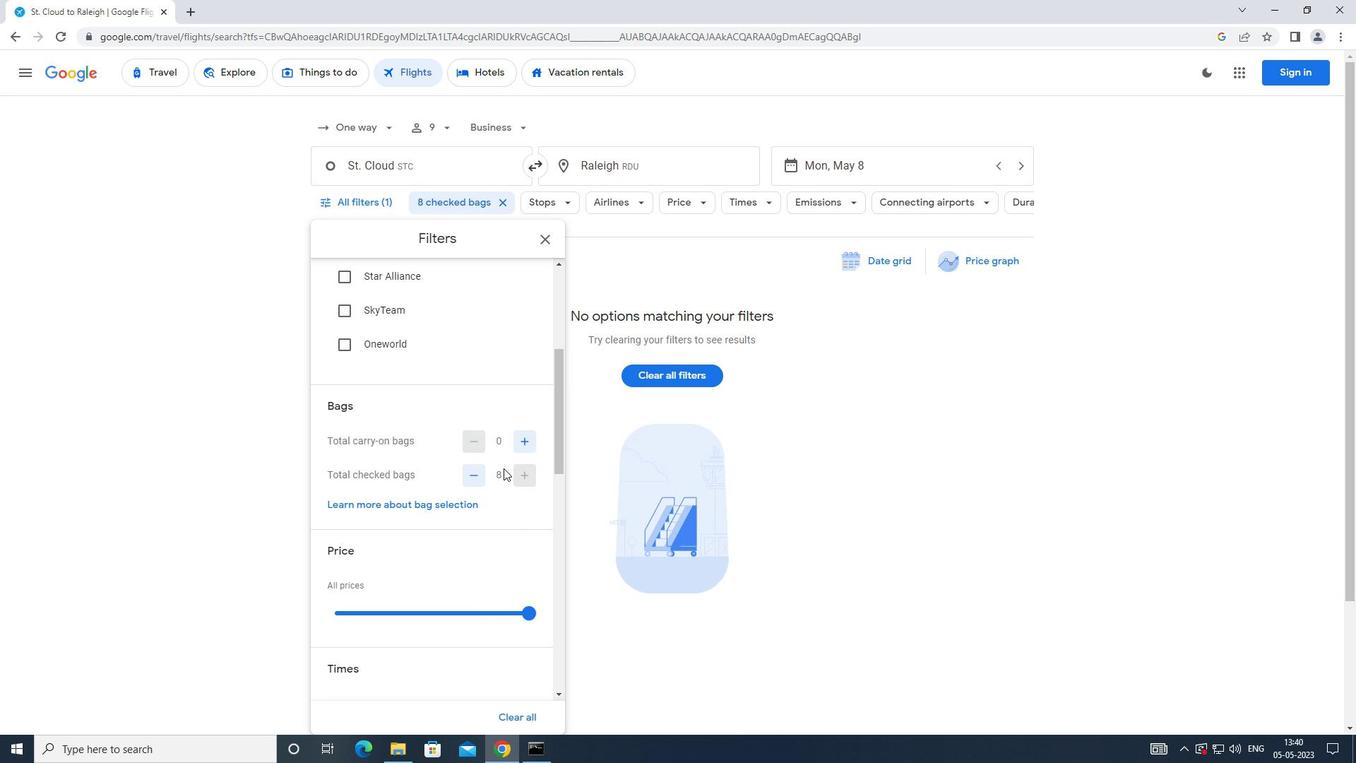 
Action: Mouse moved to (503, 468)
Screenshot: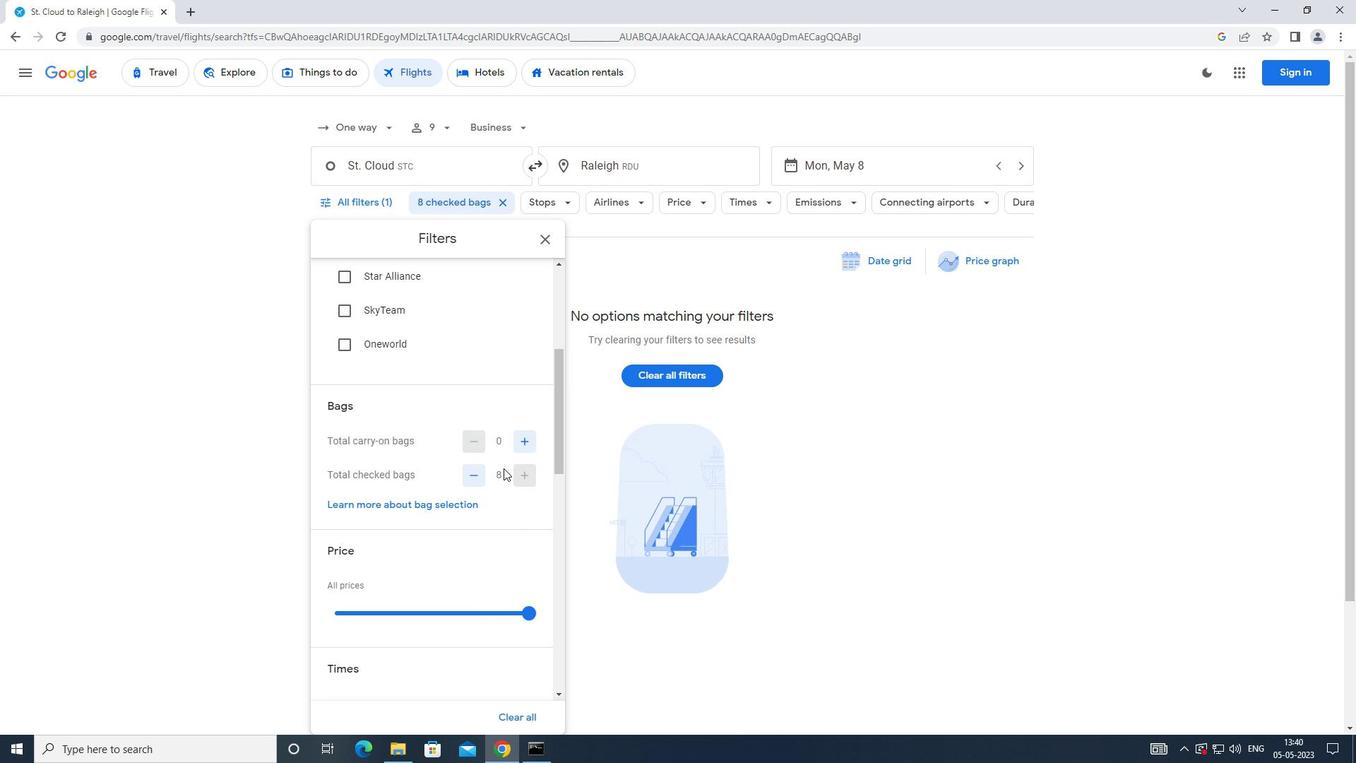 
Action: Mouse scrolled (503, 467) with delta (0, 0)
Screenshot: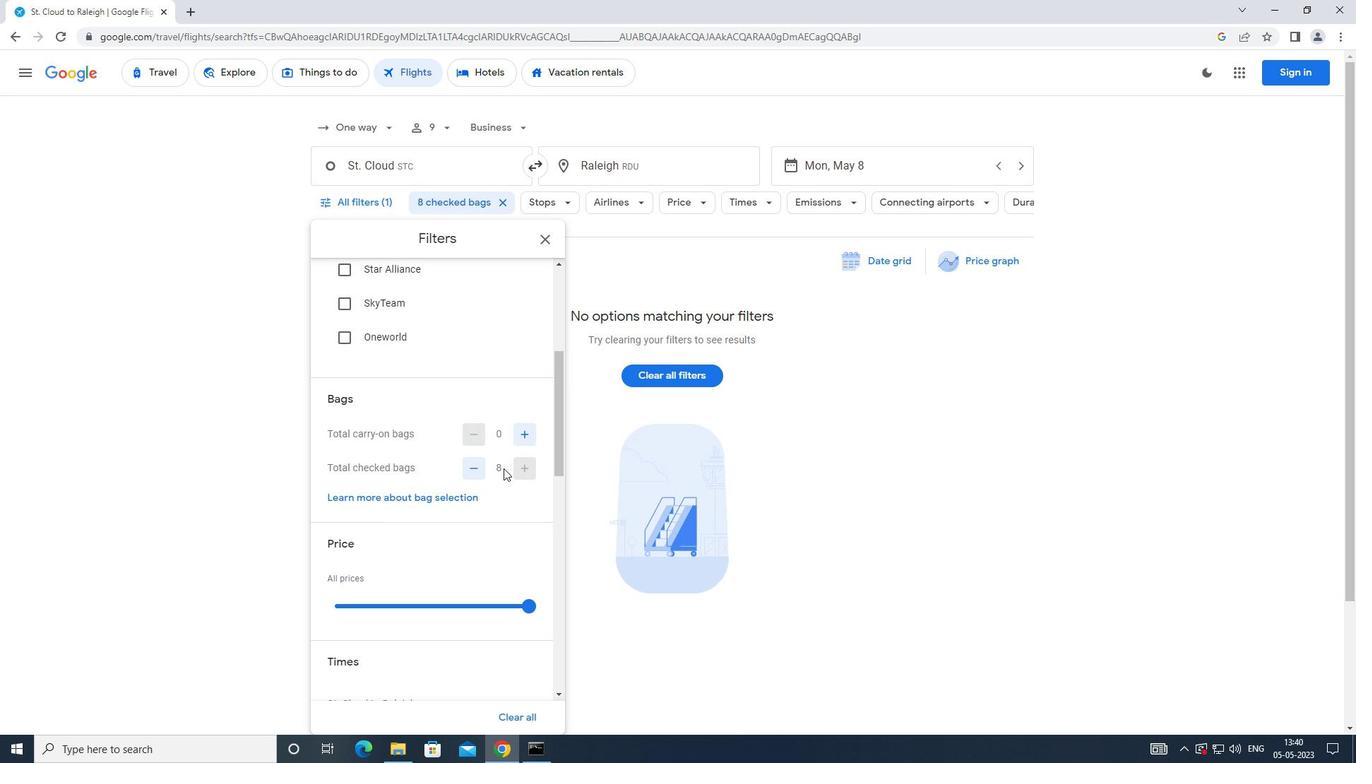 
Action: Mouse moved to (530, 470)
Screenshot: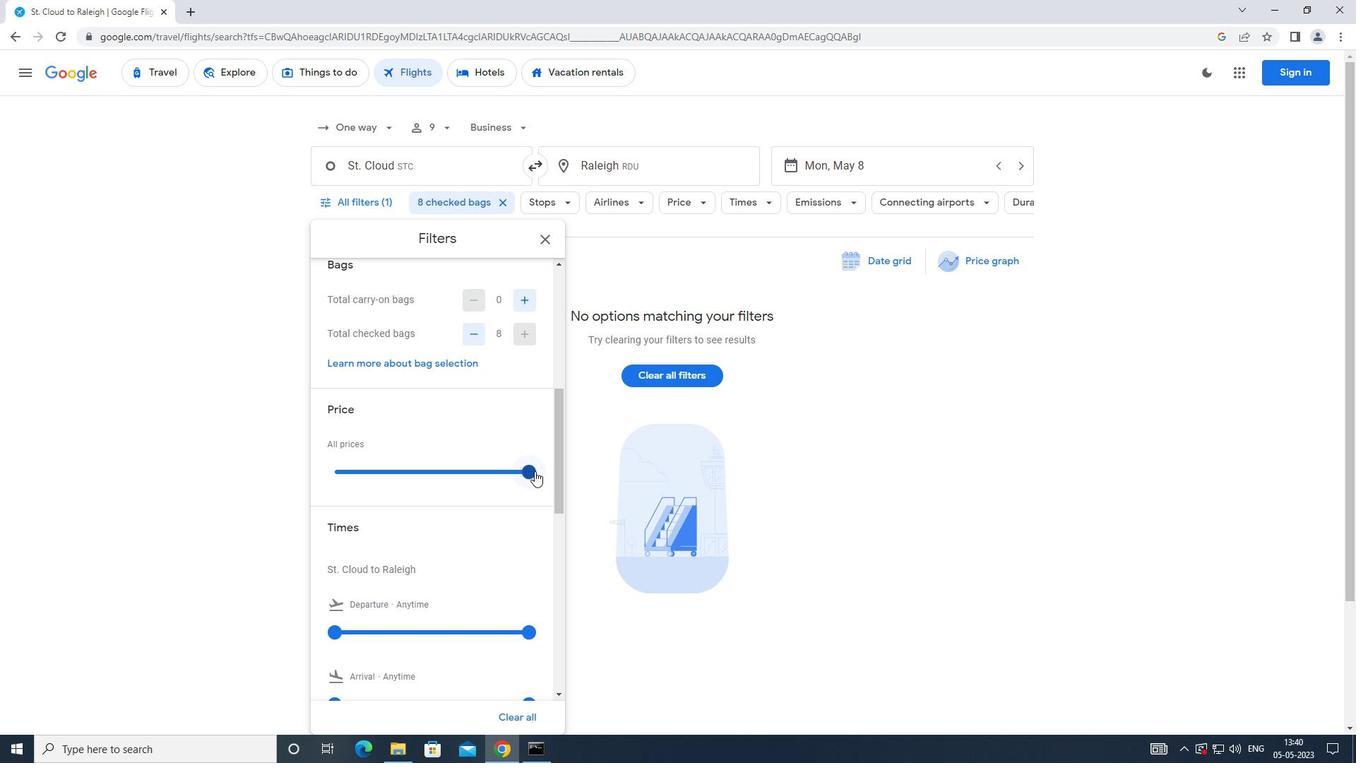 
Action: Mouse pressed left at (530, 470)
Screenshot: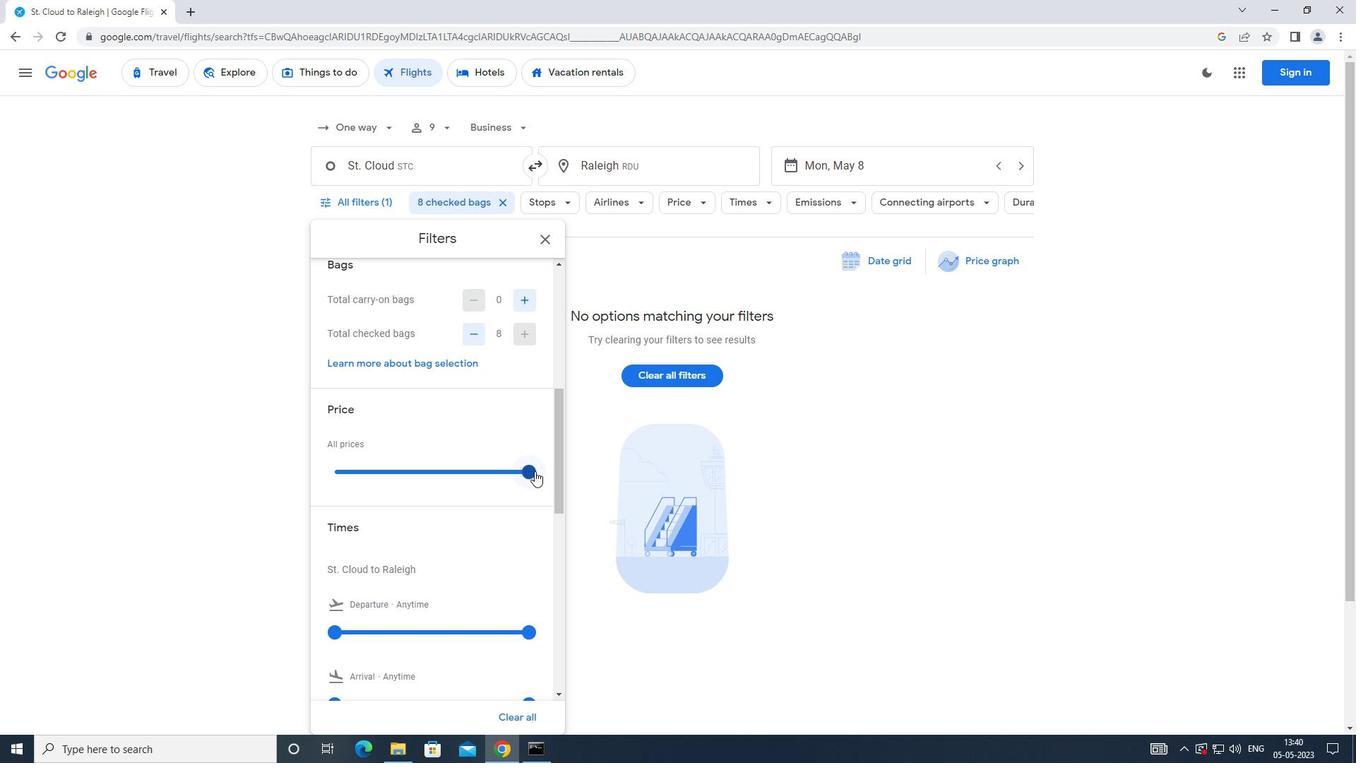 
Action: Mouse moved to (471, 467)
Screenshot: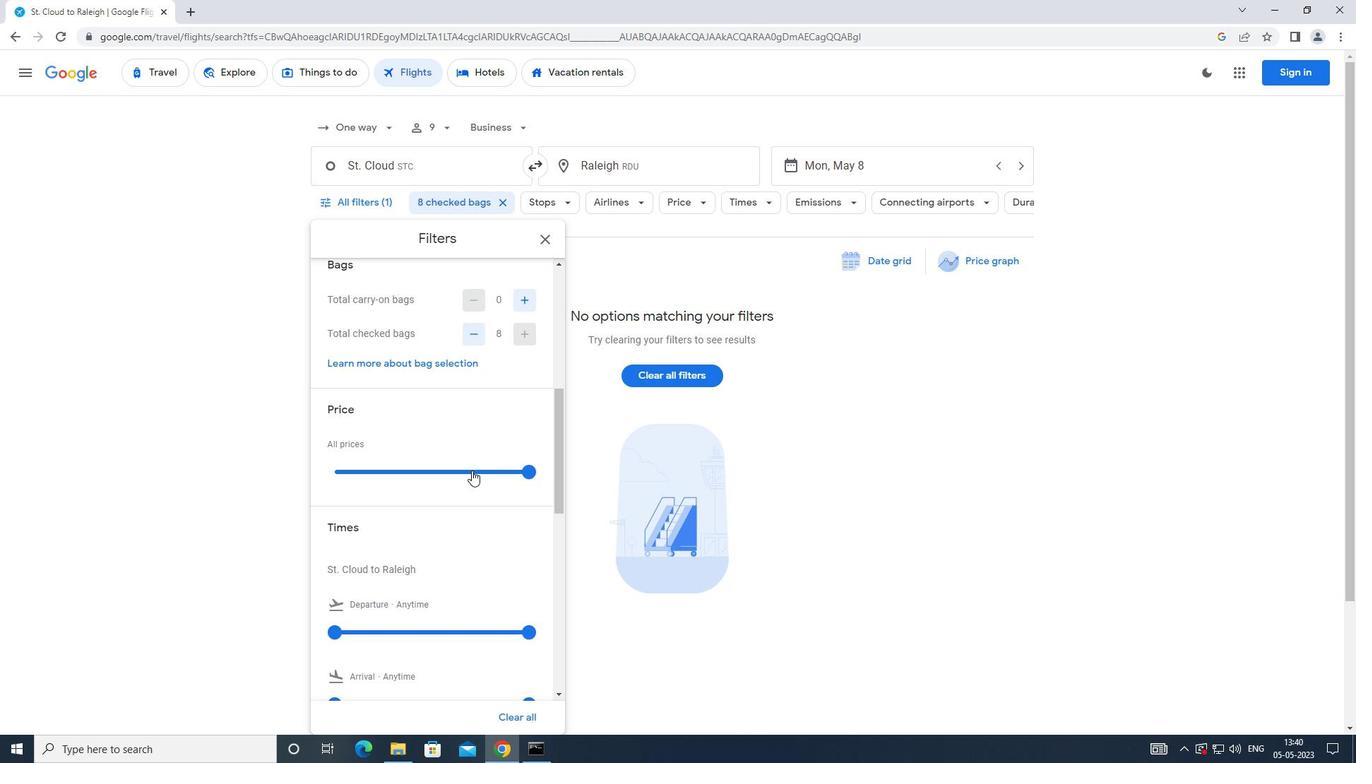 
Action: Mouse scrolled (471, 467) with delta (0, 0)
Screenshot: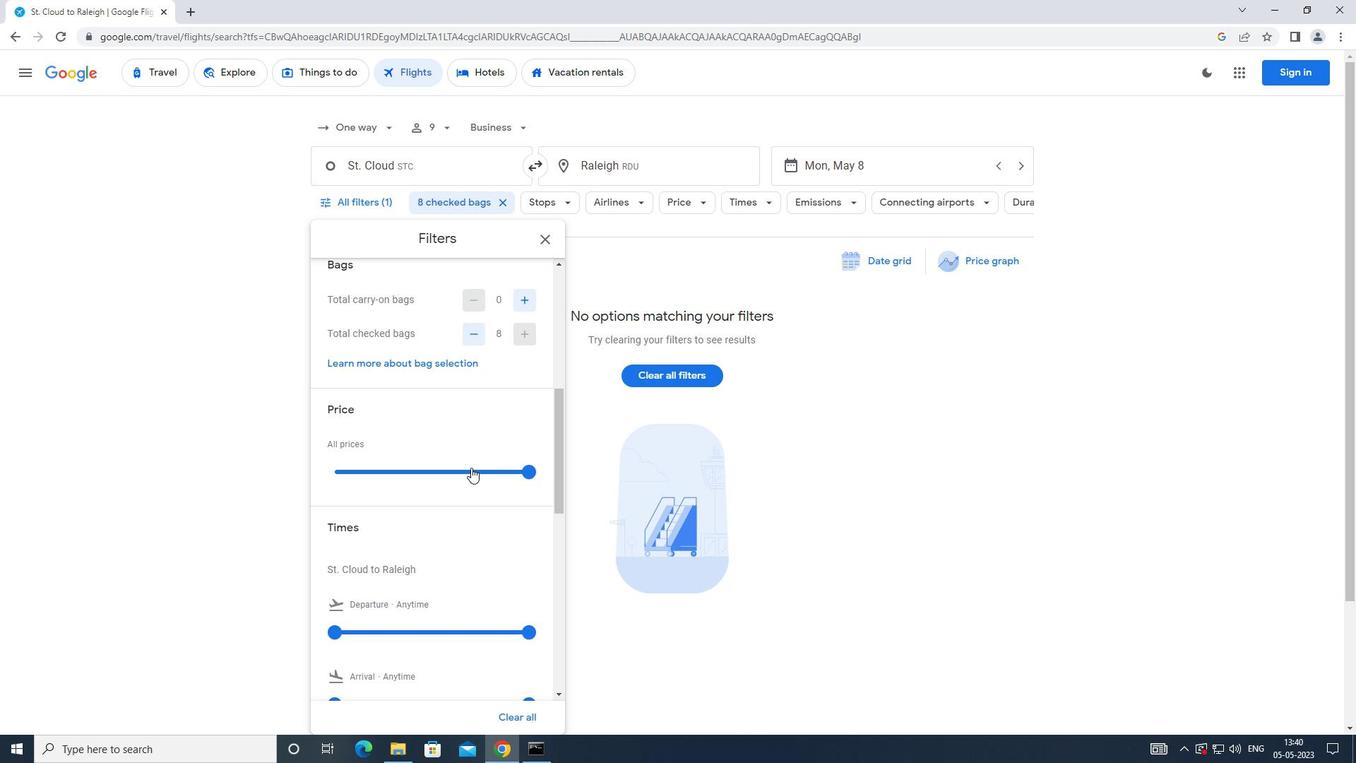 
Action: Mouse moved to (330, 560)
Screenshot: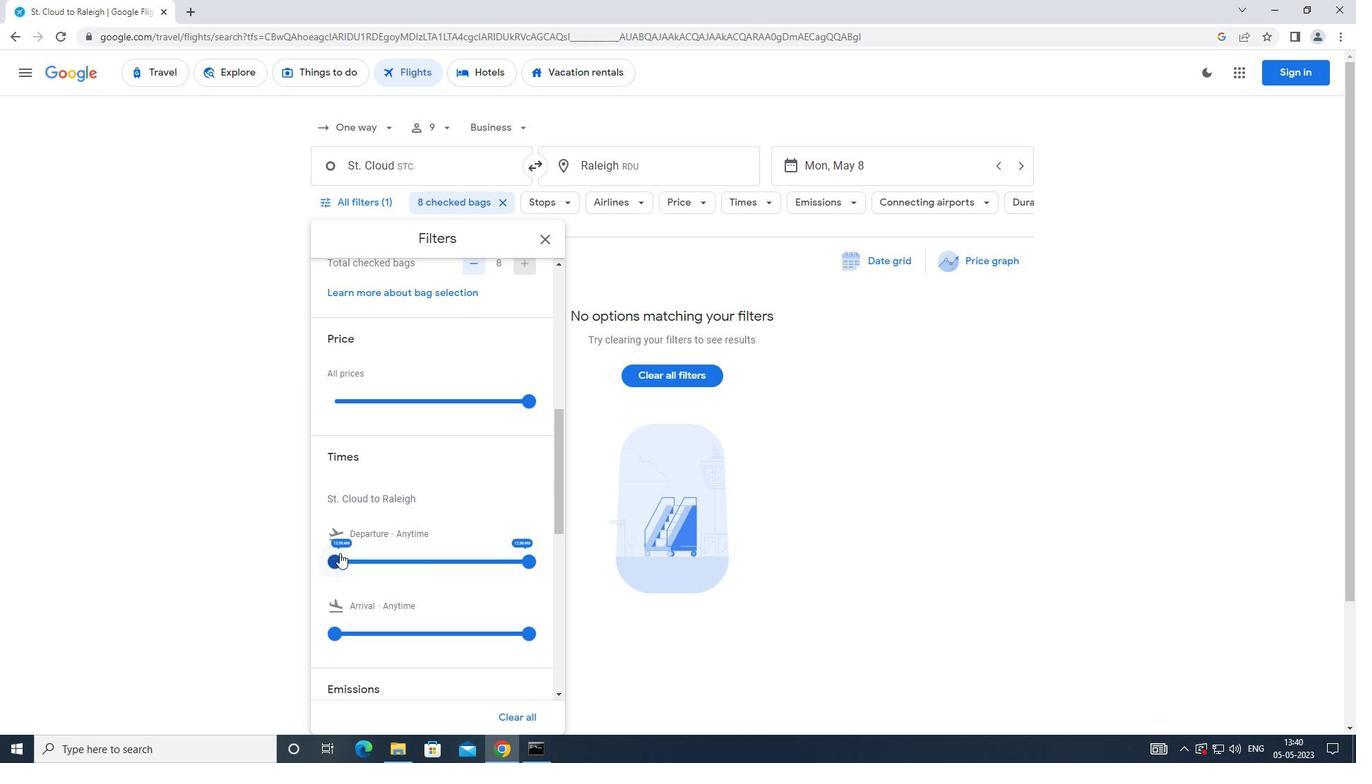 
Action: Mouse pressed left at (330, 560)
Screenshot: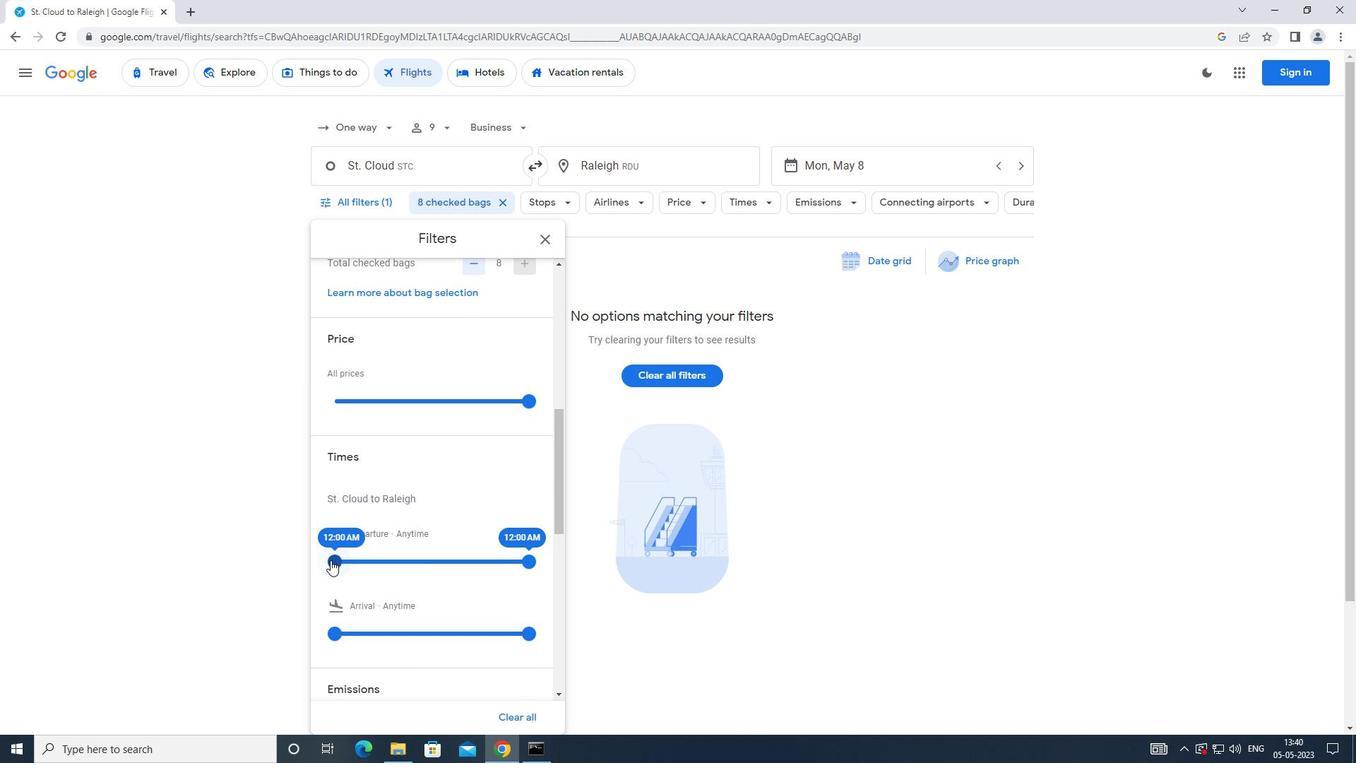 
Action: Mouse moved to (530, 568)
Screenshot: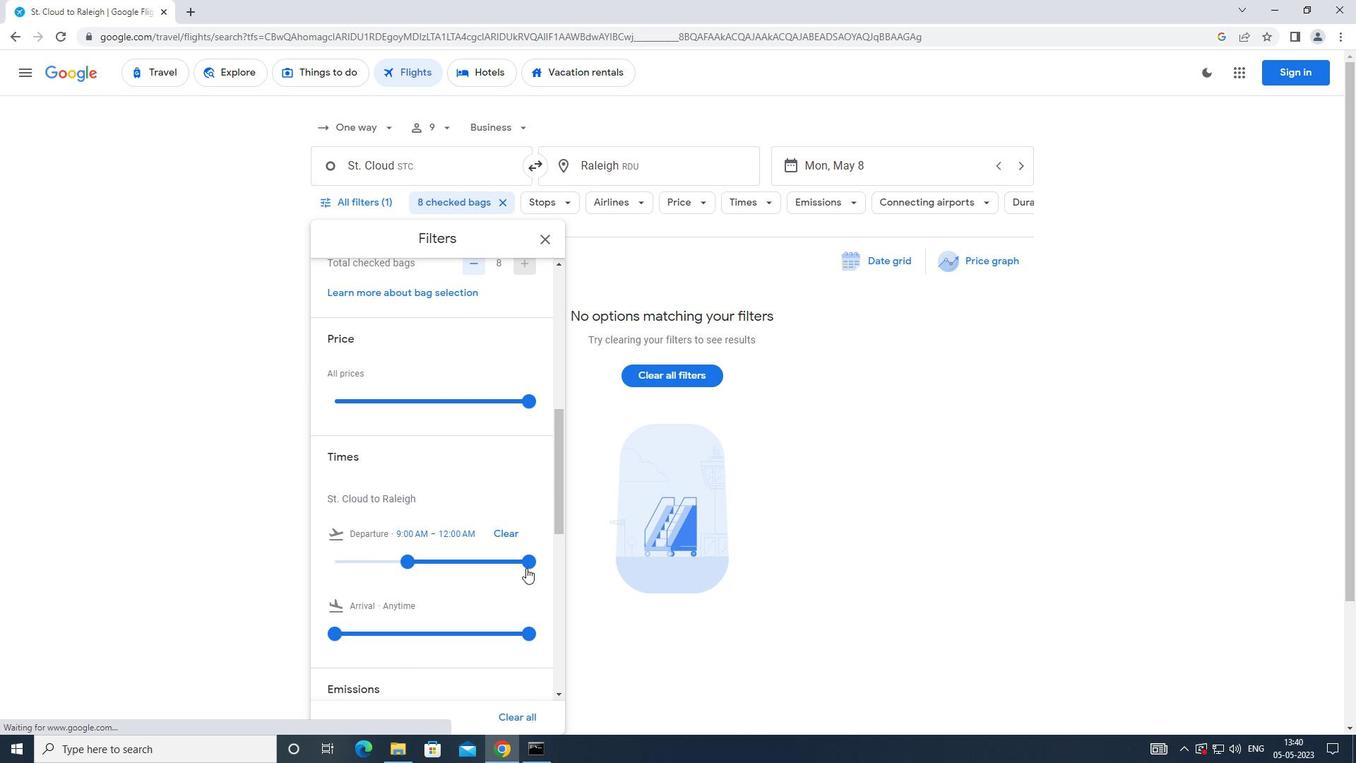 
Action: Mouse pressed left at (530, 568)
Screenshot: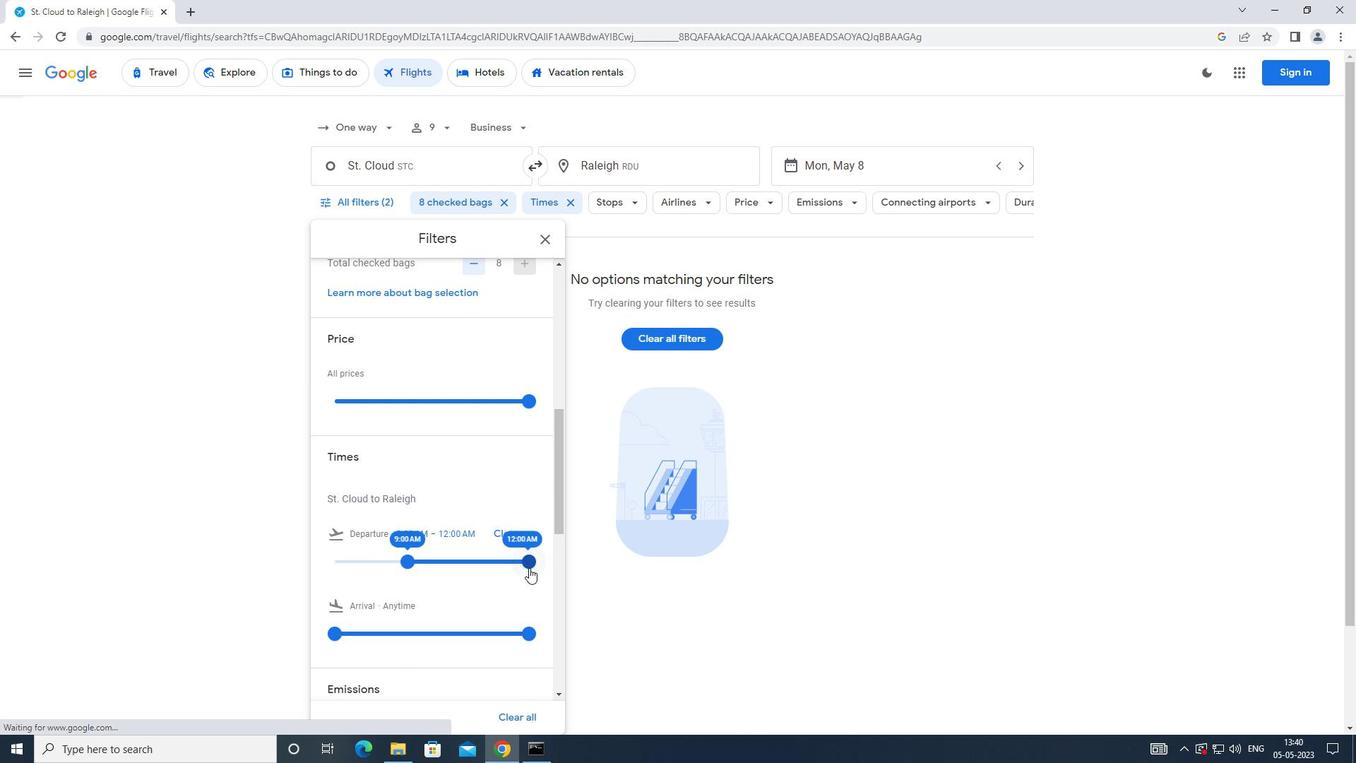 
Action: Mouse moved to (453, 556)
Screenshot: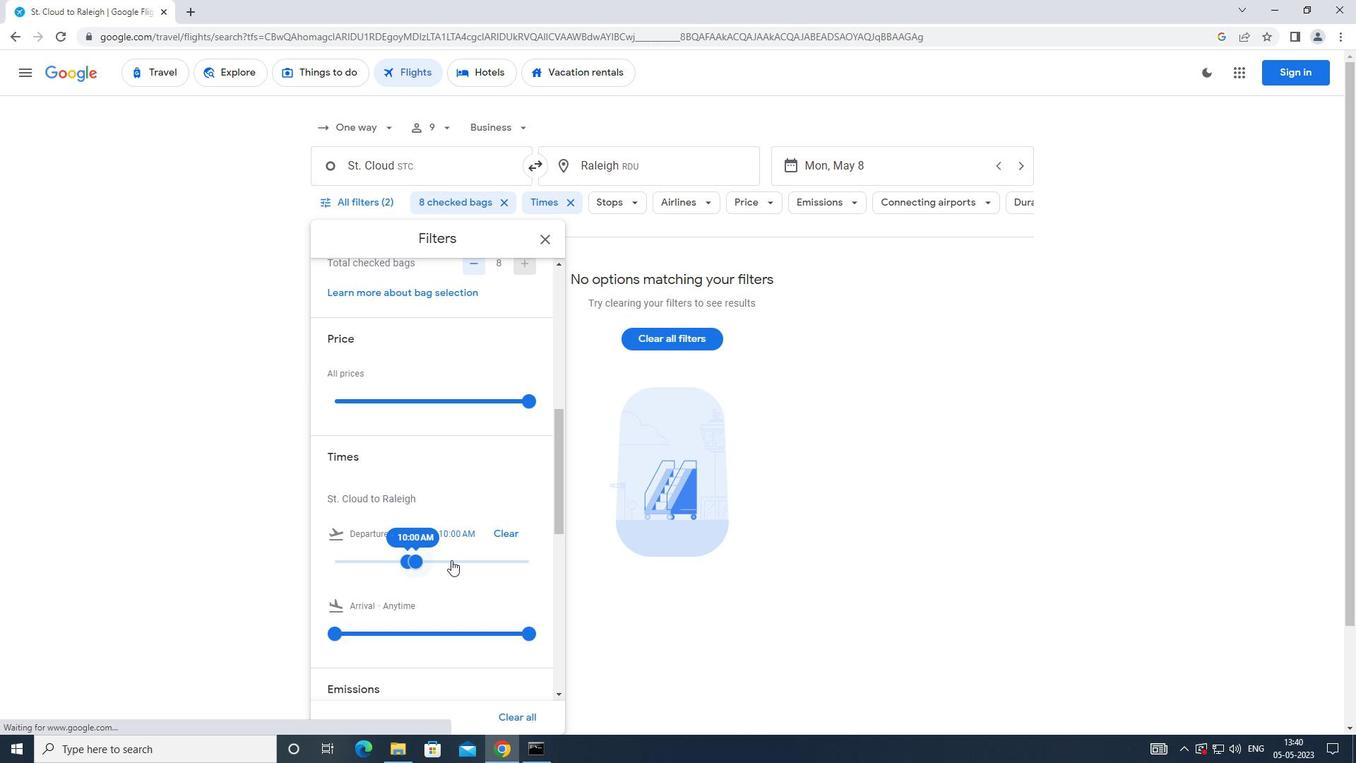 
